 Task: Use Google Earth to find and explore Victoria Harbour in Hong Kong and the Port of Shenzhen.
Action: Mouse moved to (278, 9)
Screenshot: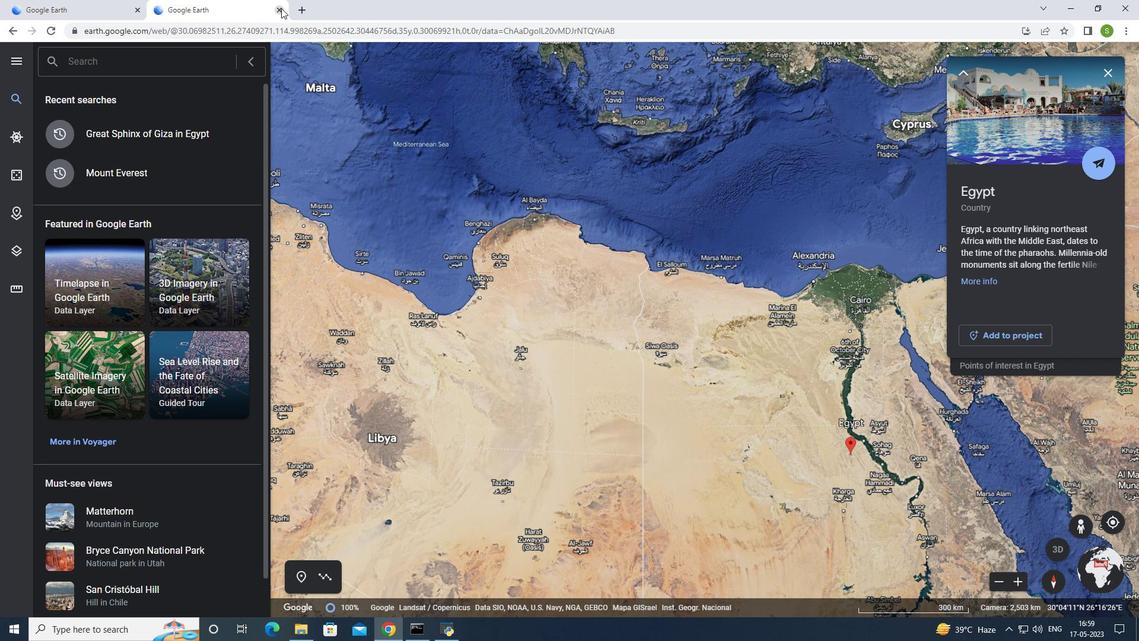 
Action: Mouse pressed left at (278, 9)
Screenshot: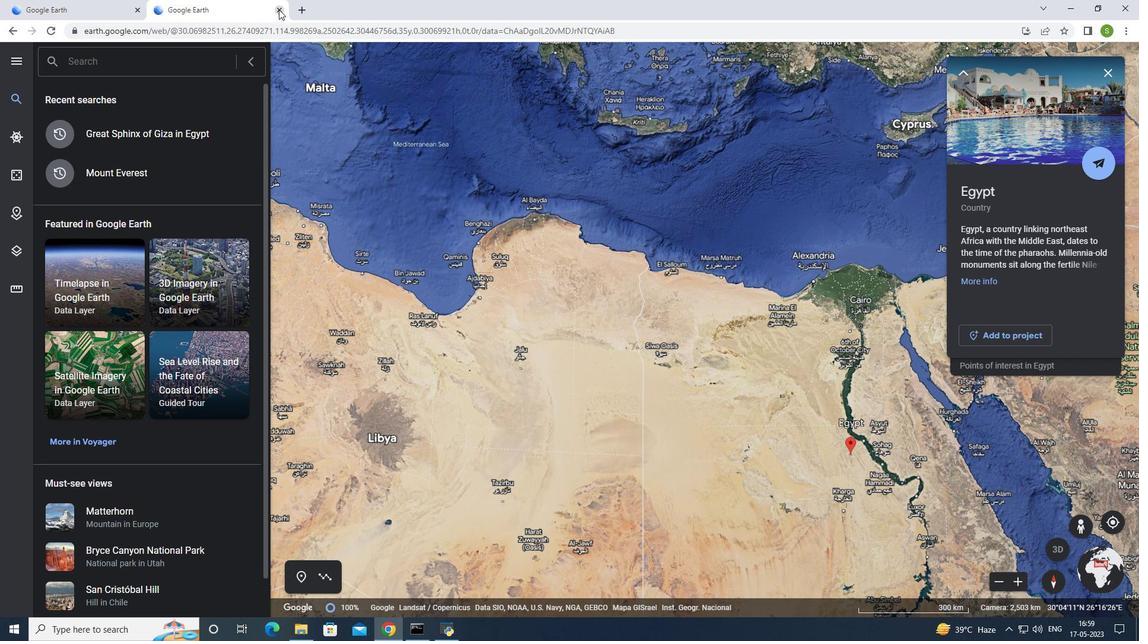 
Action: Mouse moved to (160, 11)
Screenshot: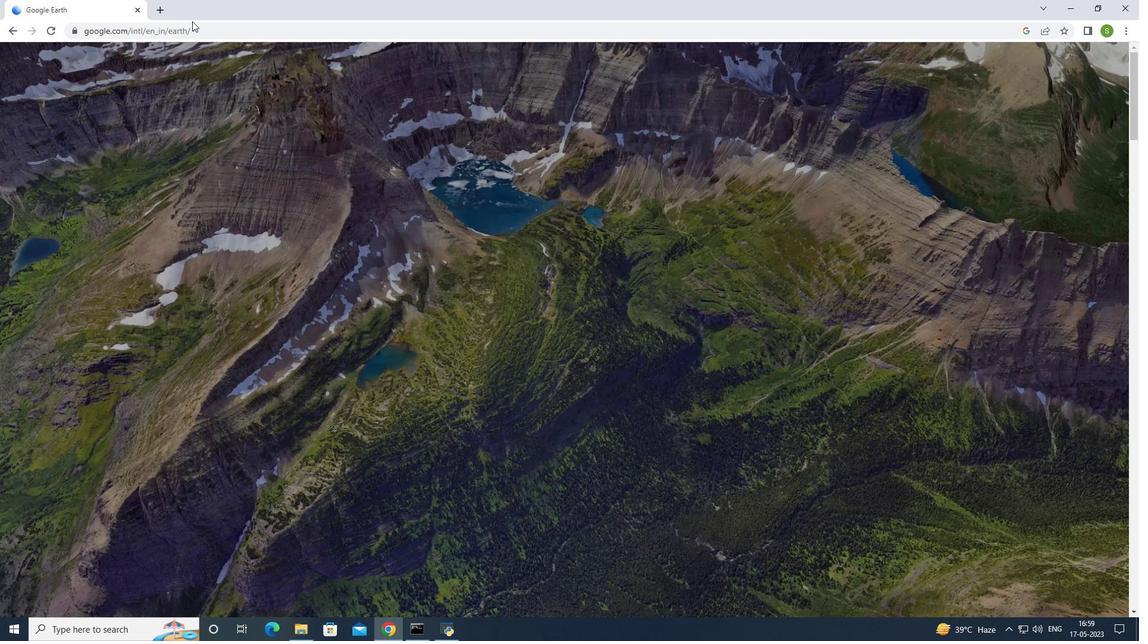 
Action: Mouse pressed left at (160, 11)
Screenshot: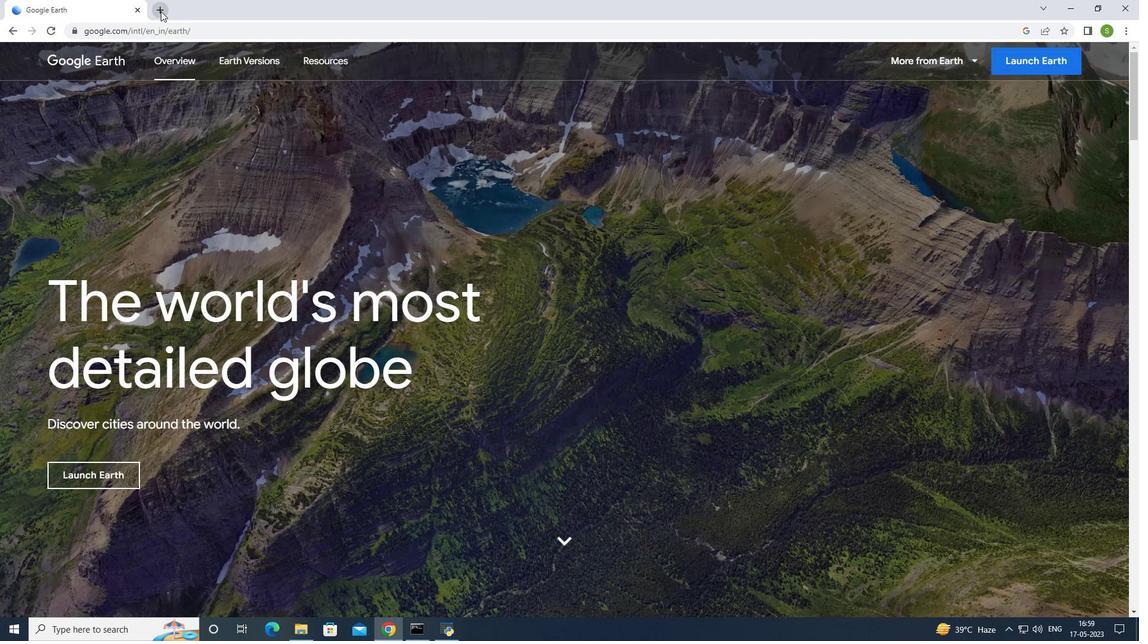 
Action: Mouse moved to (177, 34)
Screenshot: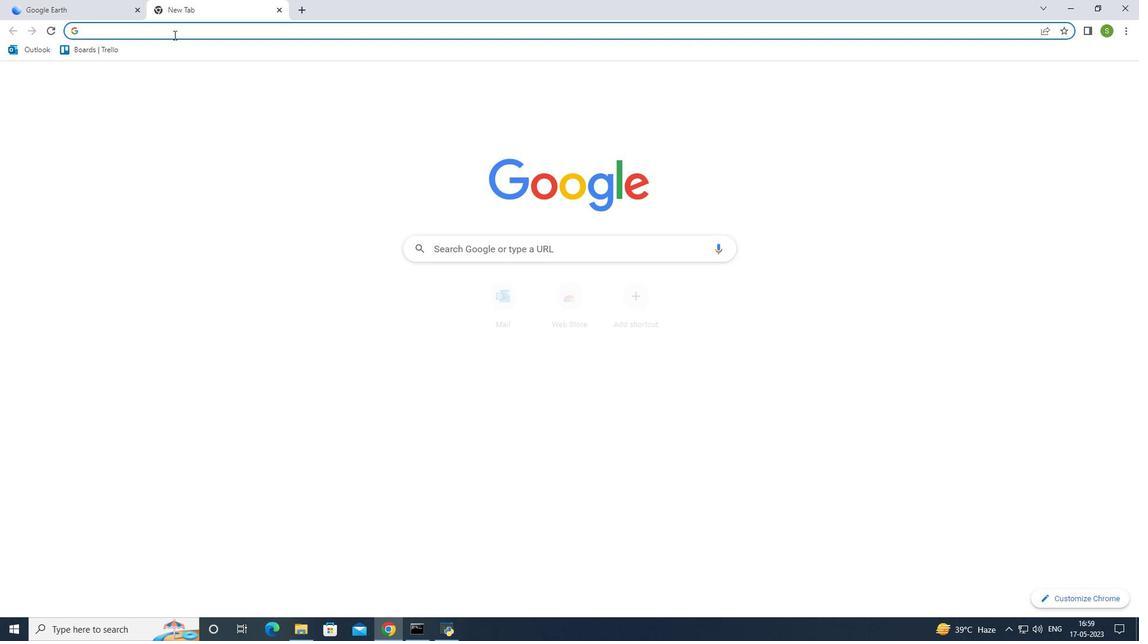 
Action: Mouse pressed left at (177, 34)
Screenshot: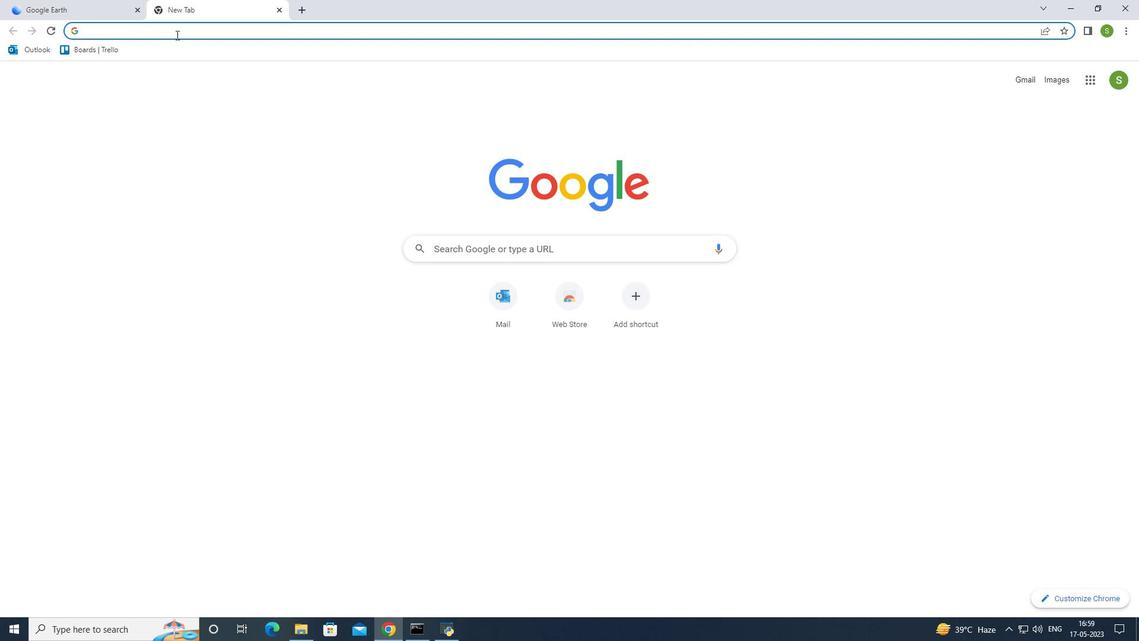 
Action: Mouse moved to (192, 77)
Screenshot: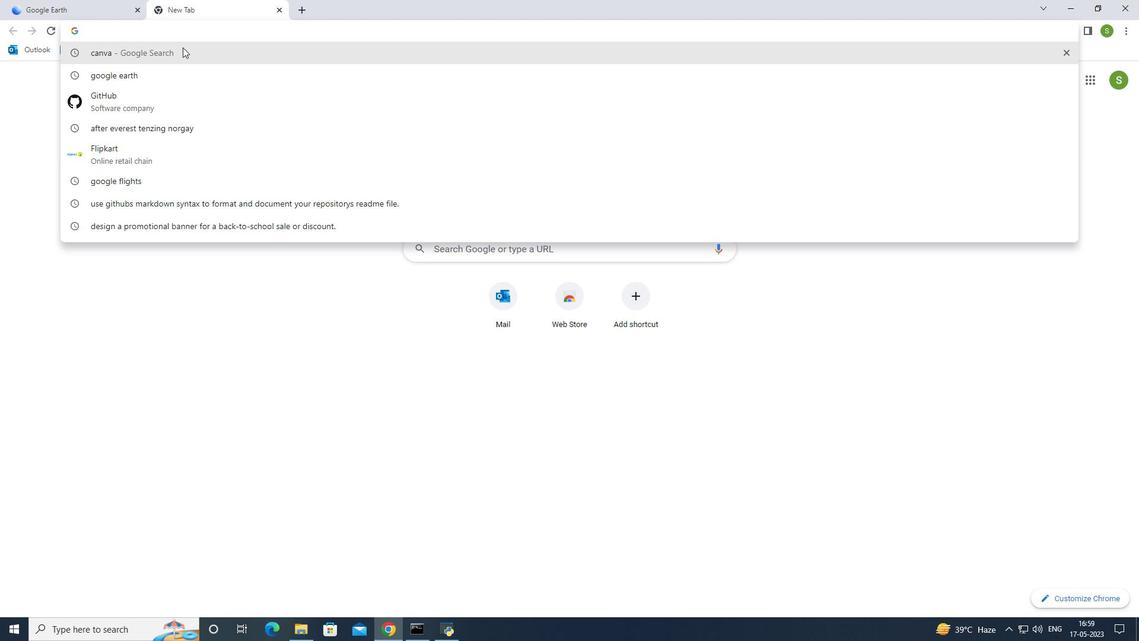 
Action: Mouse pressed left at (192, 77)
Screenshot: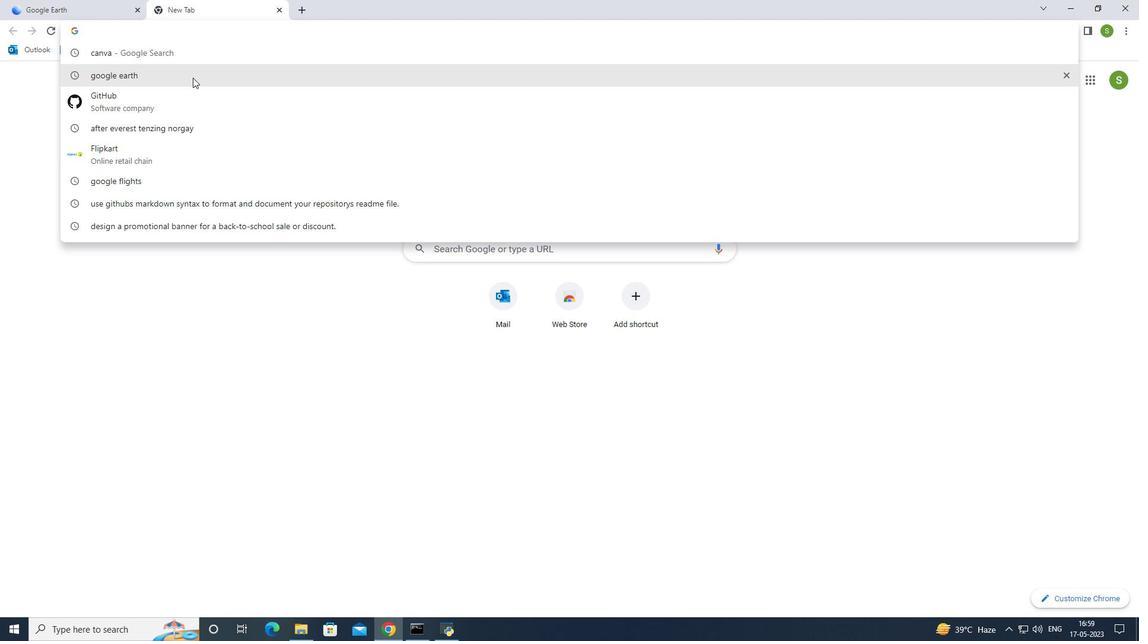 
Action: Mouse moved to (180, 433)
Screenshot: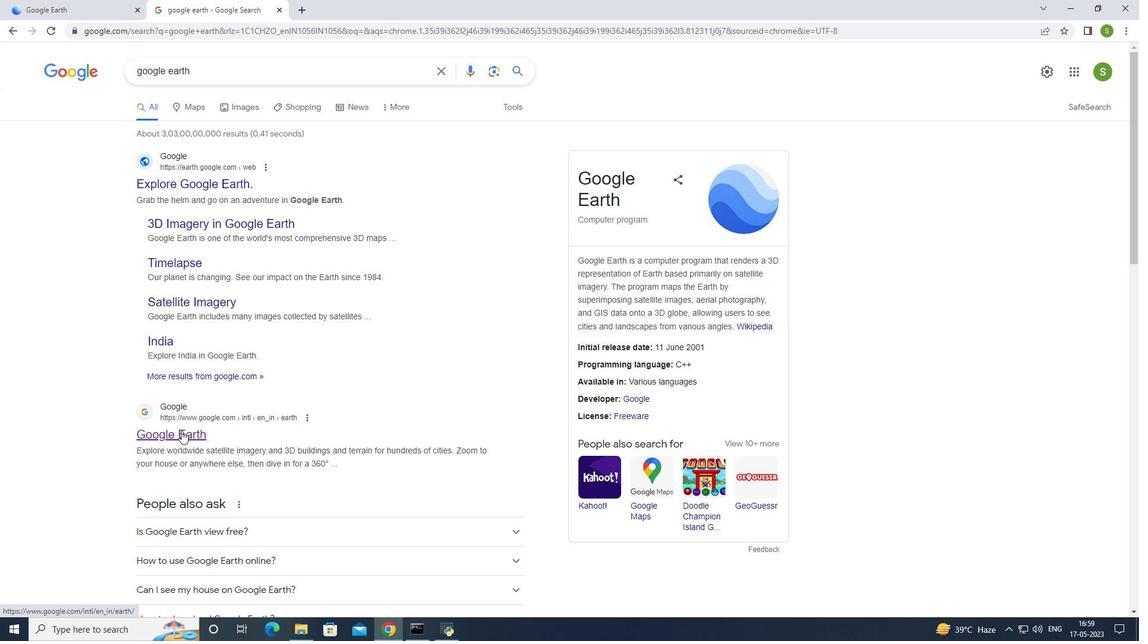 
Action: Mouse pressed left at (180, 433)
Screenshot: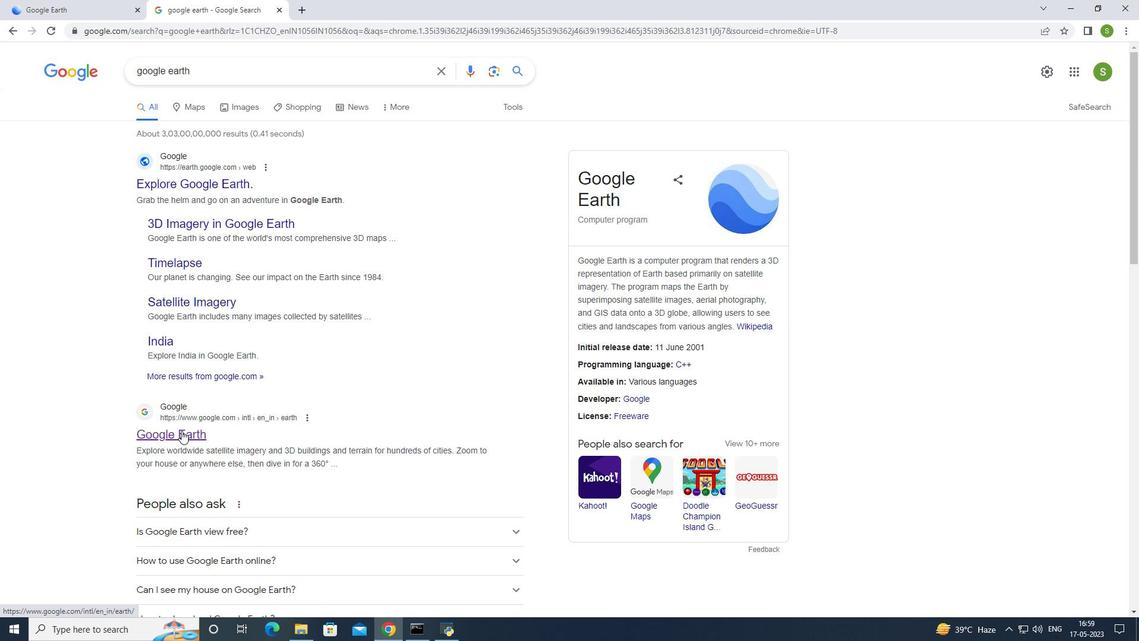 
Action: Mouse moved to (1042, 57)
Screenshot: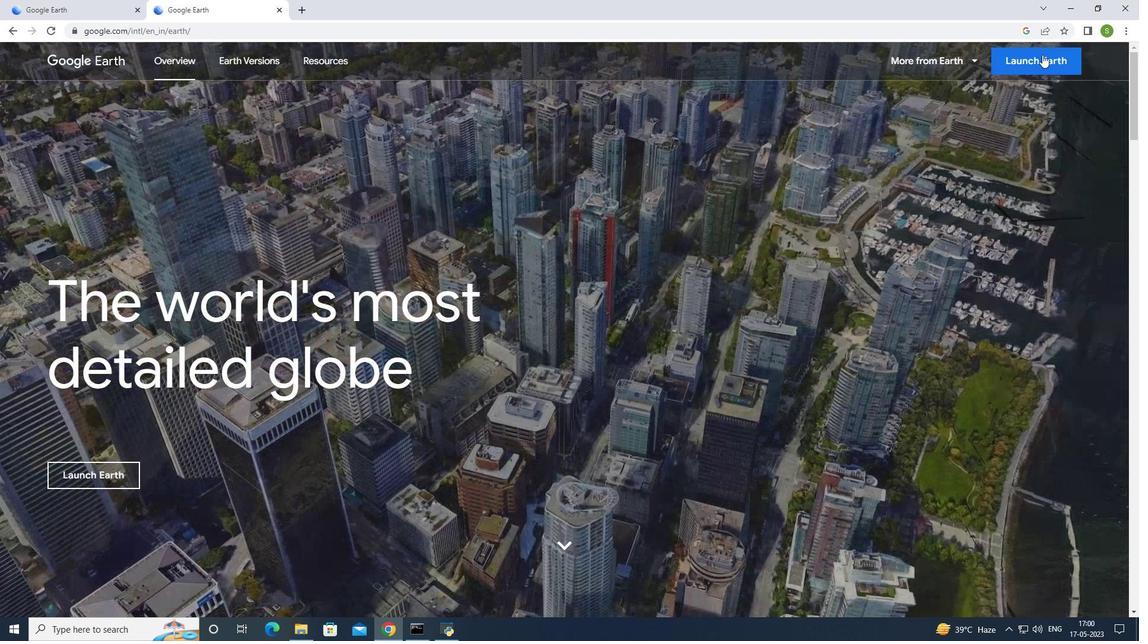 
Action: Mouse pressed left at (1042, 56)
Screenshot: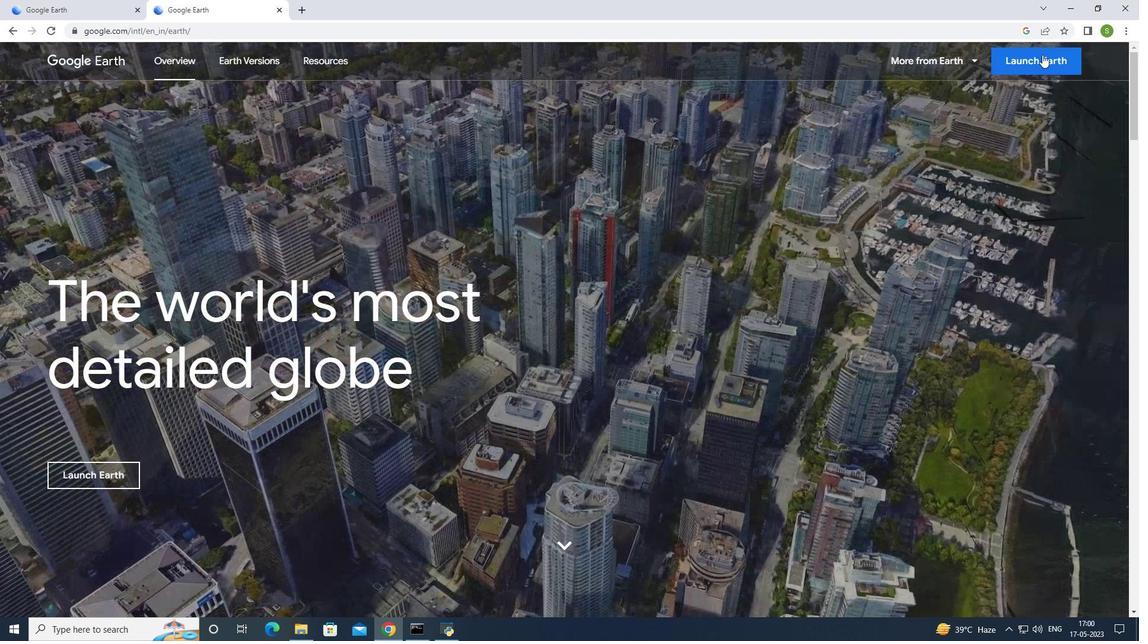 
Action: Mouse moved to (1020, 62)
Screenshot: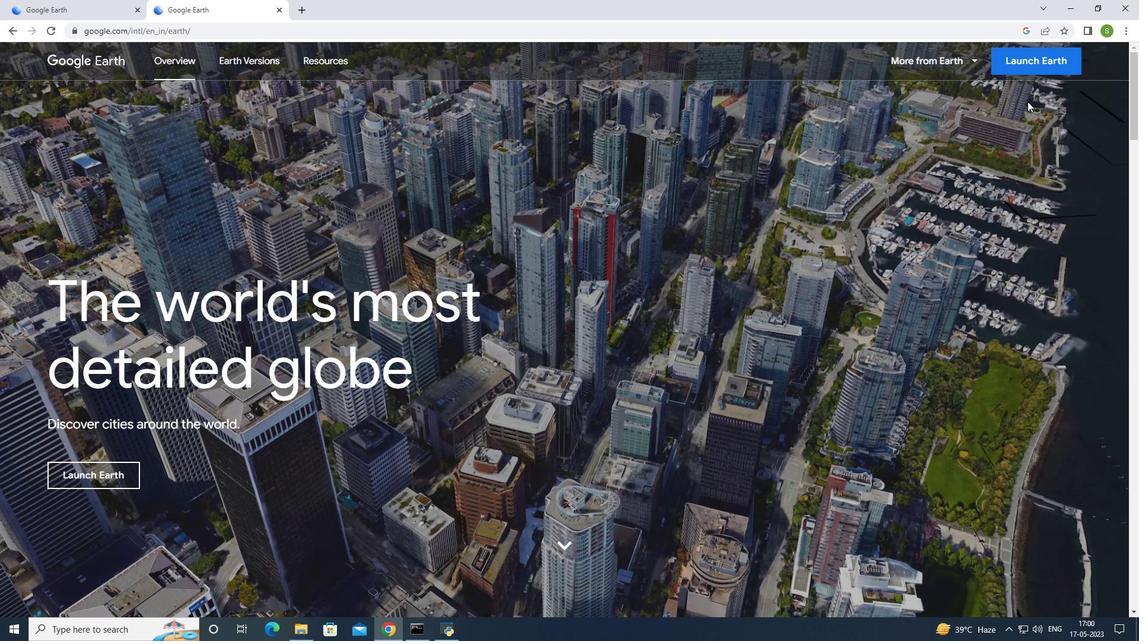 
Action: Mouse pressed left at (1020, 62)
Screenshot: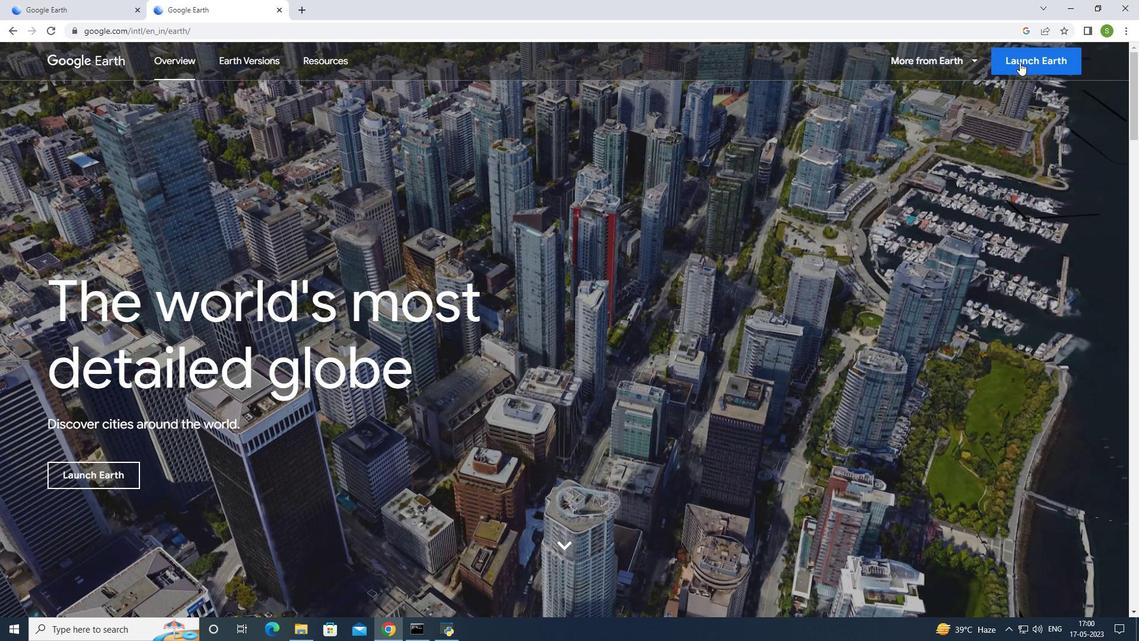 
Action: Mouse moved to (16, 98)
Screenshot: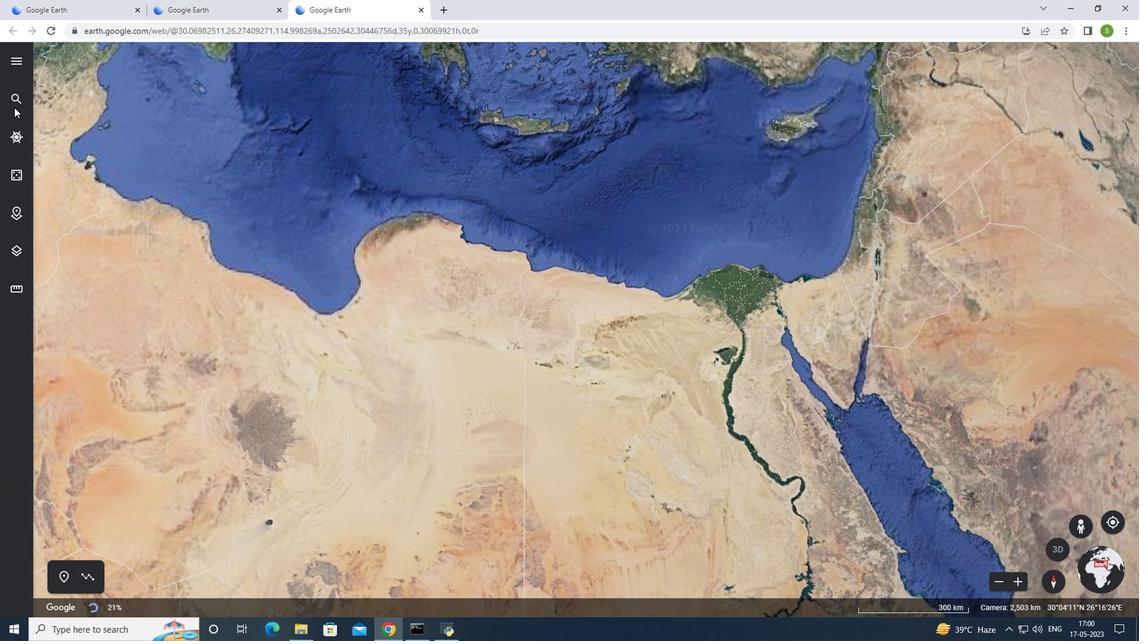 
Action: Mouse pressed left at (16, 98)
Screenshot: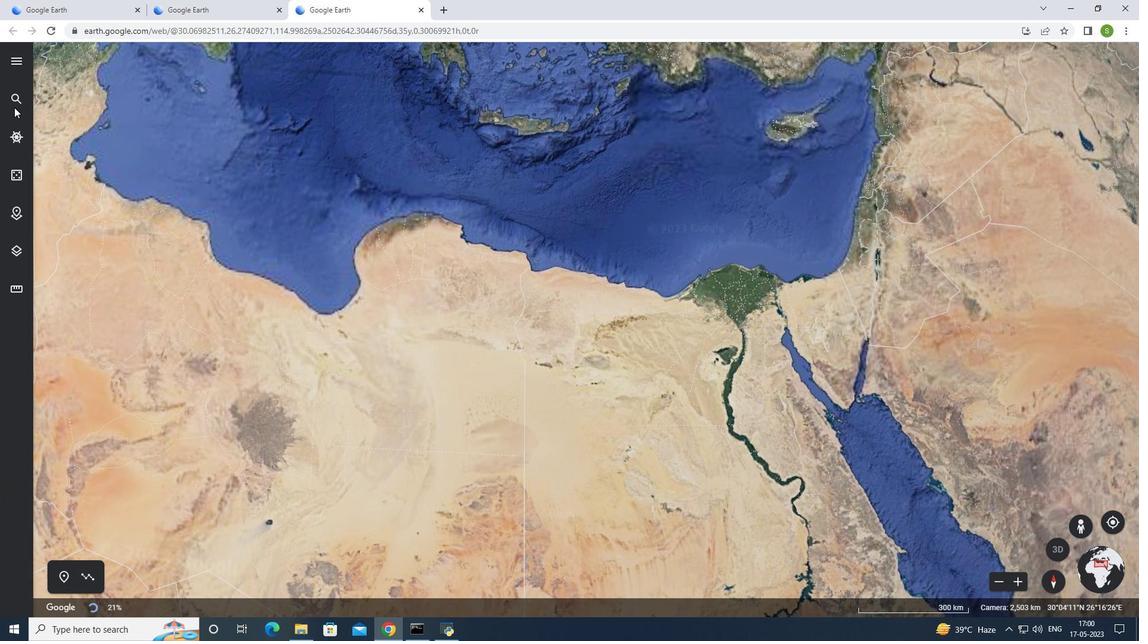 
Action: Mouse moved to (122, 84)
Screenshot: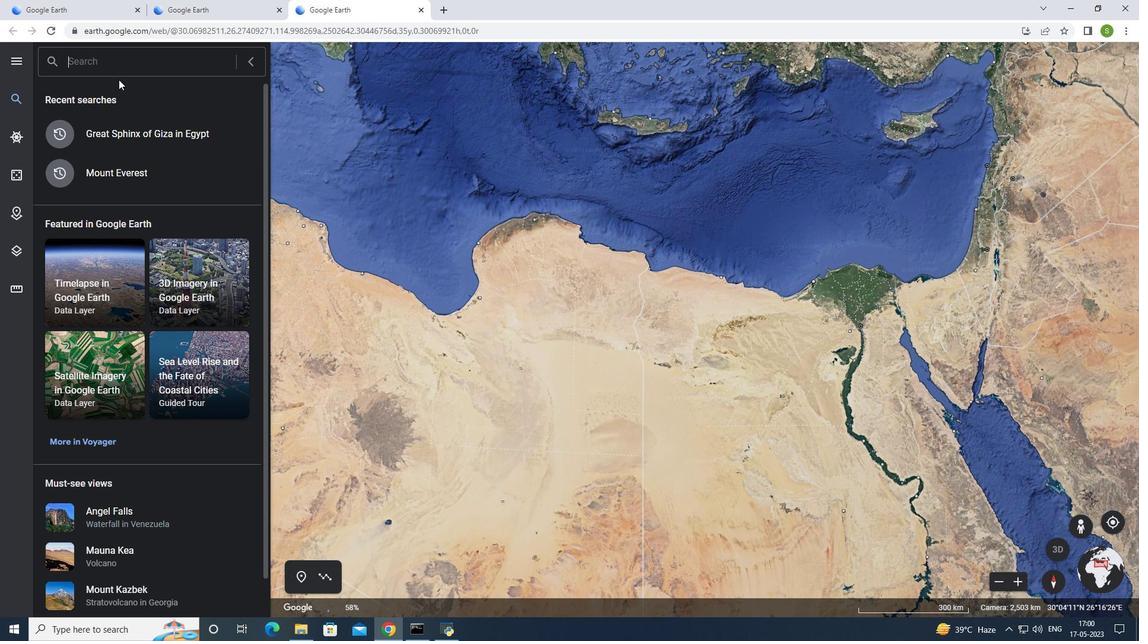 
Action: Key pressed ctrl+V
Screenshot: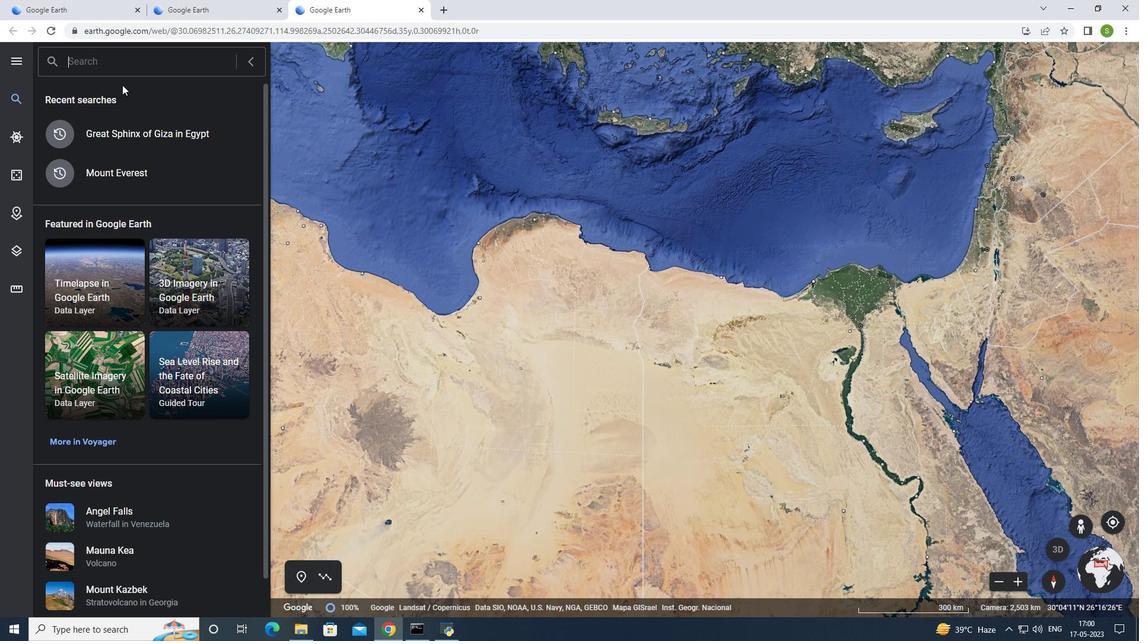 
Action: Mouse moved to (128, 98)
Screenshot: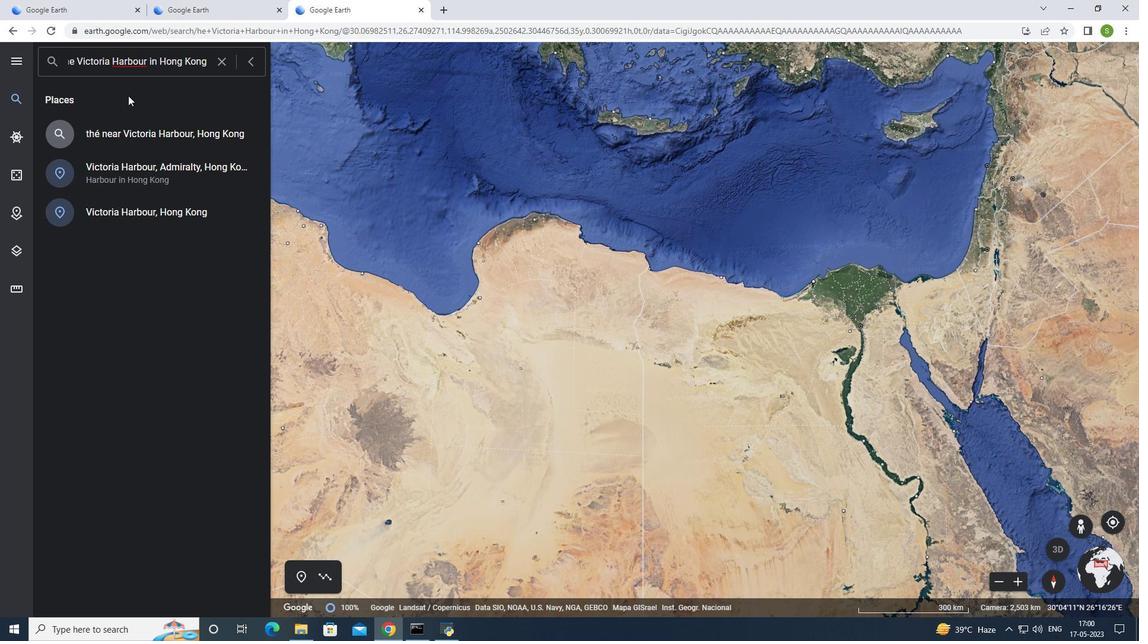 
Action: Key pressed <Key.enter>
Screenshot: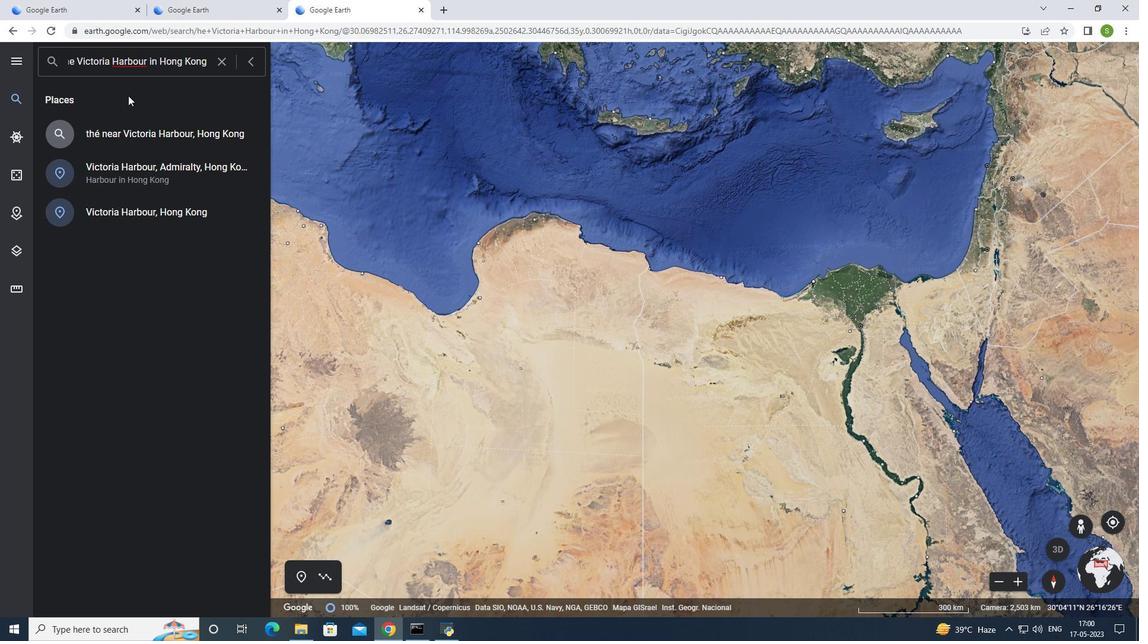 
Action: Mouse moved to (698, 392)
Screenshot: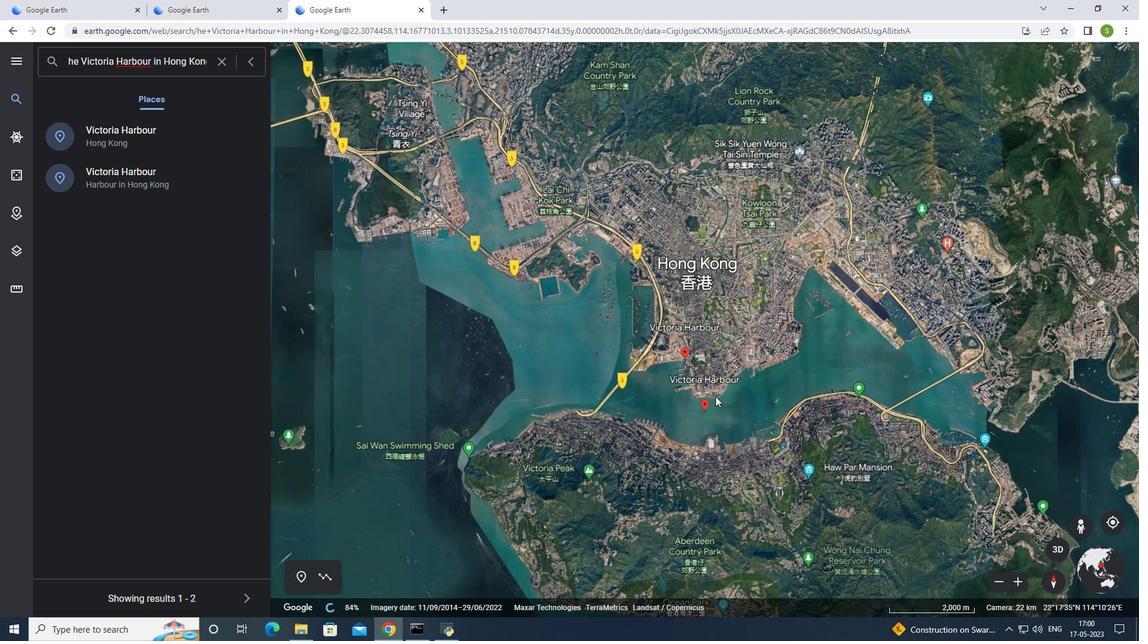 
Action: Mouse scrolled (698, 393) with delta (0, 0)
Screenshot: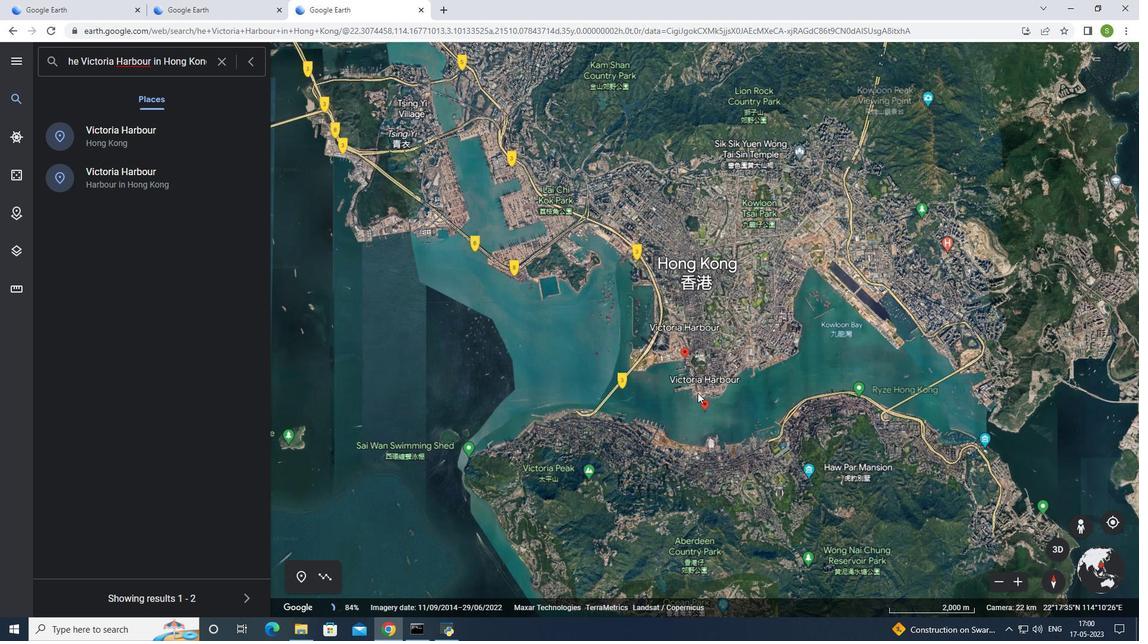 
Action: Mouse scrolled (698, 393) with delta (0, 0)
Screenshot: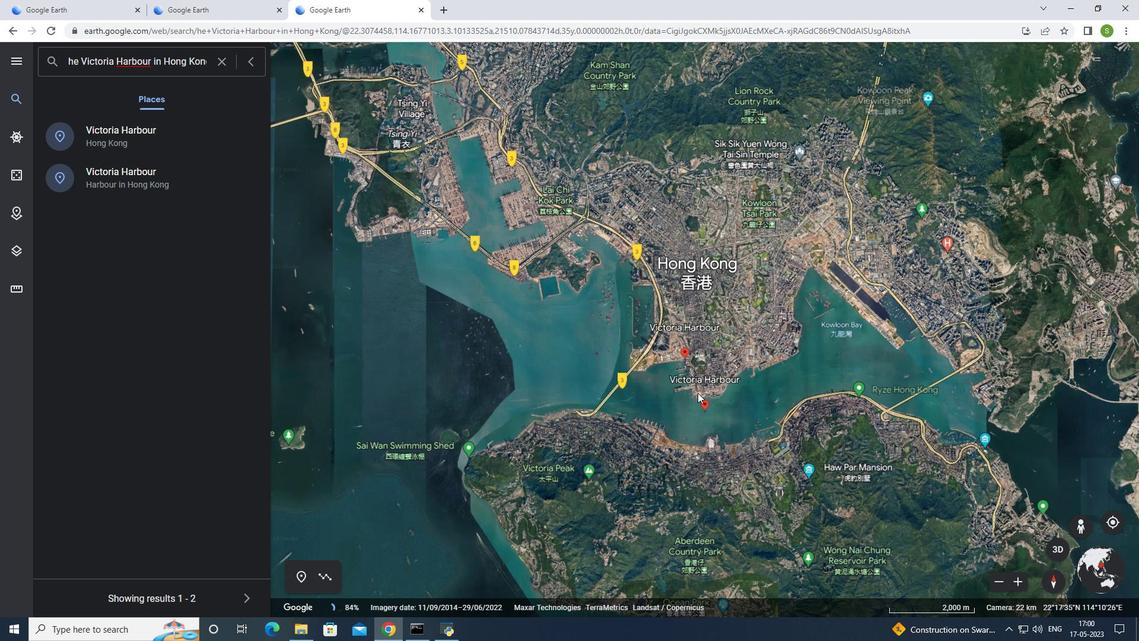 
Action: Mouse scrolled (698, 393) with delta (0, 0)
Screenshot: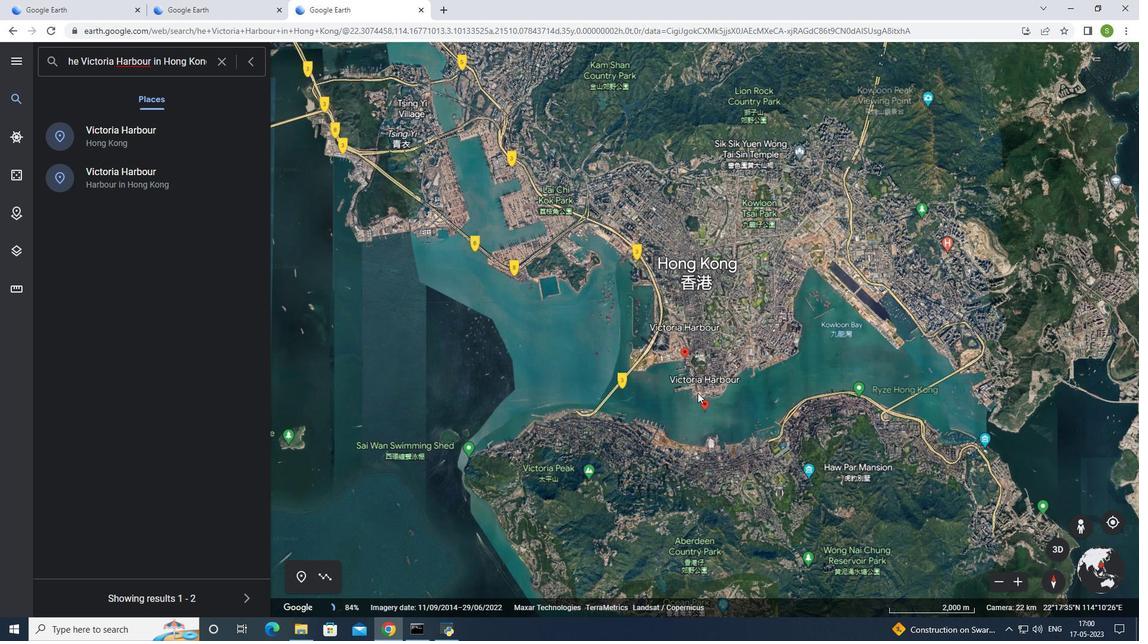 
Action: Mouse scrolled (698, 393) with delta (0, 0)
Screenshot: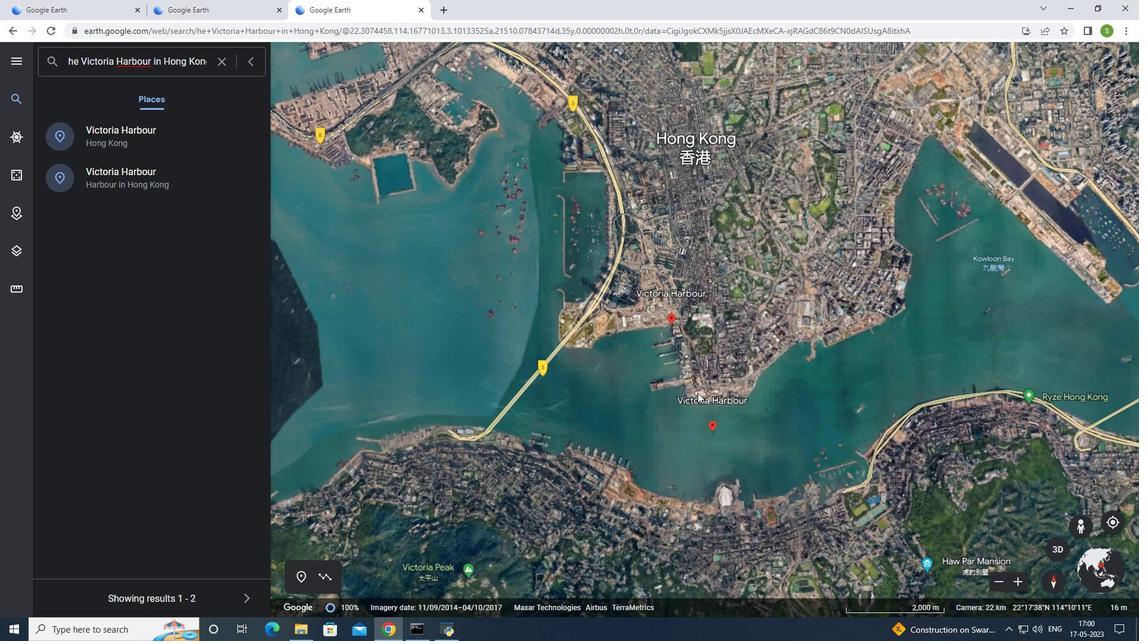 
Action: Mouse scrolled (698, 393) with delta (0, 0)
Screenshot: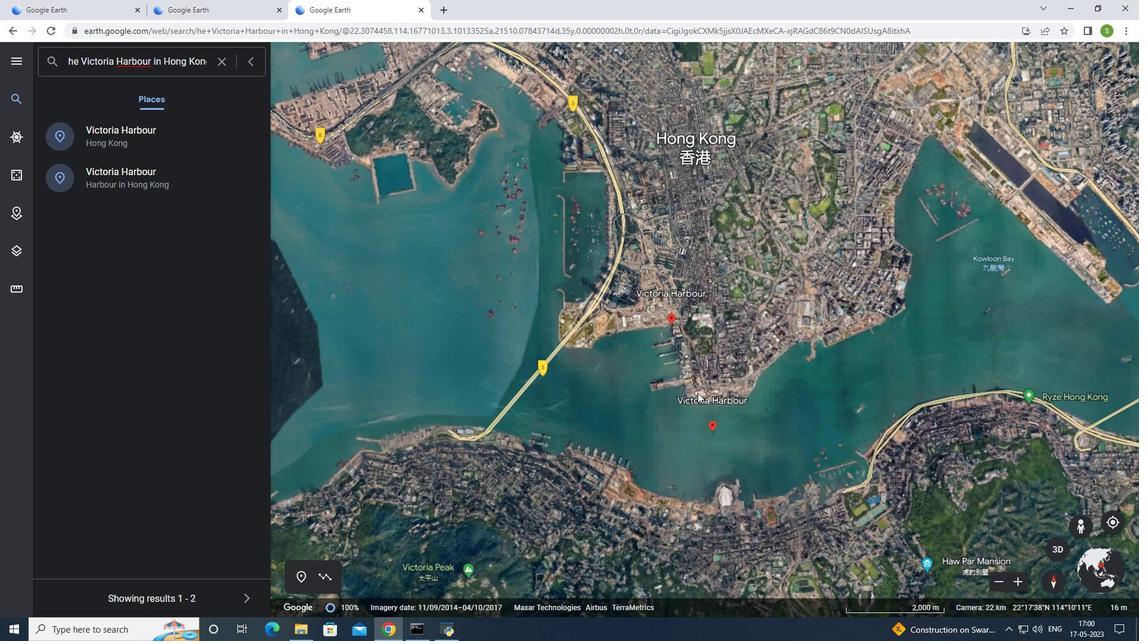 
Action: Mouse scrolled (698, 393) with delta (0, 0)
Screenshot: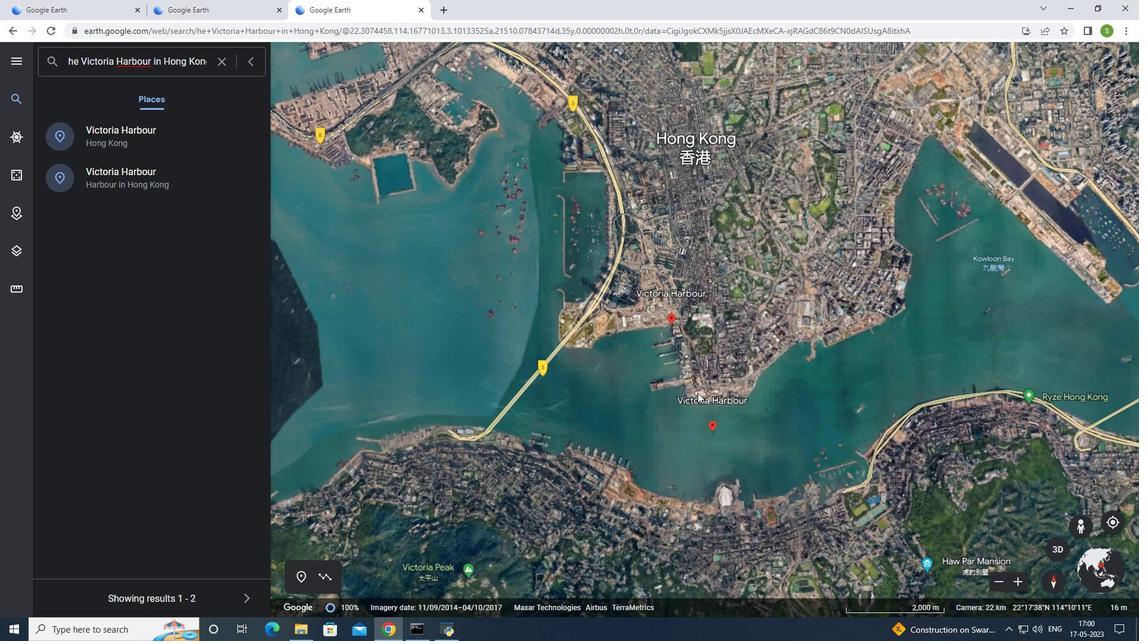 
Action: Mouse scrolled (698, 393) with delta (0, 0)
Screenshot: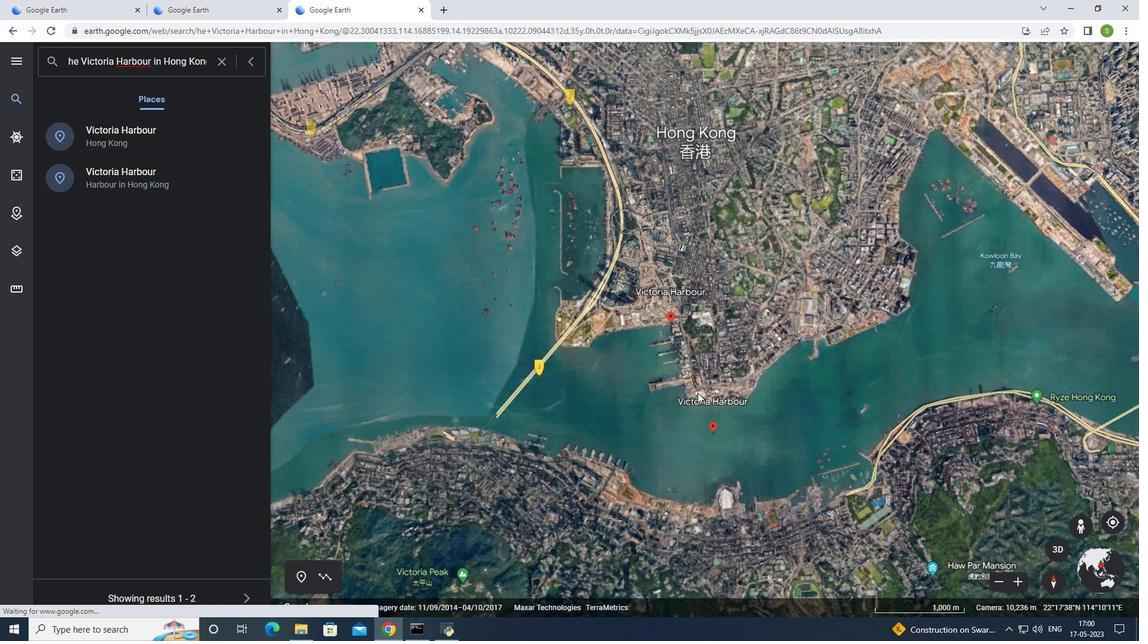 
Action: Mouse moved to (750, 490)
Screenshot: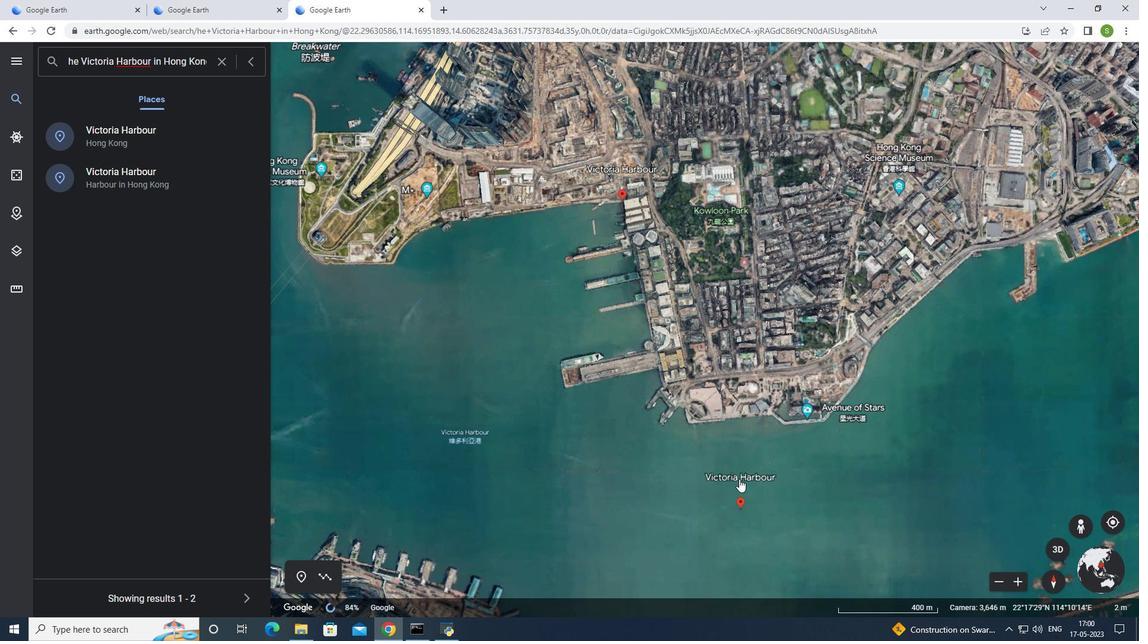 
Action: Mouse scrolled (750, 491) with delta (0, 0)
Screenshot: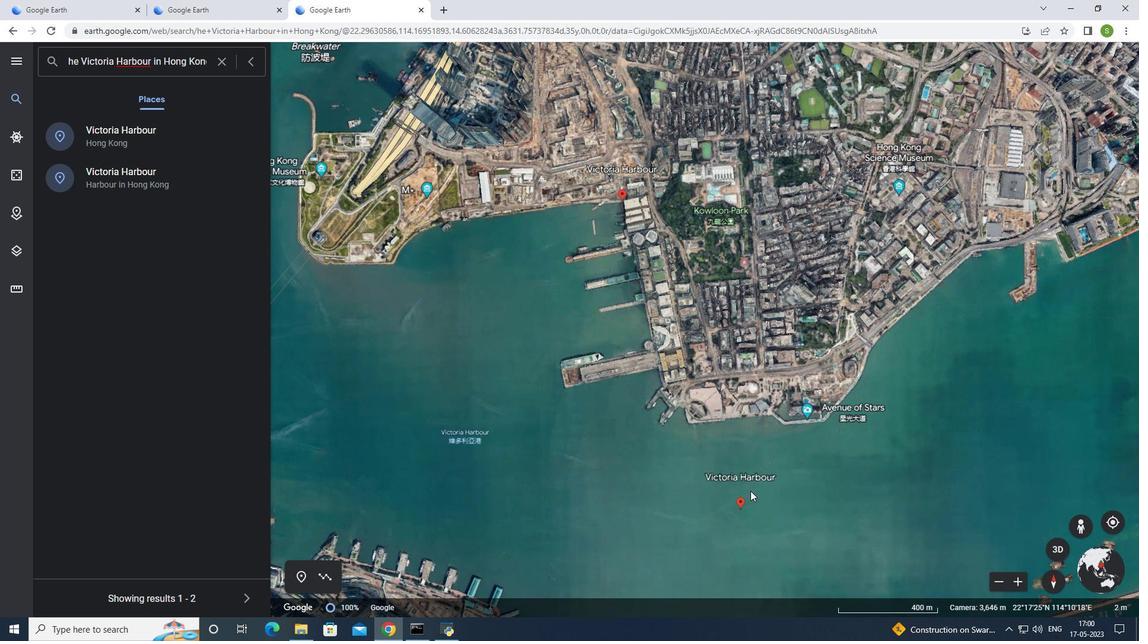 
Action: Mouse moved to (625, 369)
Screenshot: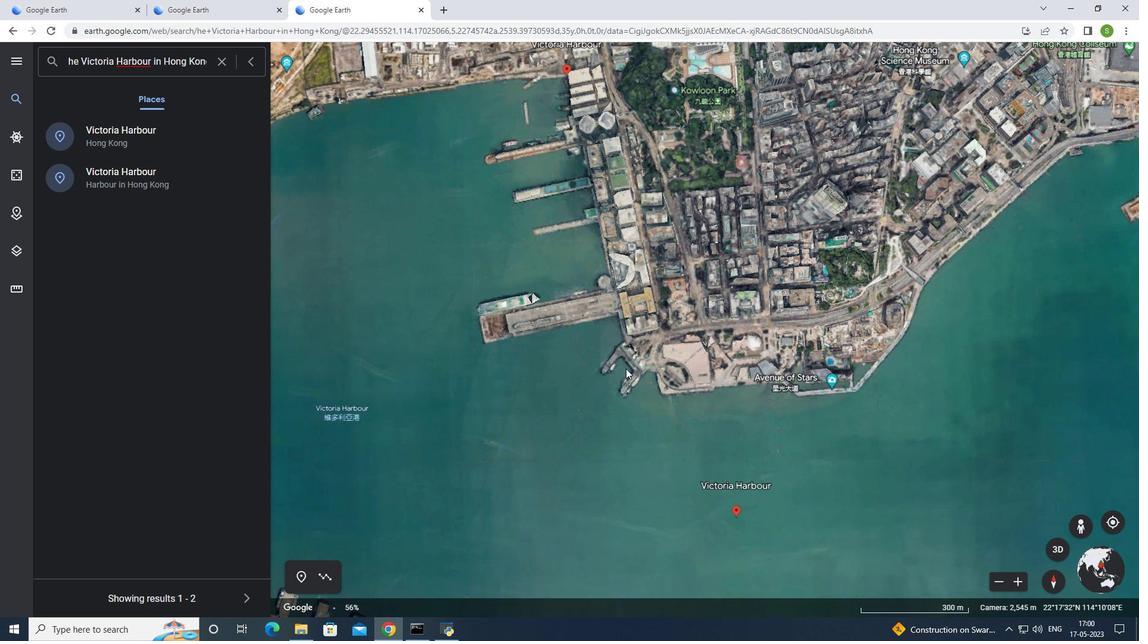 
Action: Mouse scrolled (625, 369) with delta (0, 0)
Screenshot: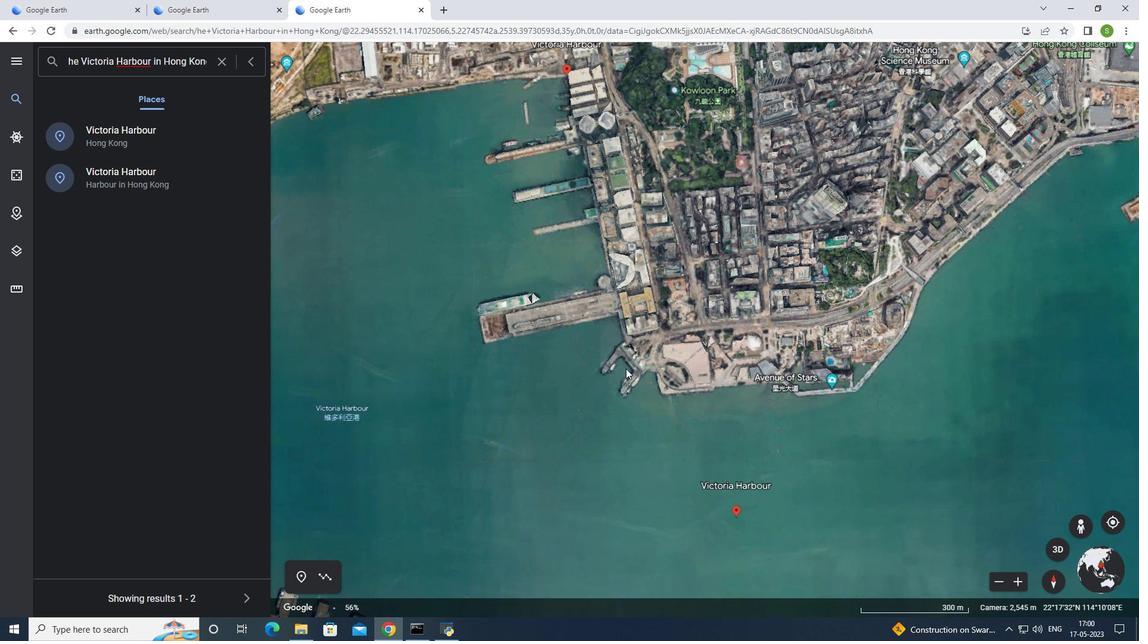
Action: Mouse moved to (623, 372)
Screenshot: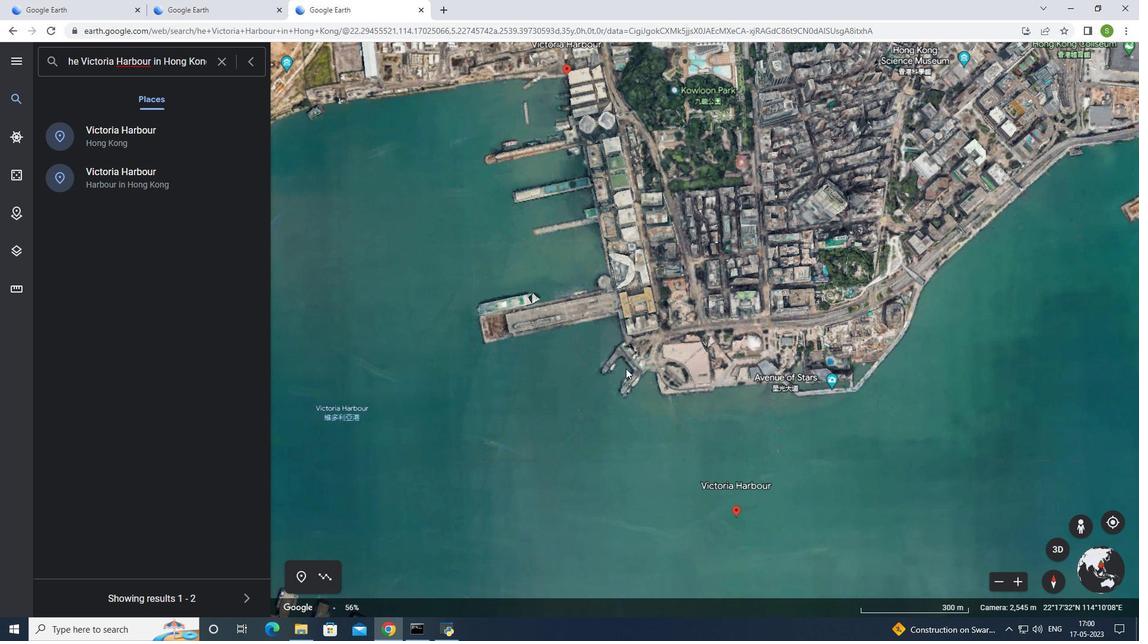 
Action: Mouse scrolled (623, 371) with delta (0, 0)
Screenshot: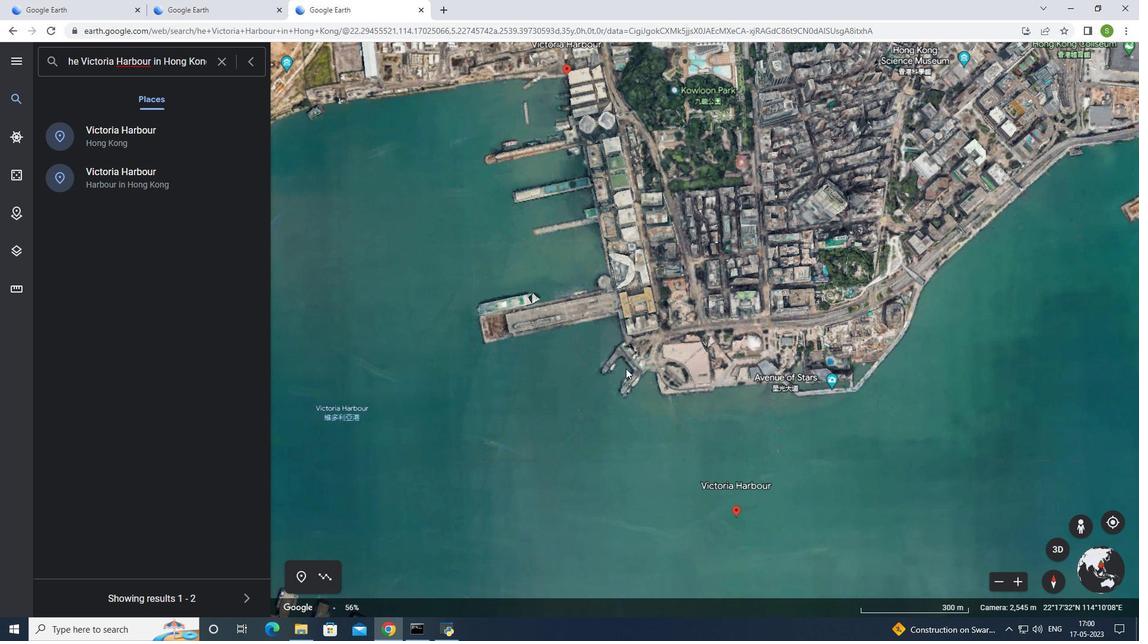 
Action: Mouse moved to (581, 223)
Screenshot: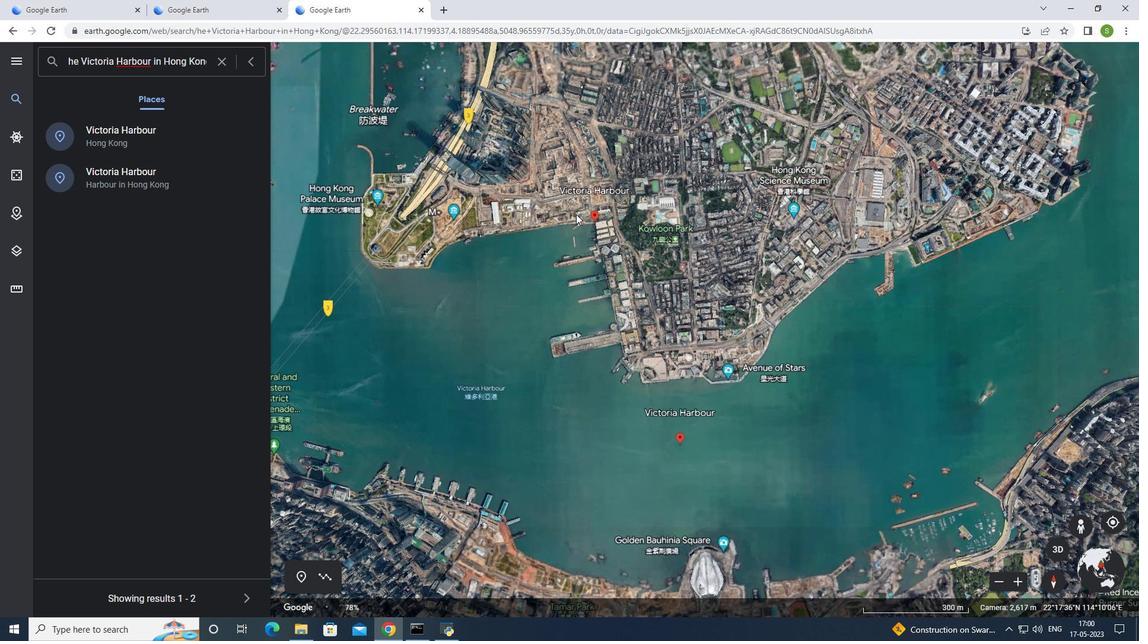 
Action: Mouse scrolled (581, 223) with delta (0, 0)
Screenshot: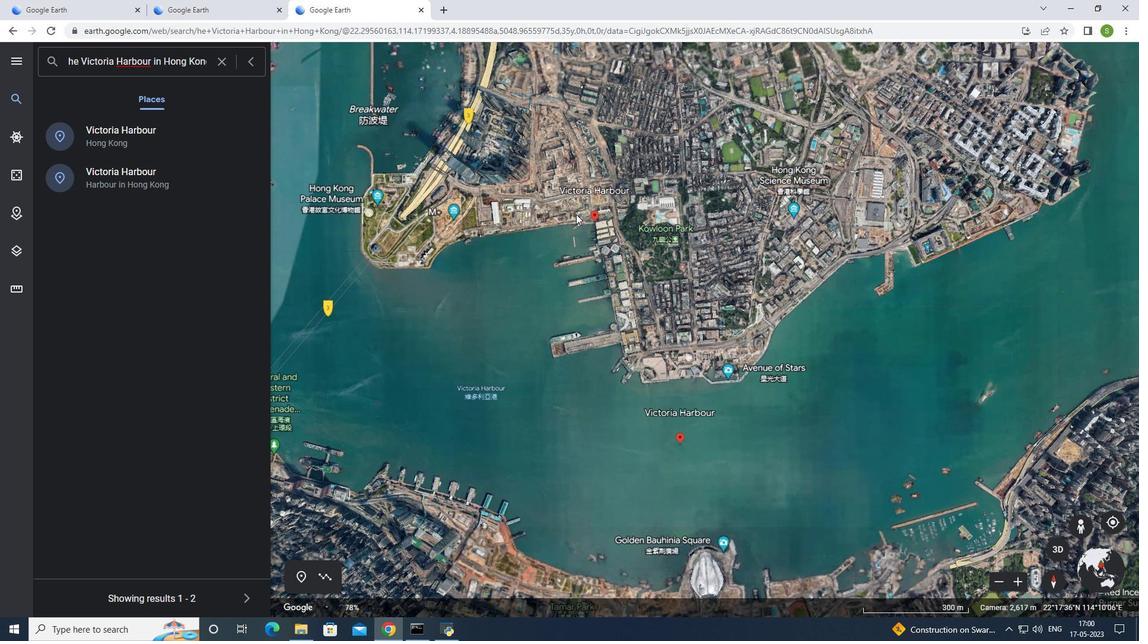 
Action: Mouse scrolled (581, 223) with delta (0, 0)
Screenshot: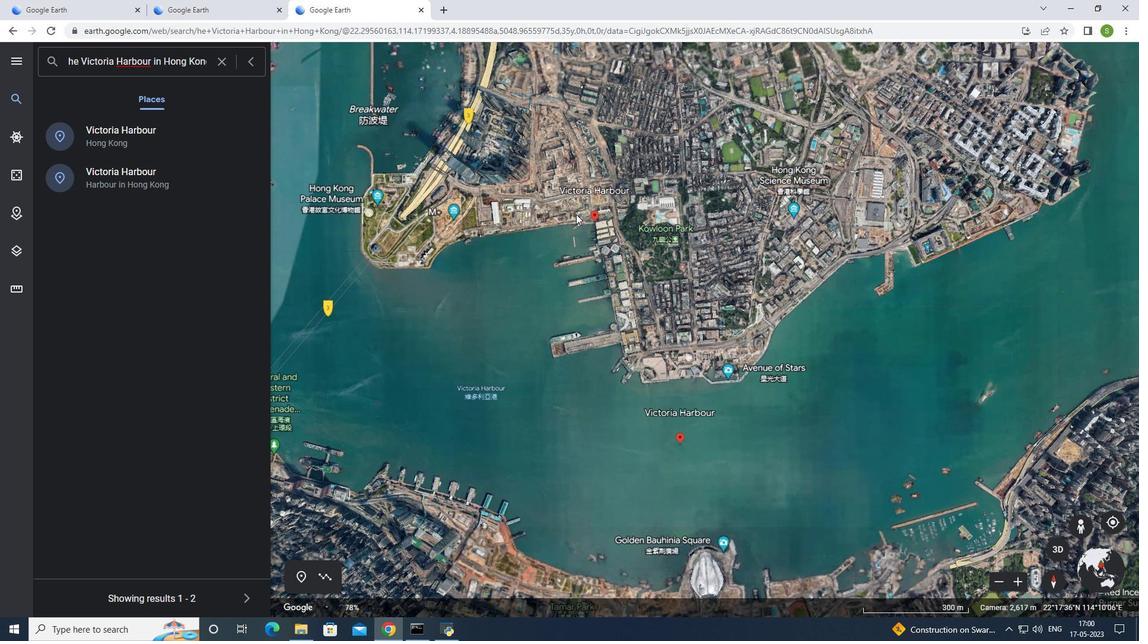 
Action: Mouse moved to (581, 223)
Screenshot: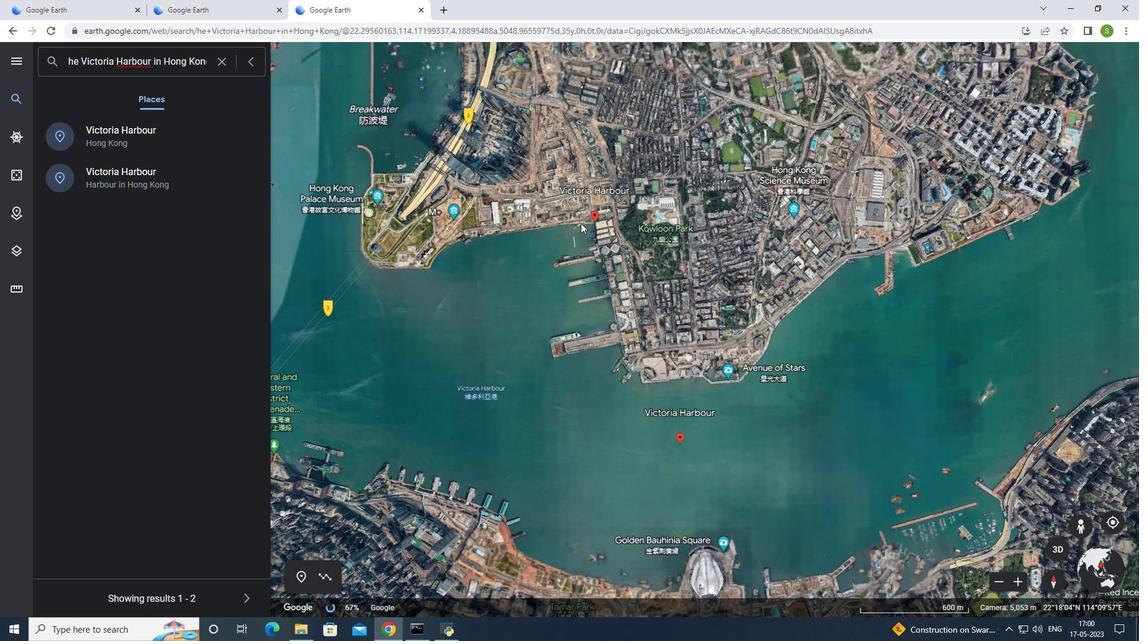 
Action: Mouse scrolled (581, 223) with delta (0, 0)
Screenshot: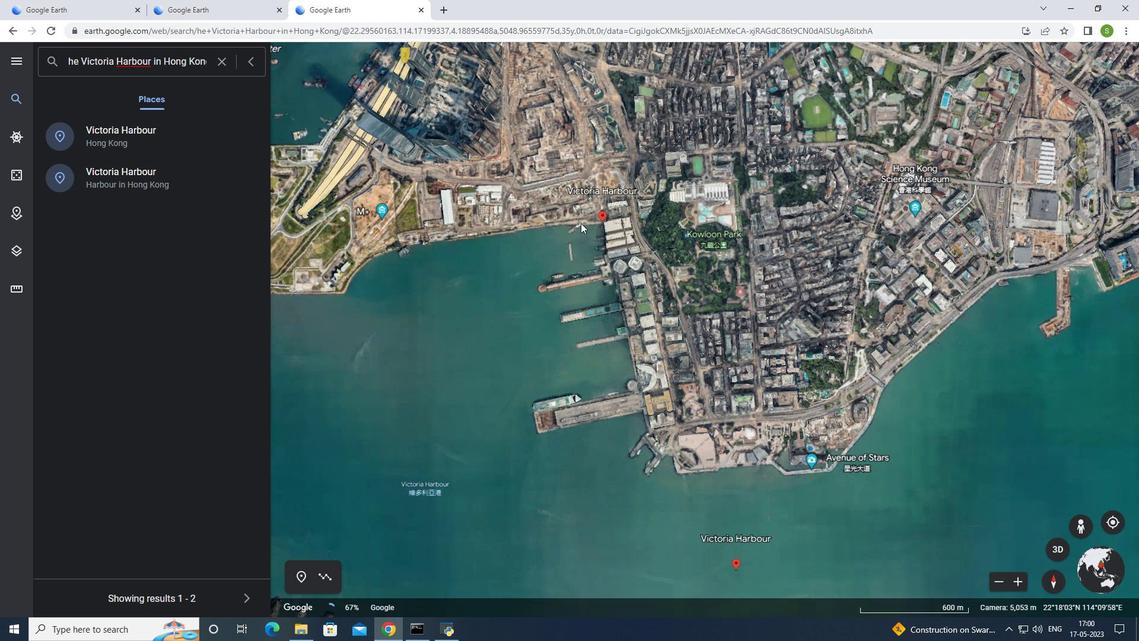 
Action: Mouse scrolled (581, 223) with delta (0, 0)
Screenshot: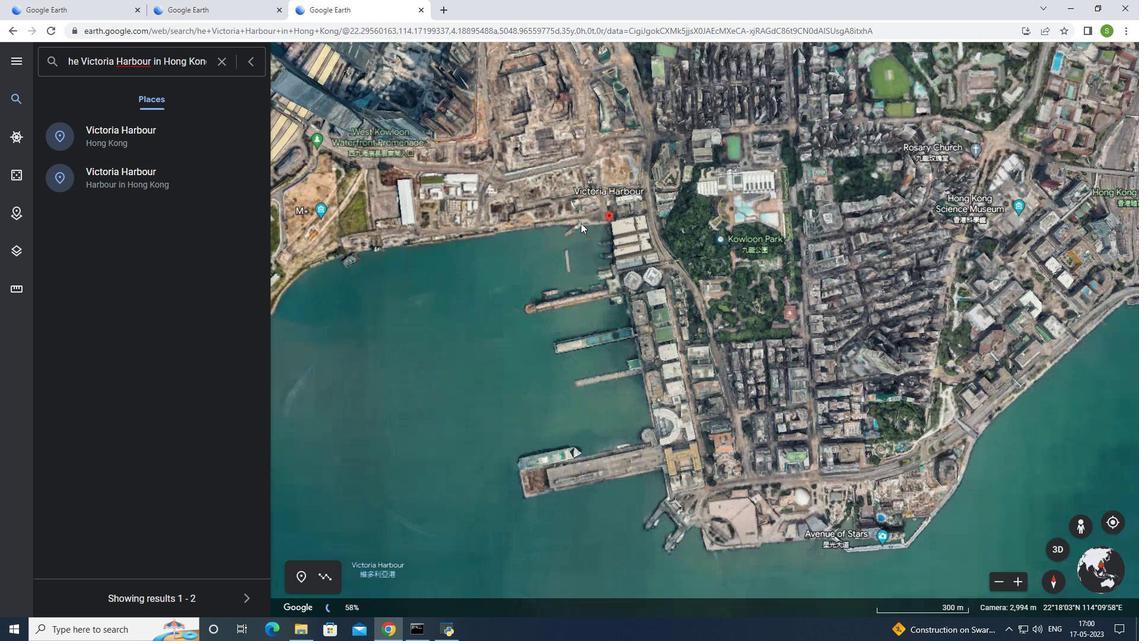 
Action: Mouse scrolled (581, 223) with delta (0, 0)
Screenshot: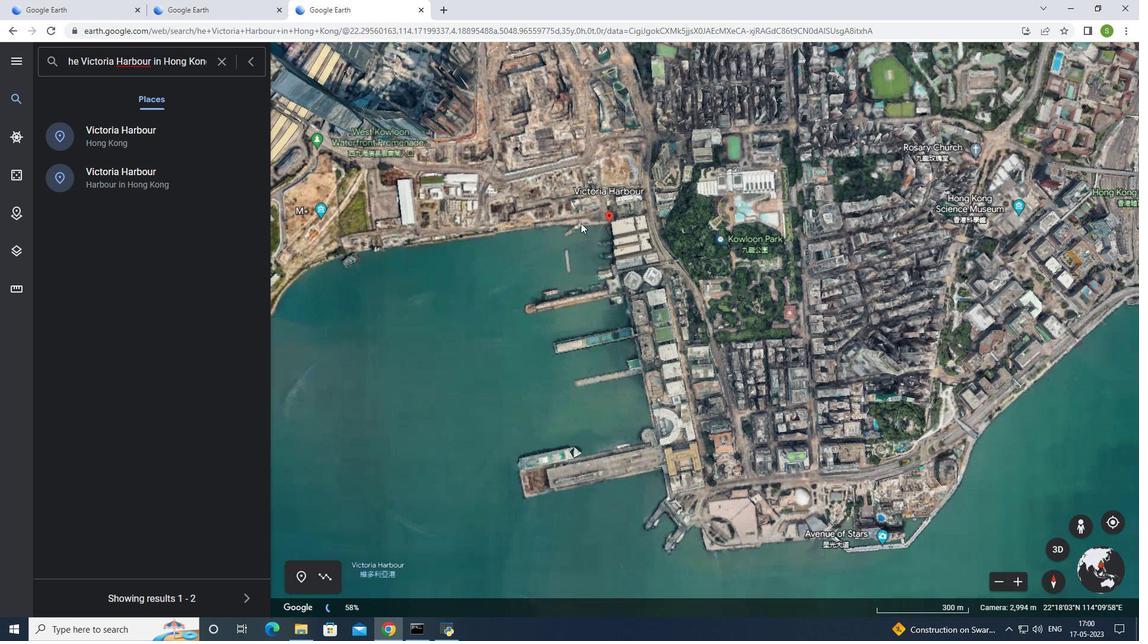 
Action: Mouse scrolled (581, 223) with delta (0, 0)
Screenshot: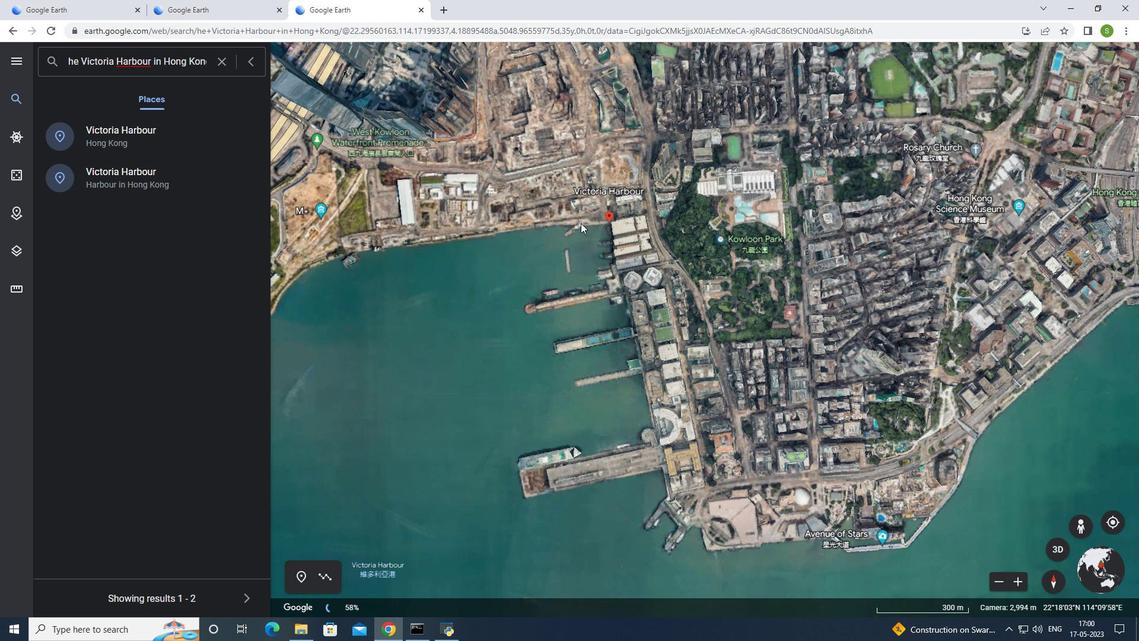 
Action: Mouse moved to (583, 233)
Screenshot: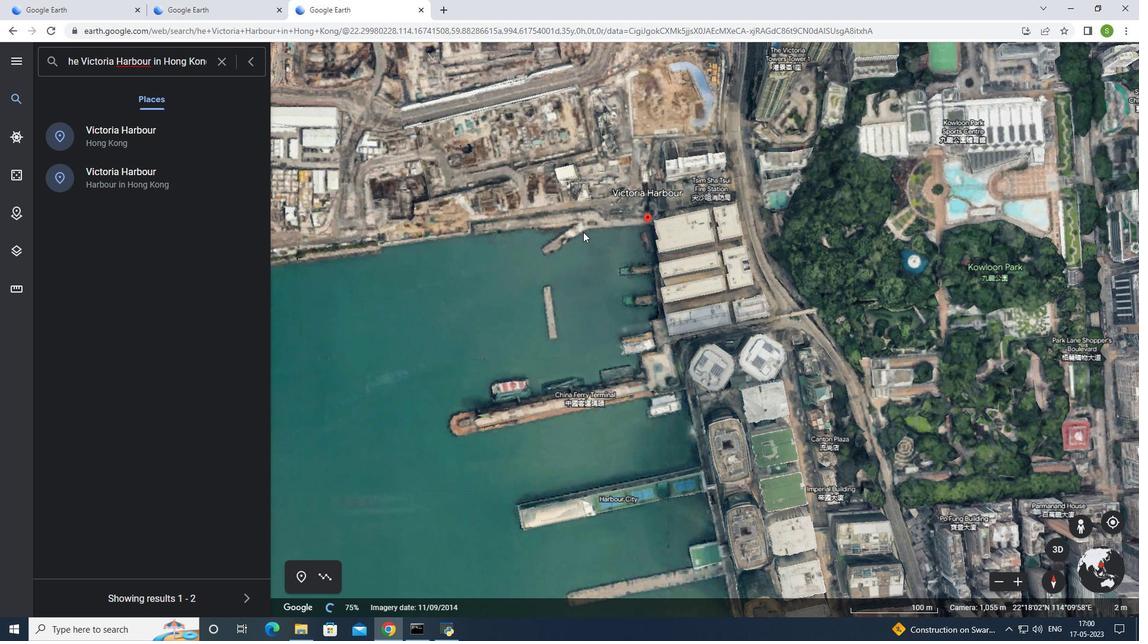 
Action: Mouse scrolled (583, 232) with delta (0, 0)
Screenshot: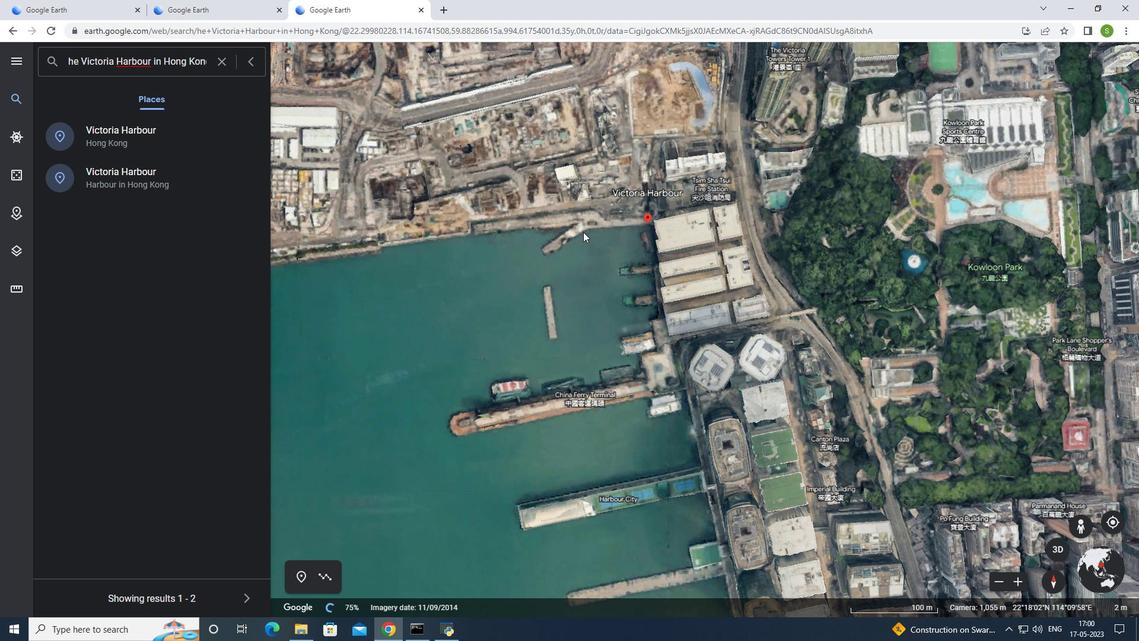 
Action: Mouse moved to (583, 234)
Screenshot: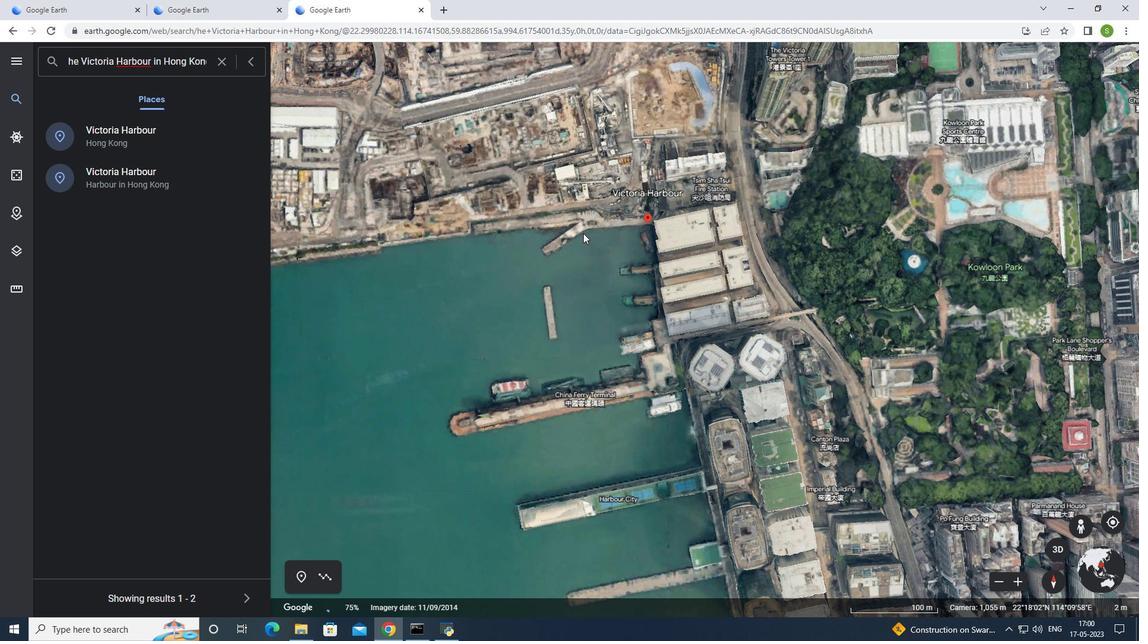 
Action: Mouse scrolled (583, 233) with delta (0, 0)
Screenshot: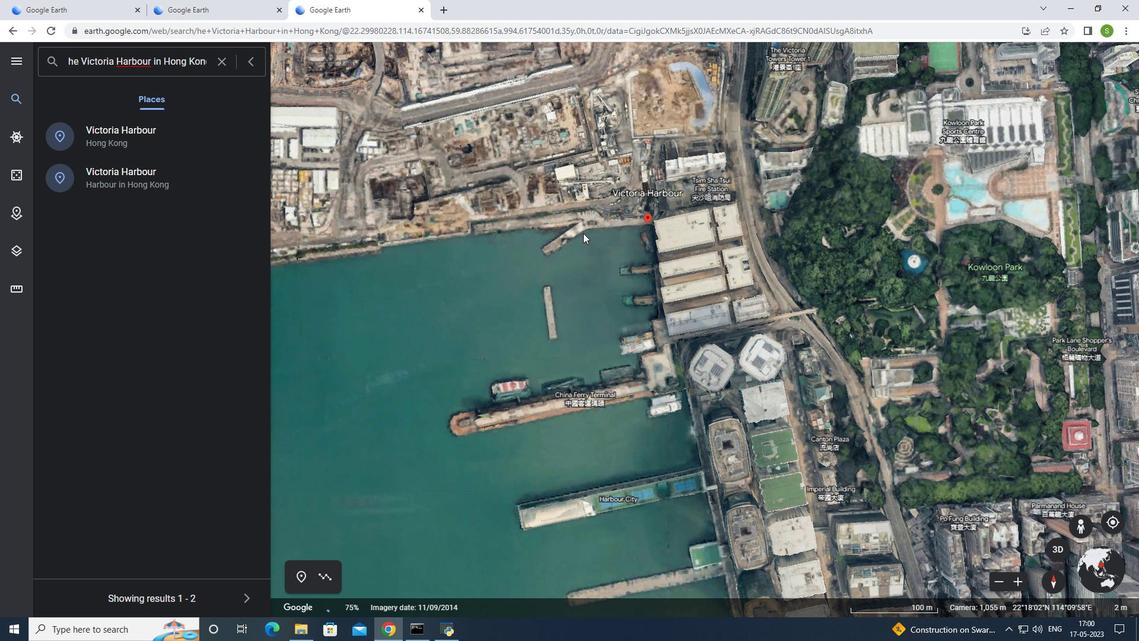 
Action: Mouse moved to (583, 235)
Screenshot: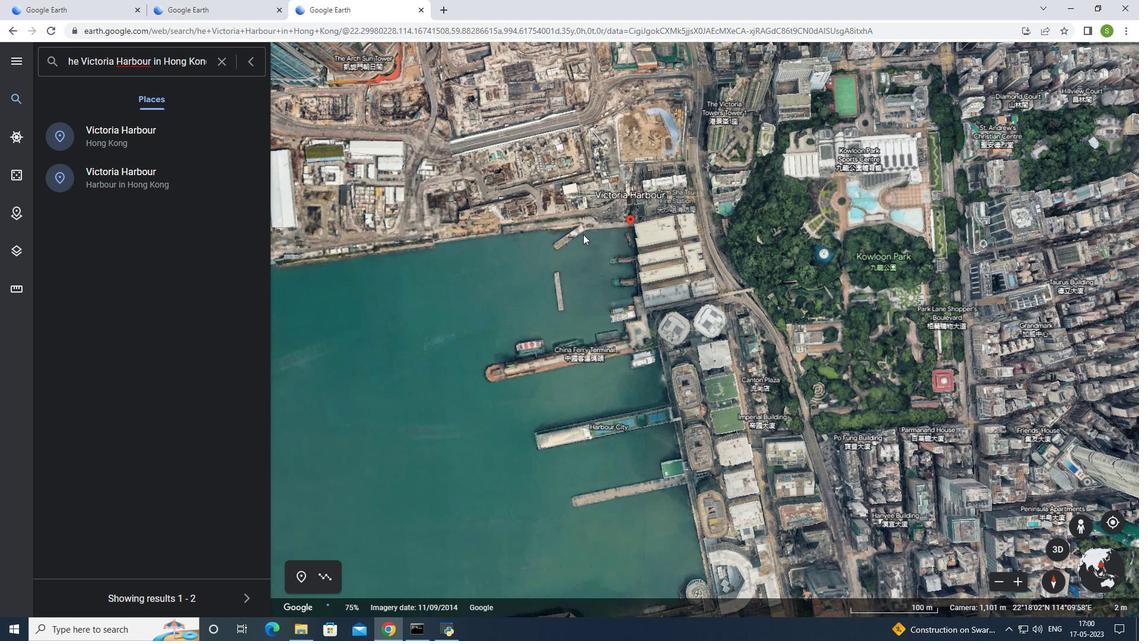 
Action: Mouse scrolled (583, 234) with delta (0, 0)
Screenshot: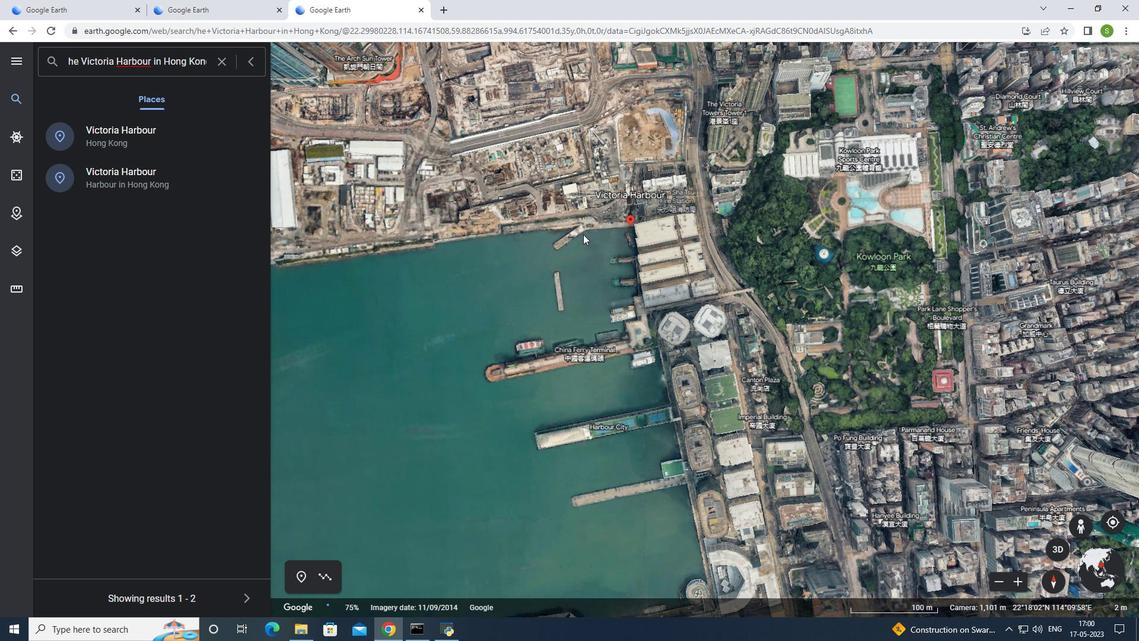 
Action: Mouse moved to (611, 220)
Screenshot: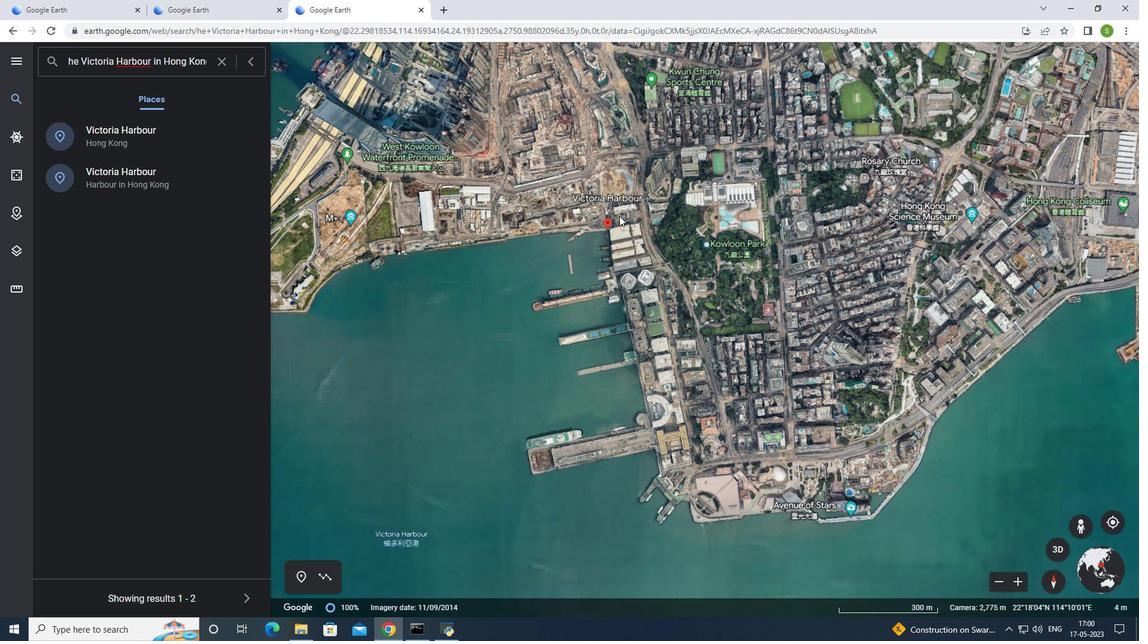 
Action: Mouse pressed left at (611, 220)
Screenshot: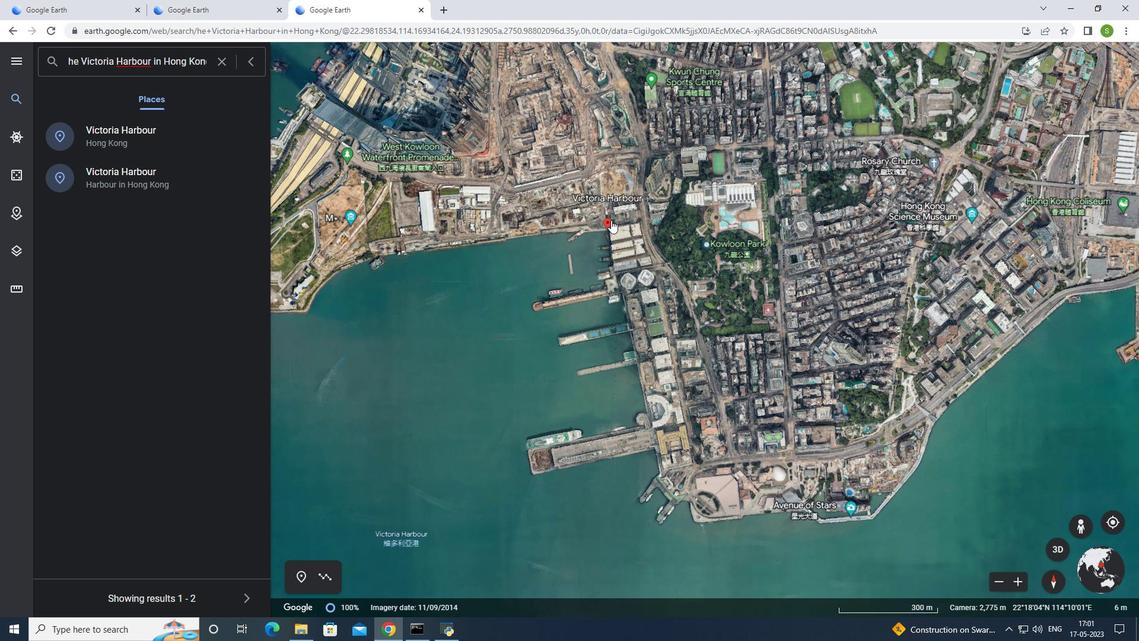 
Action: Mouse moved to (994, 240)
Screenshot: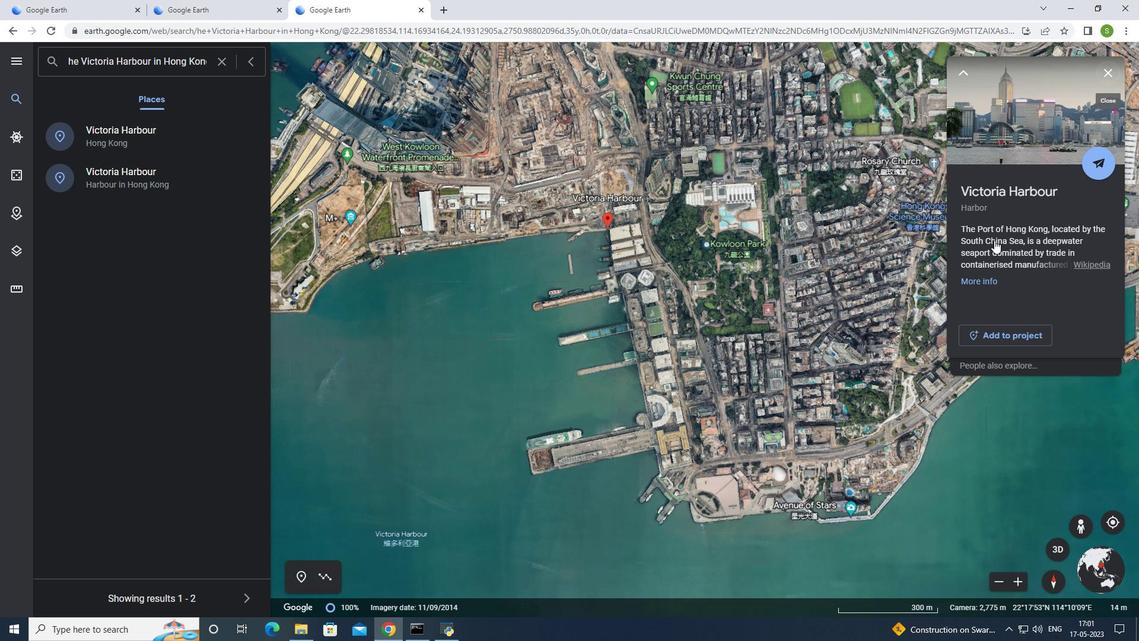 
Action: Mouse pressed left at (994, 240)
Screenshot: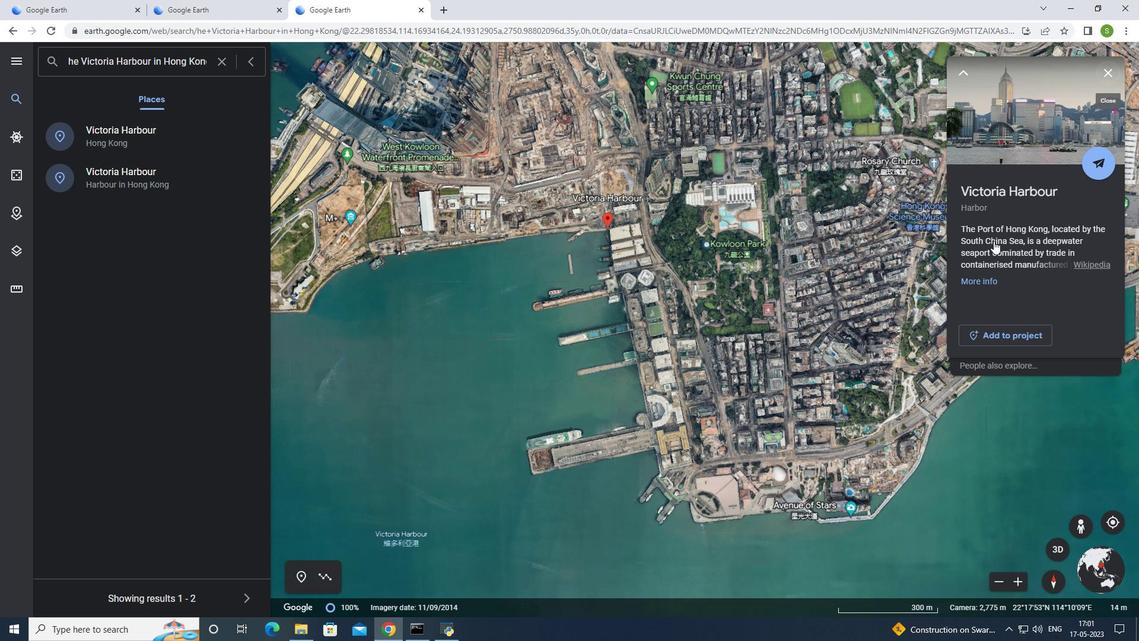 
Action: Mouse moved to (1062, 278)
Screenshot: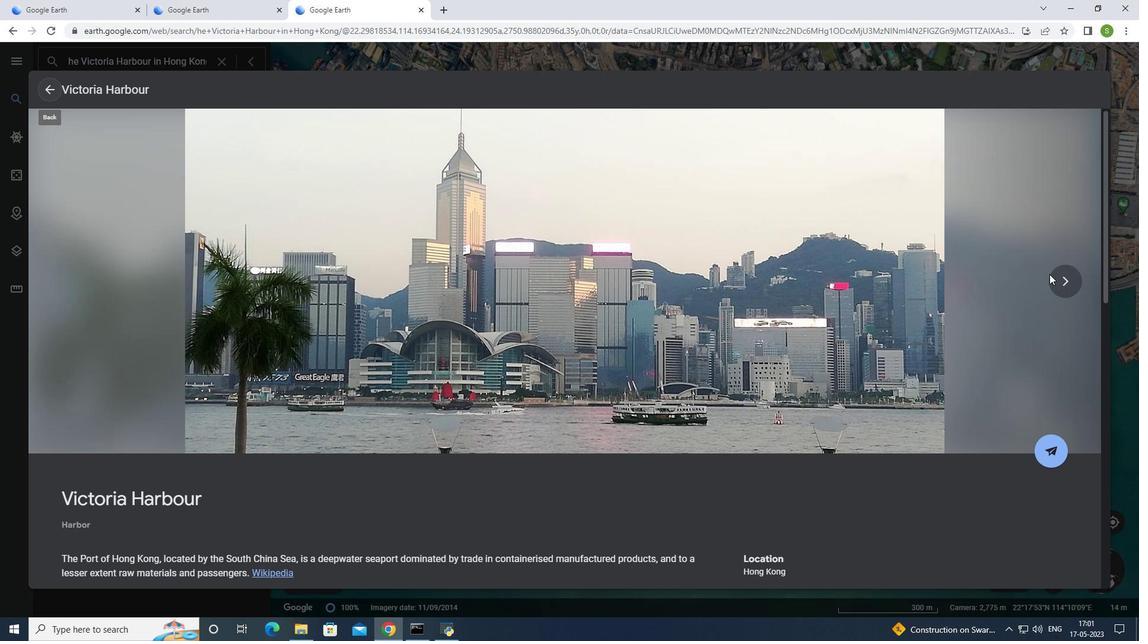 
Action: Mouse pressed left at (1062, 278)
Screenshot: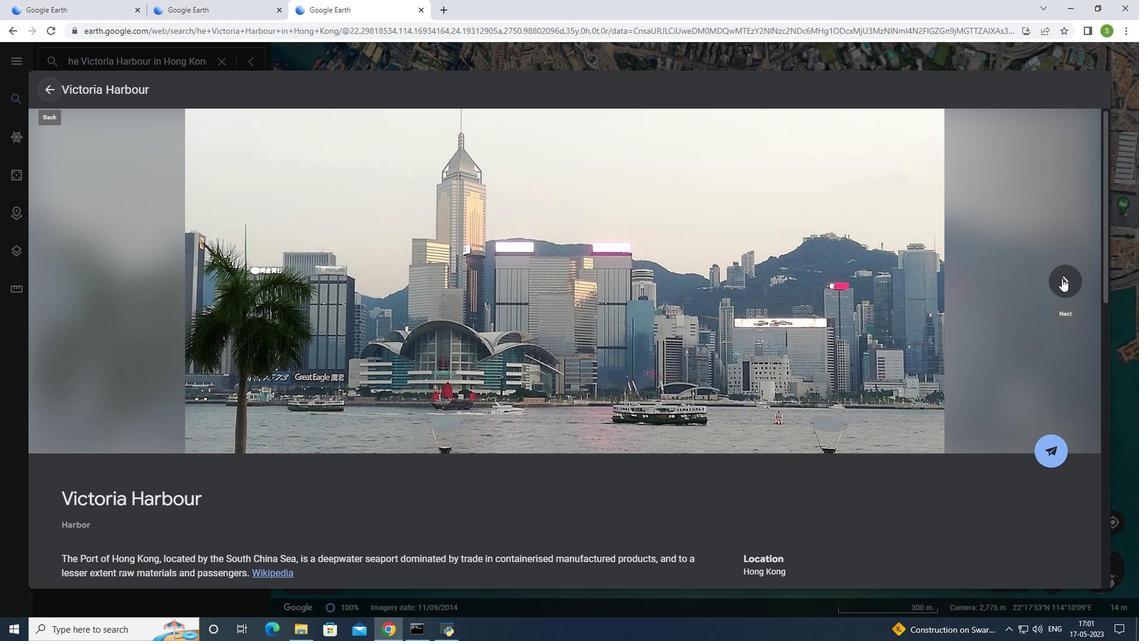 
Action: Mouse pressed left at (1062, 278)
Screenshot: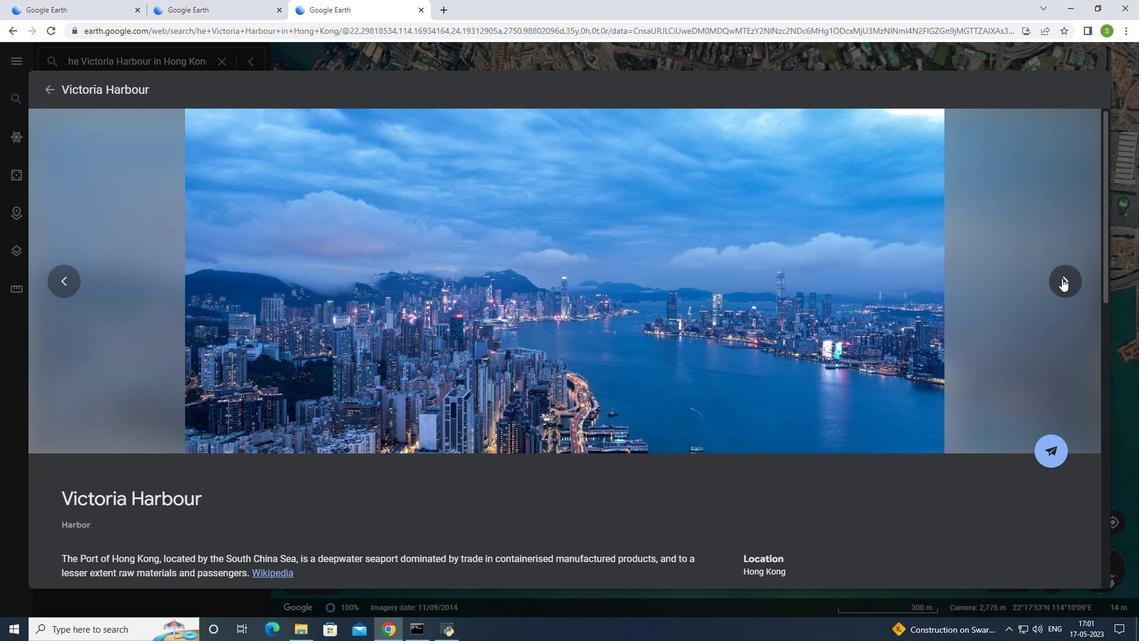 
Action: Mouse pressed left at (1062, 278)
Screenshot: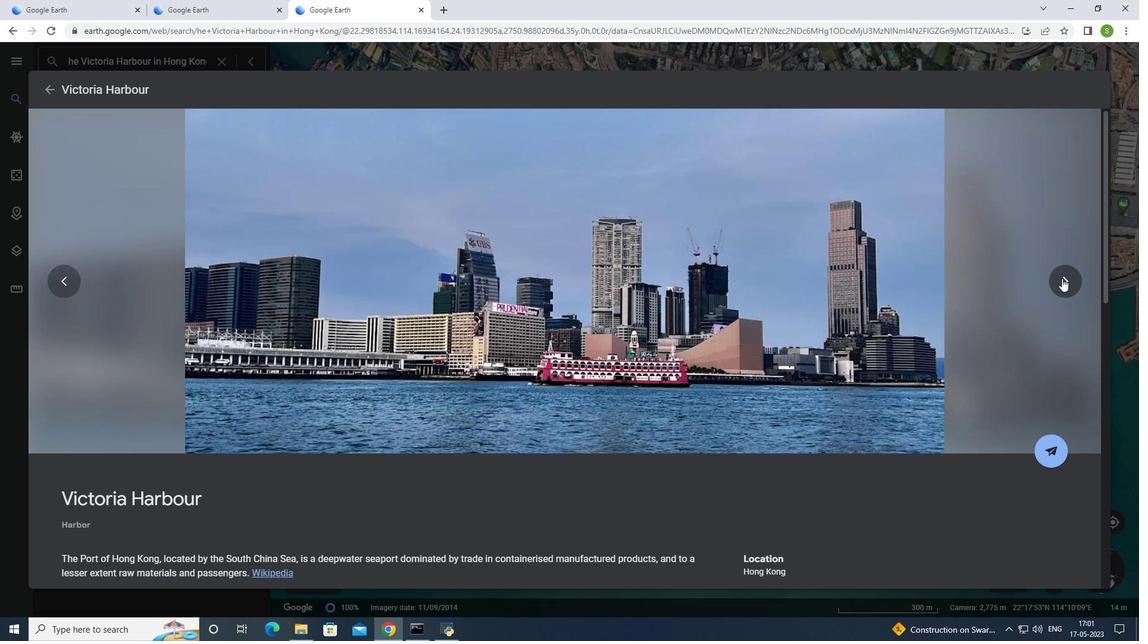 
Action: Mouse pressed left at (1062, 278)
Screenshot: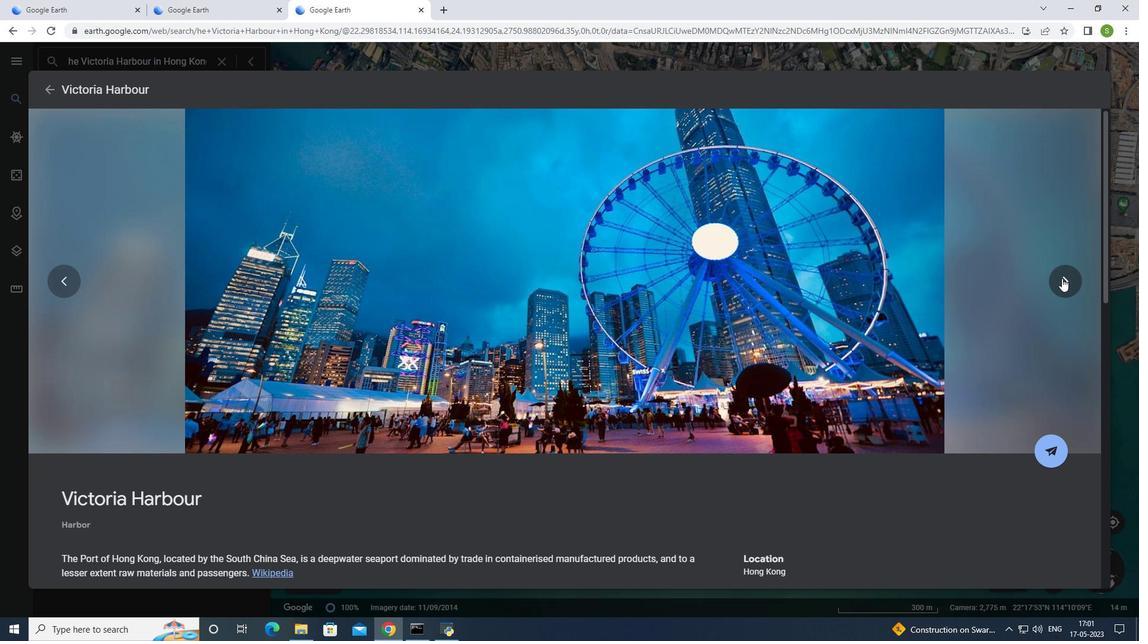 
Action: Mouse pressed left at (1062, 278)
Screenshot: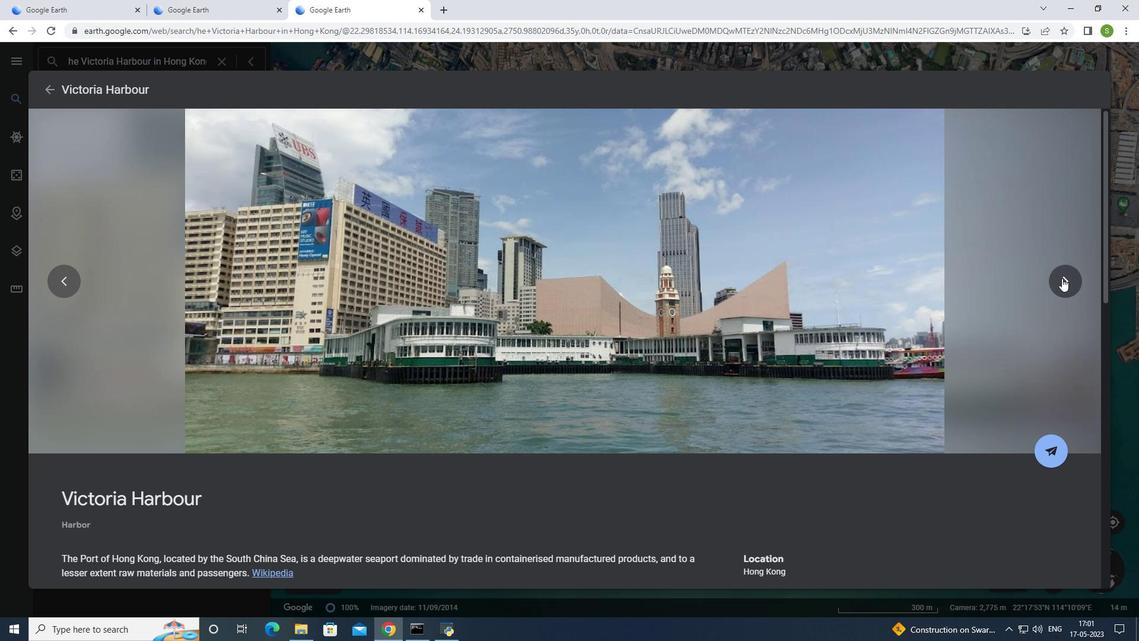 
Action: Mouse pressed left at (1062, 278)
Screenshot: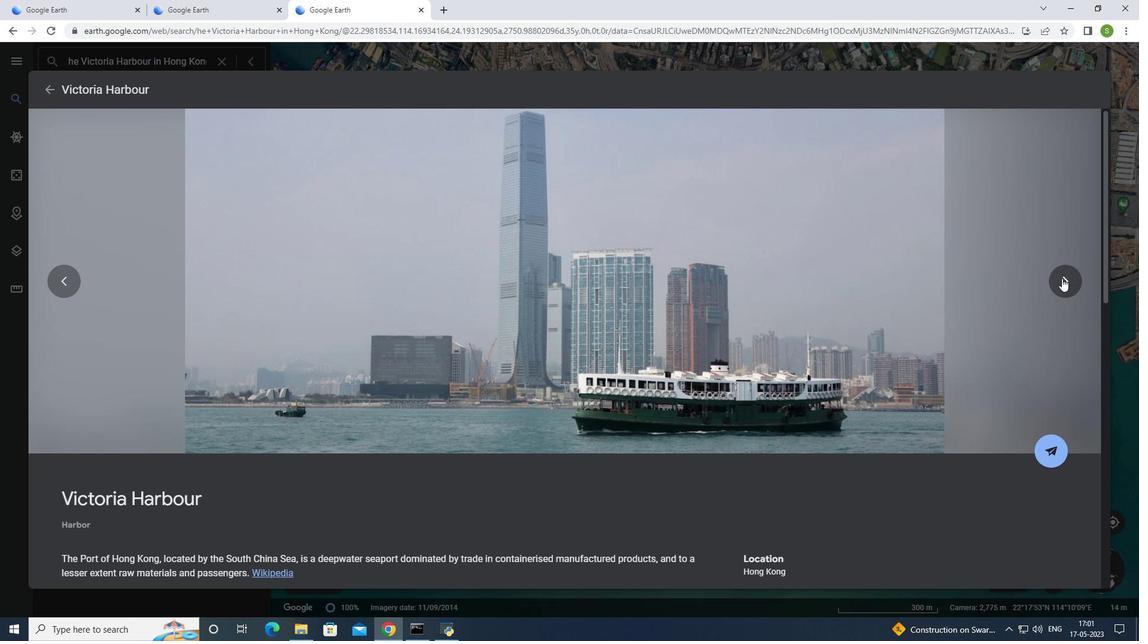 
Action: Mouse pressed left at (1062, 278)
Screenshot: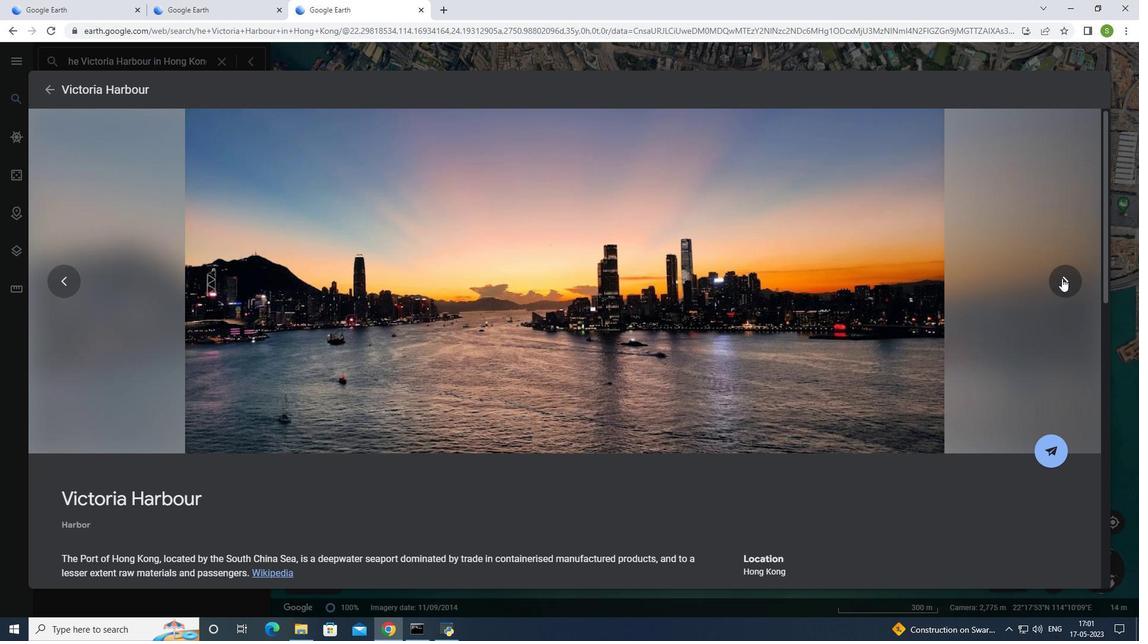 
Action: Mouse pressed left at (1062, 278)
Screenshot: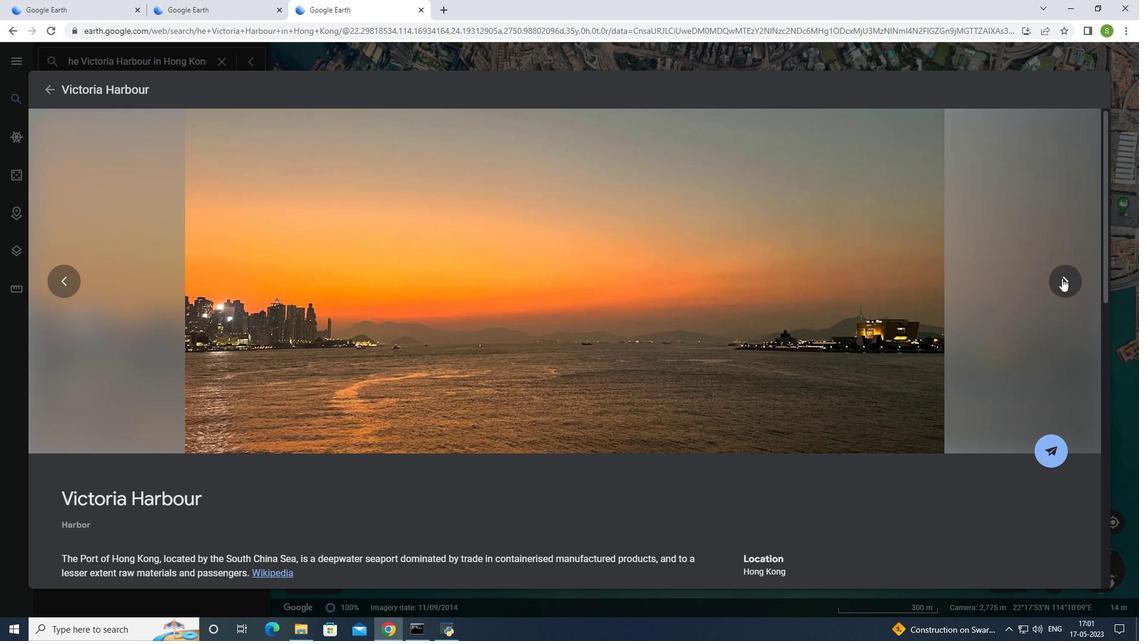 
Action: Mouse pressed left at (1062, 278)
Screenshot: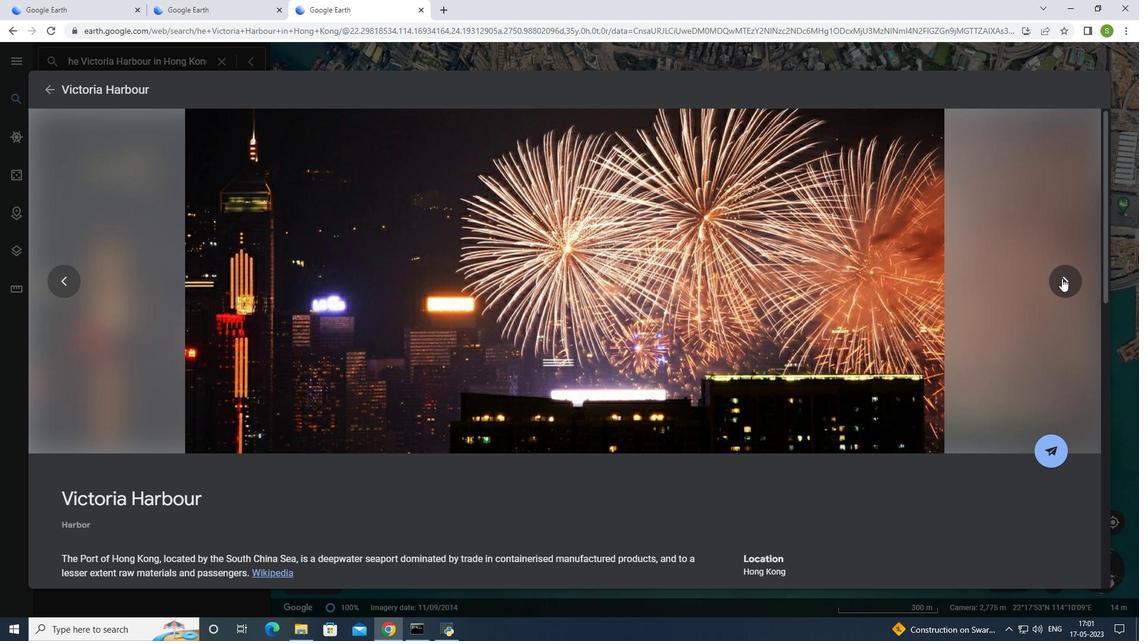 
Action: Mouse pressed left at (1062, 278)
Screenshot: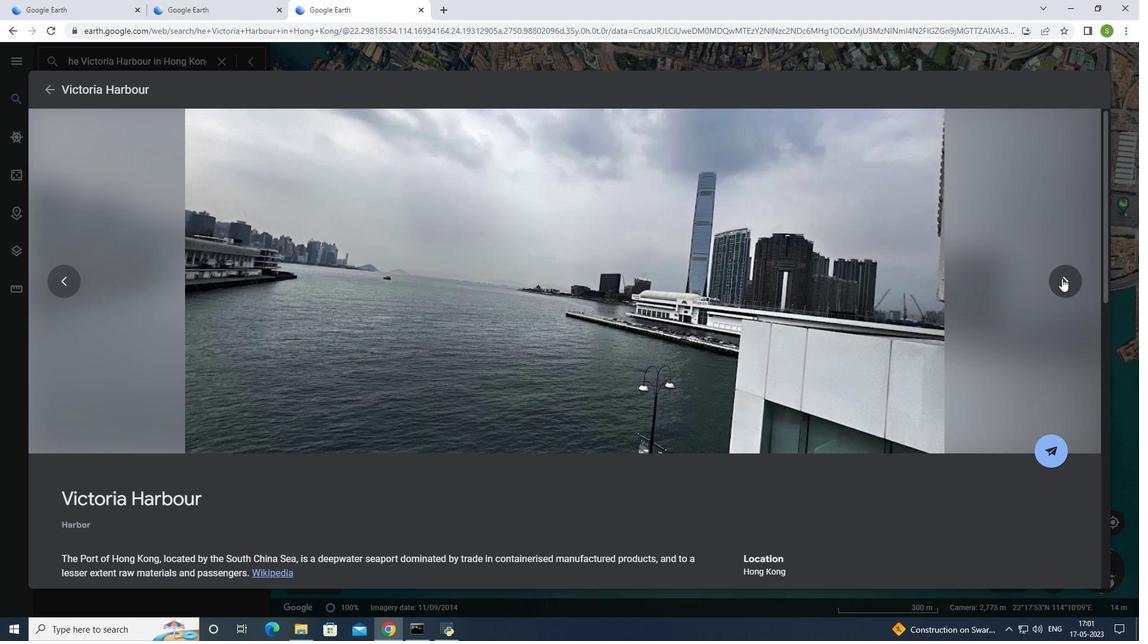 
Action: Mouse pressed left at (1062, 278)
Screenshot: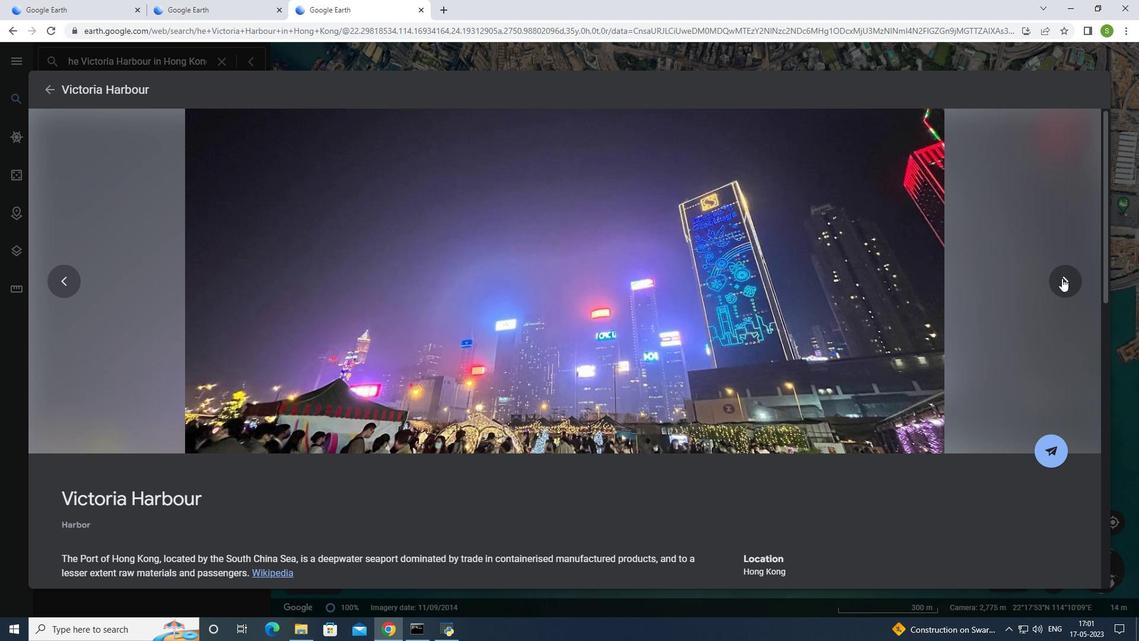 
Action: Mouse pressed left at (1062, 278)
Screenshot: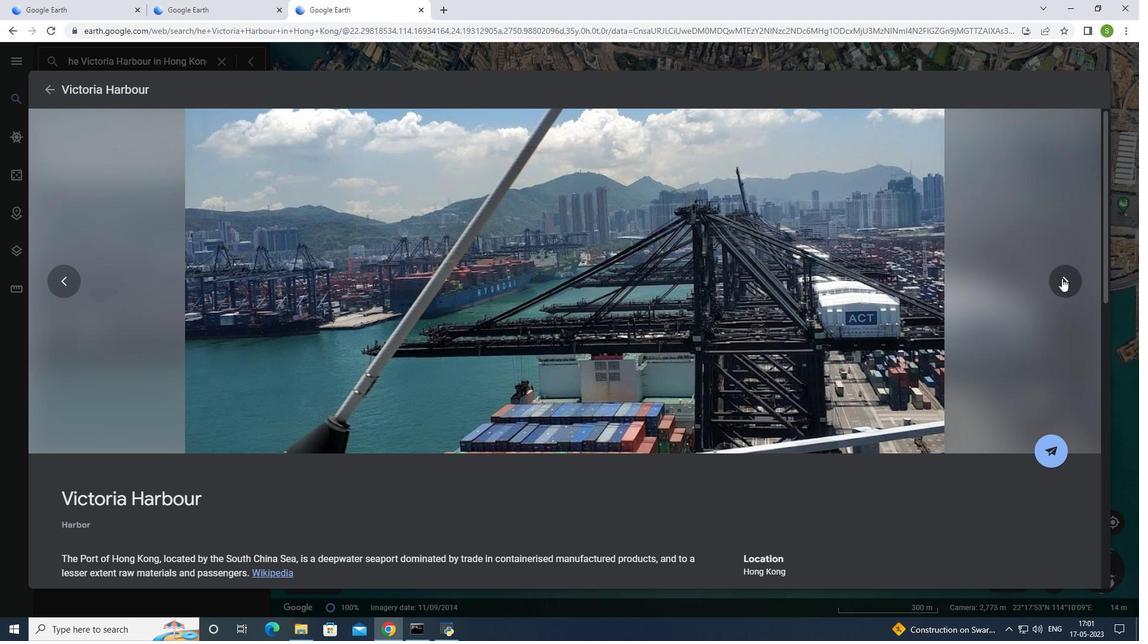 
Action: Mouse pressed left at (1062, 278)
Screenshot: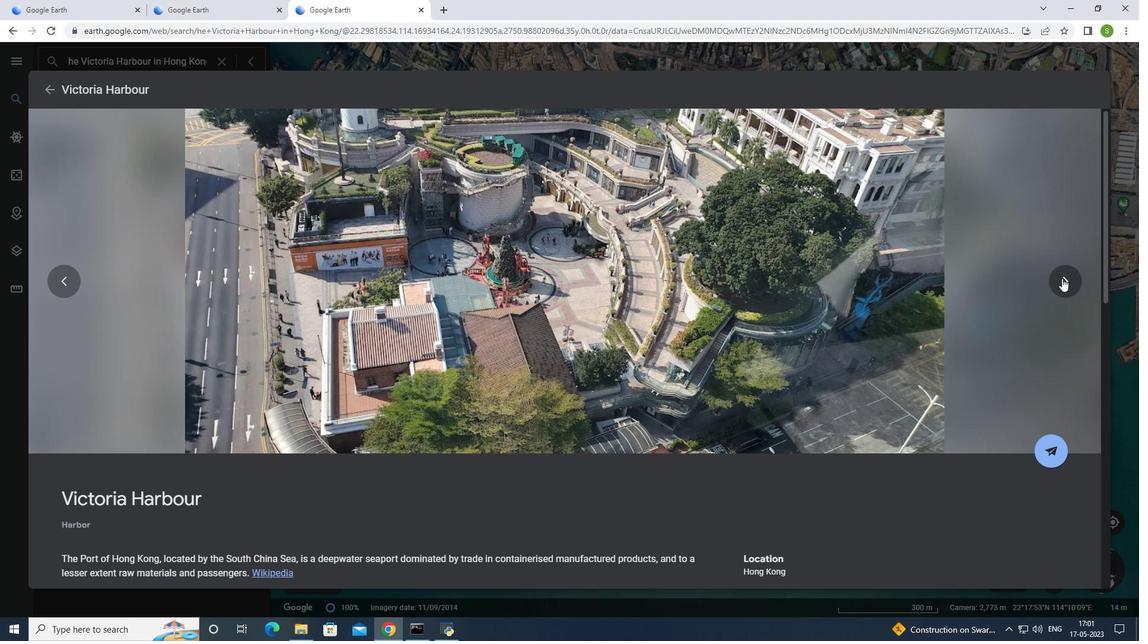 
Action: Mouse pressed left at (1062, 278)
Screenshot: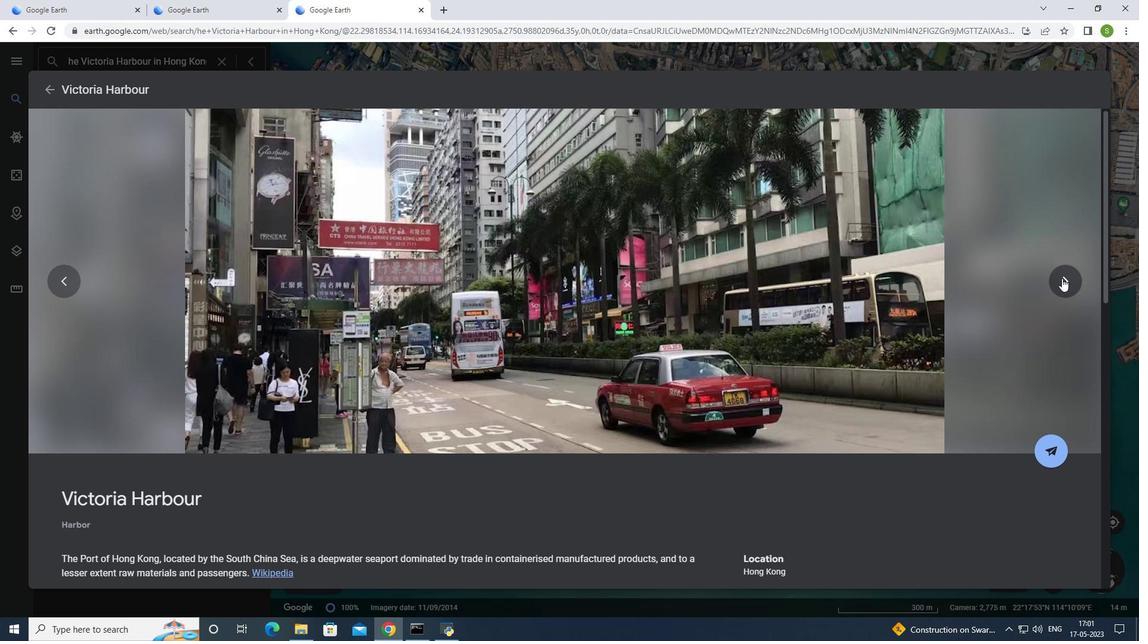 
Action: Mouse pressed left at (1062, 278)
Screenshot: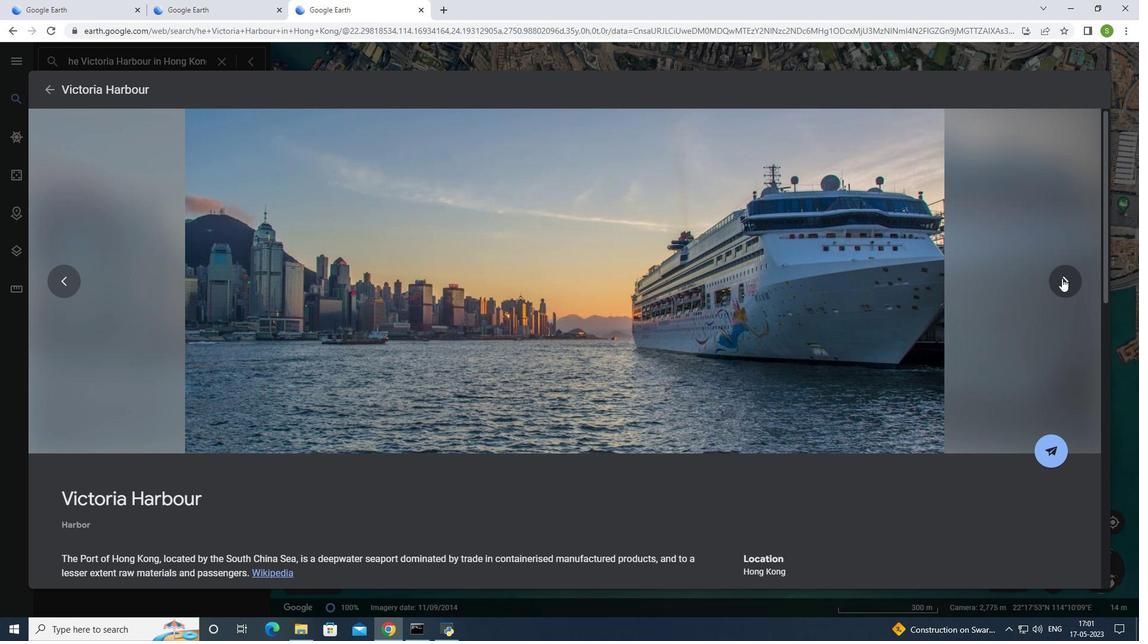 
Action: Mouse moved to (1063, 280)
Screenshot: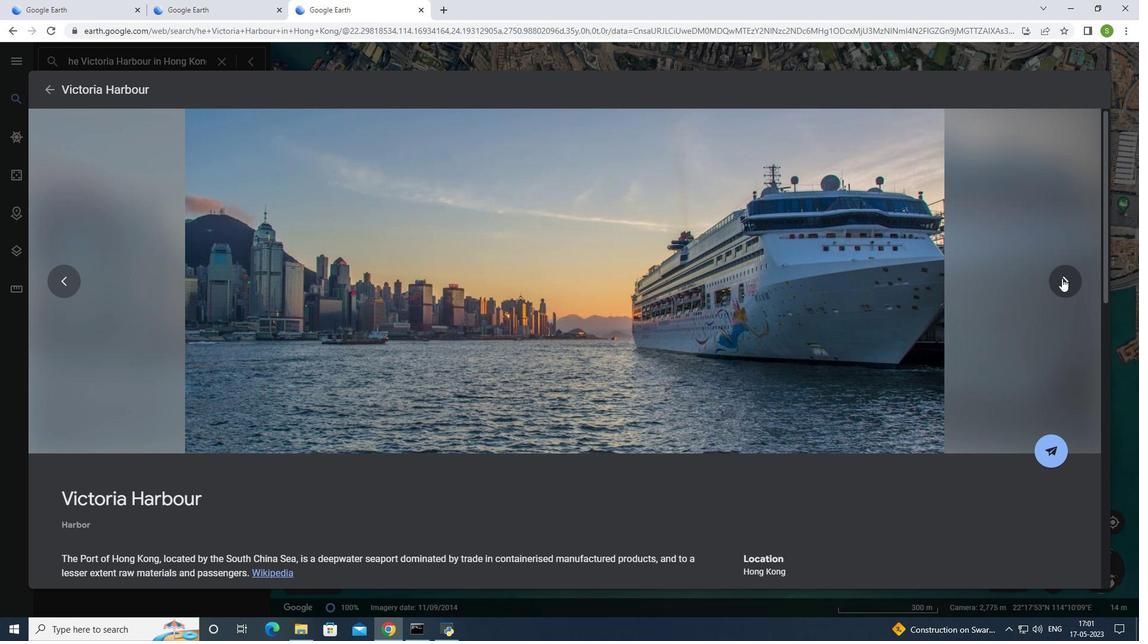 
Action: Mouse pressed left at (1063, 280)
Screenshot: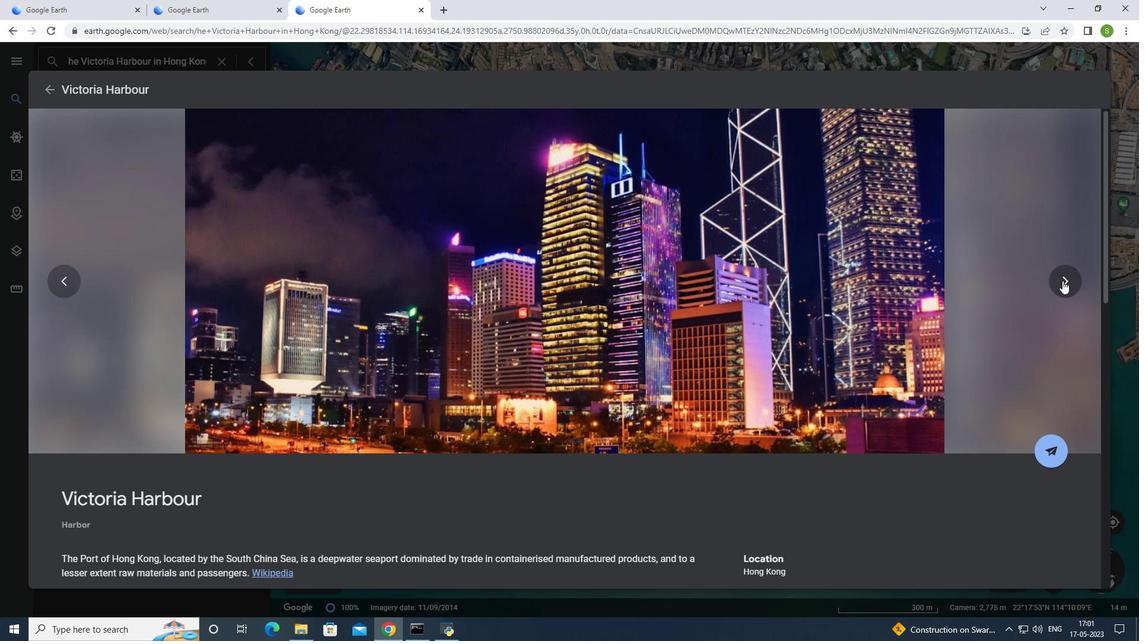 
Action: Mouse pressed left at (1063, 280)
Screenshot: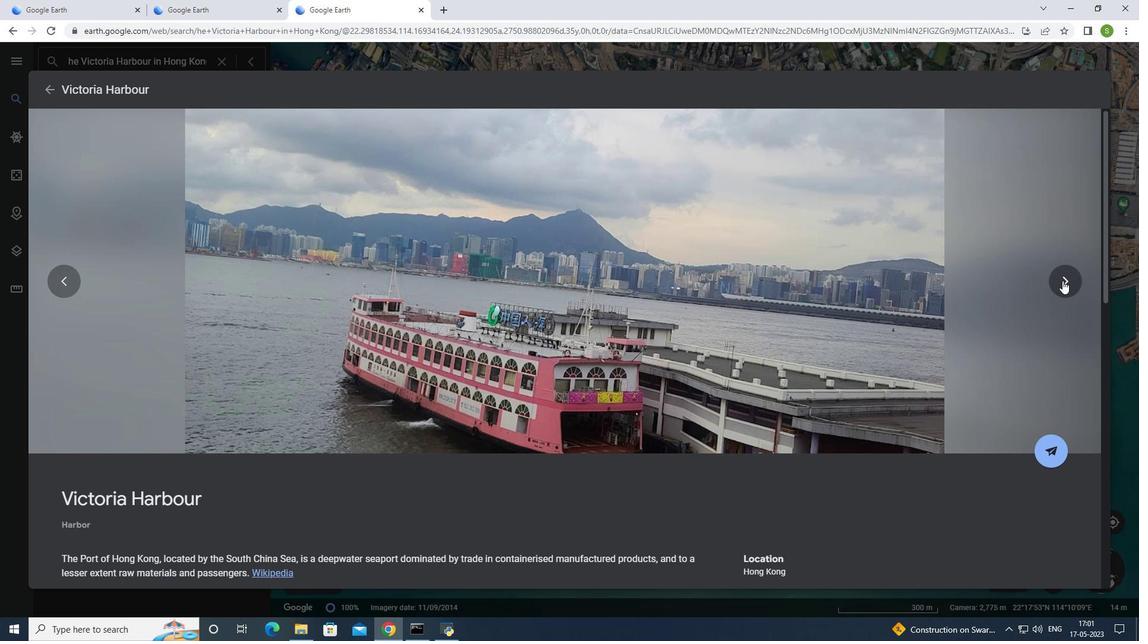 
Action: Mouse pressed left at (1063, 280)
Screenshot: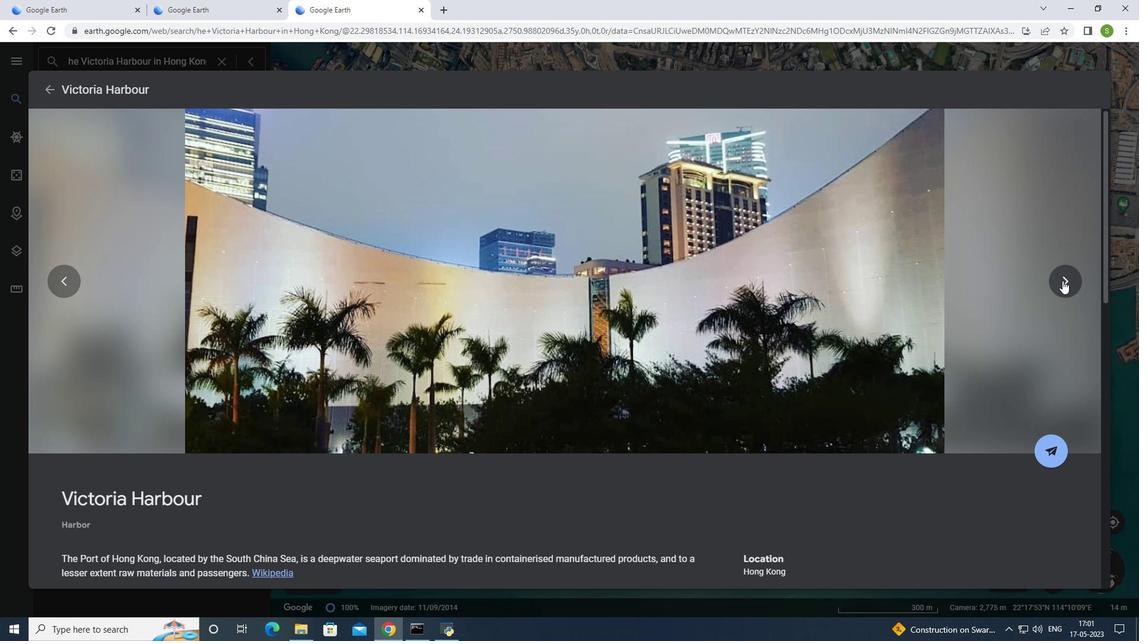 
Action: Mouse pressed left at (1063, 280)
Screenshot: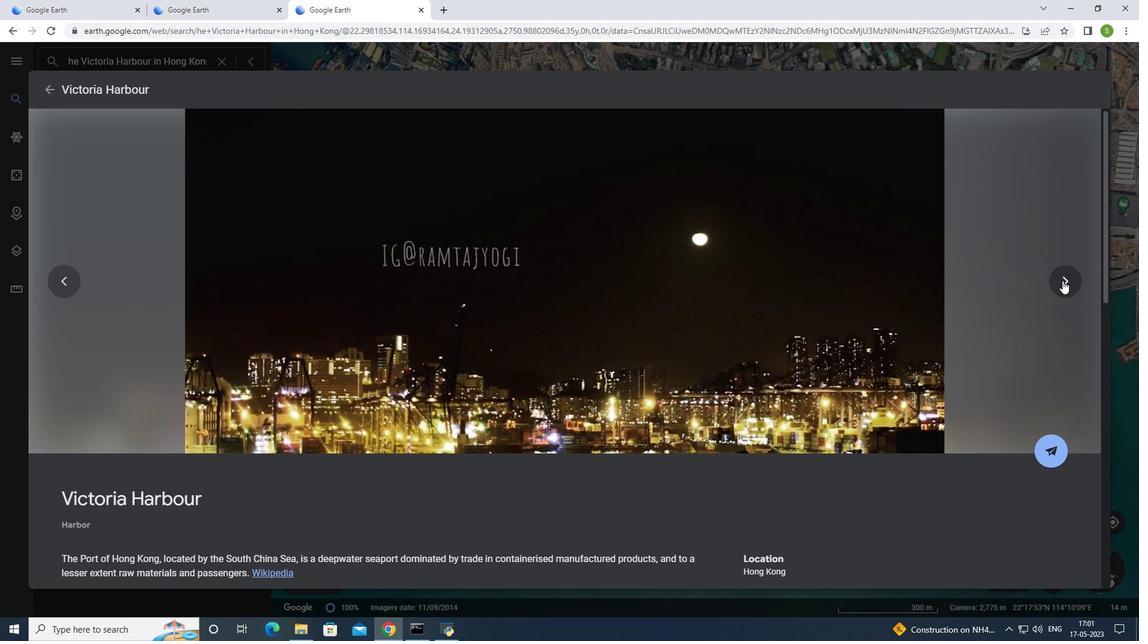 
Action: Mouse pressed left at (1063, 280)
Screenshot: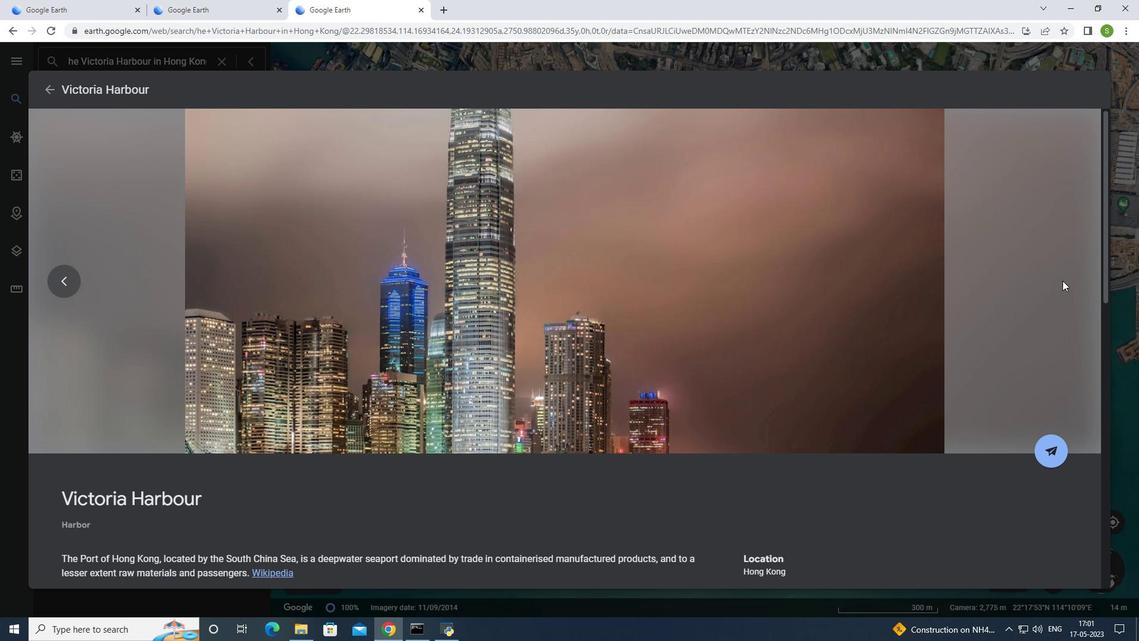 
Action: Mouse moved to (73, 284)
Screenshot: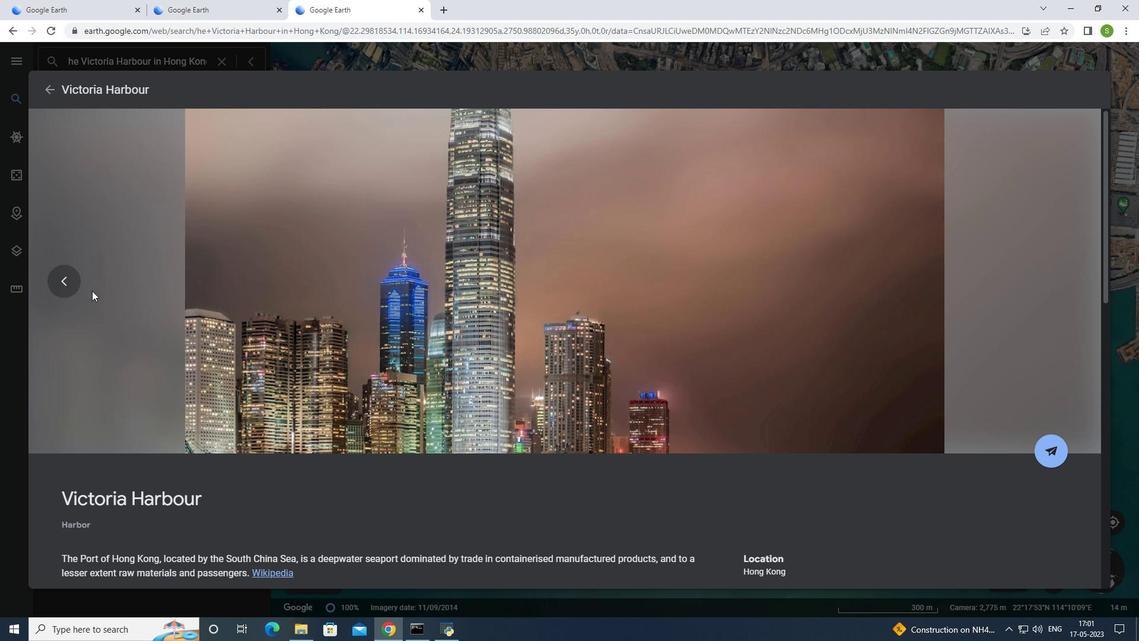 
Action: Mouse pressed left at (73, 284)
Screenshot: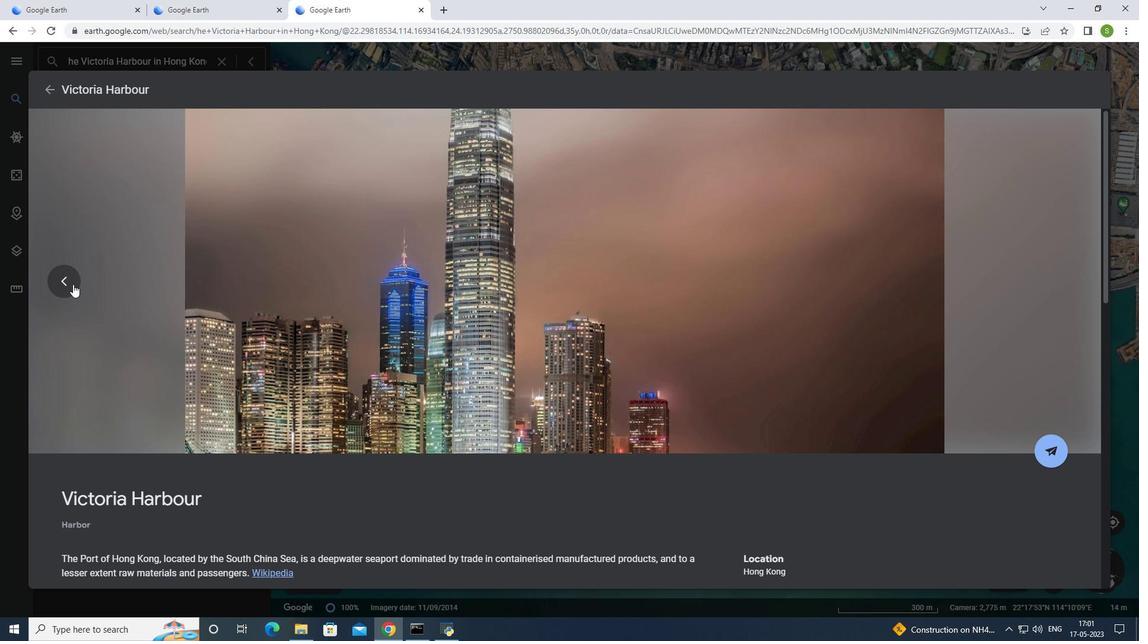 
Action: Mouse moved to (407, 324)
Screenshot: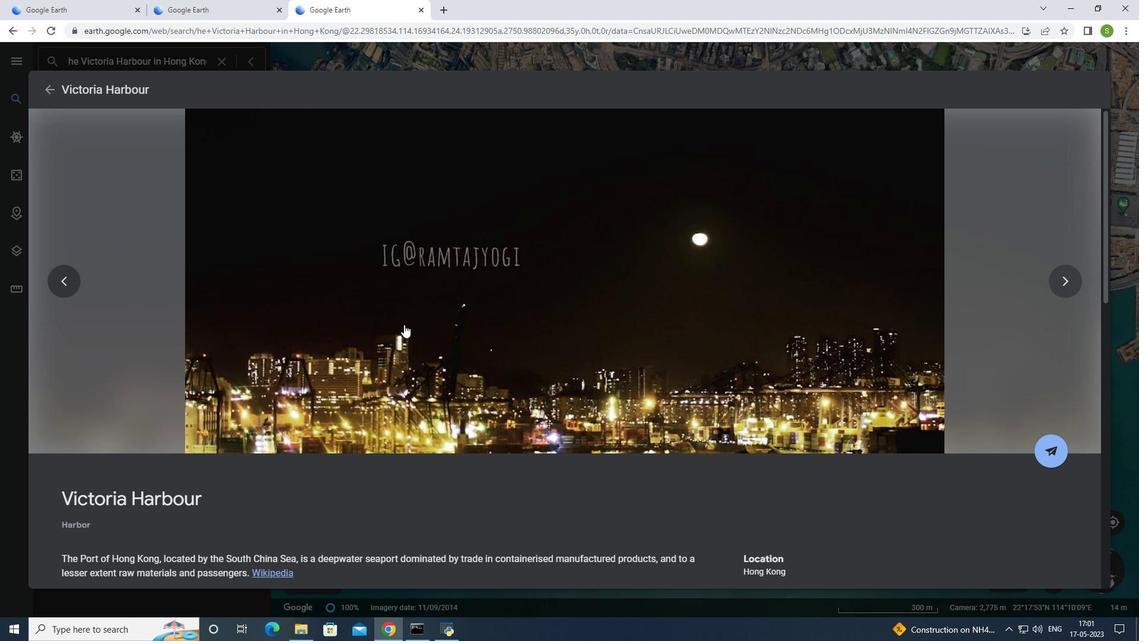 
Action: Mouse scrolled (407, 324) with delta (0, 0)
Screenshot: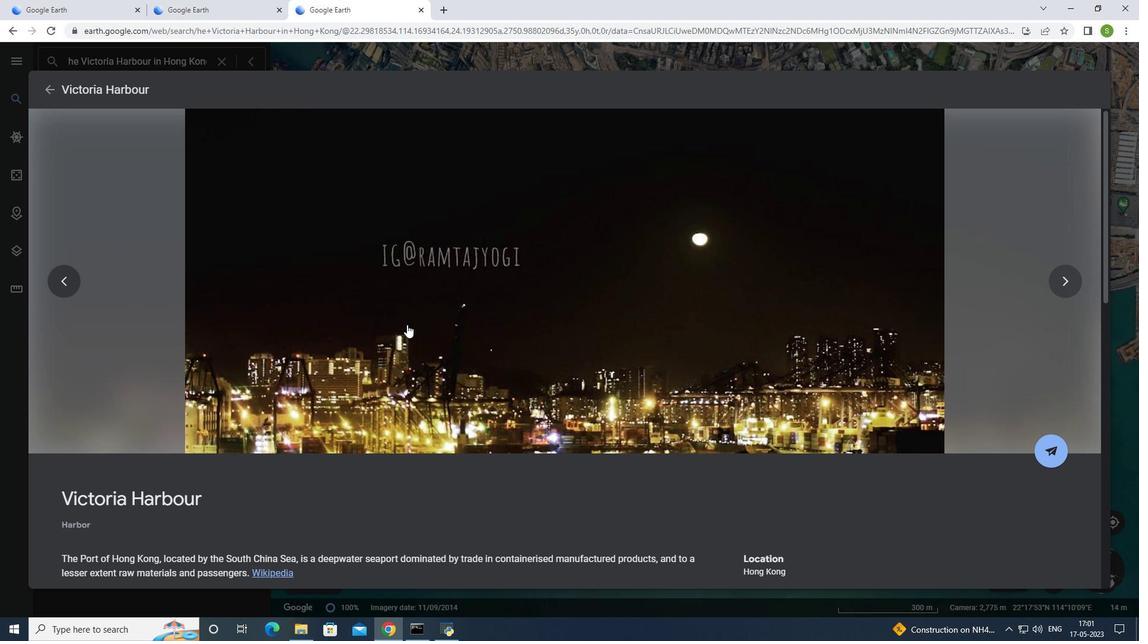 
Action: Mouse scrolled (407, 324) with delta (0, 0)
Screenshot: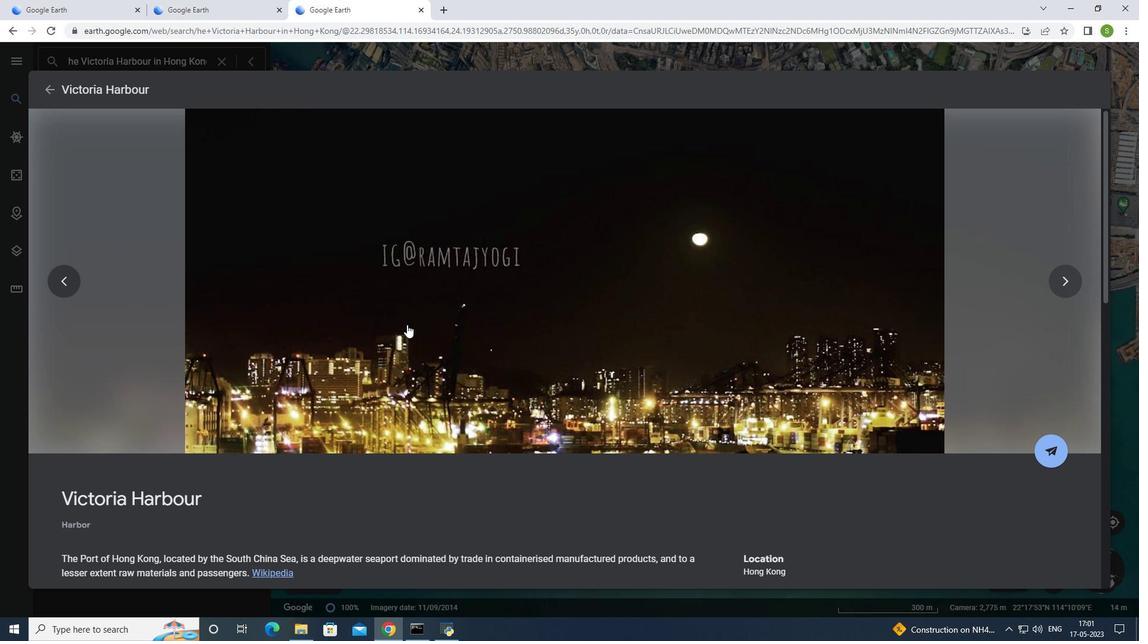 
Action: Mouse moved to (407, 324)
Screenshot: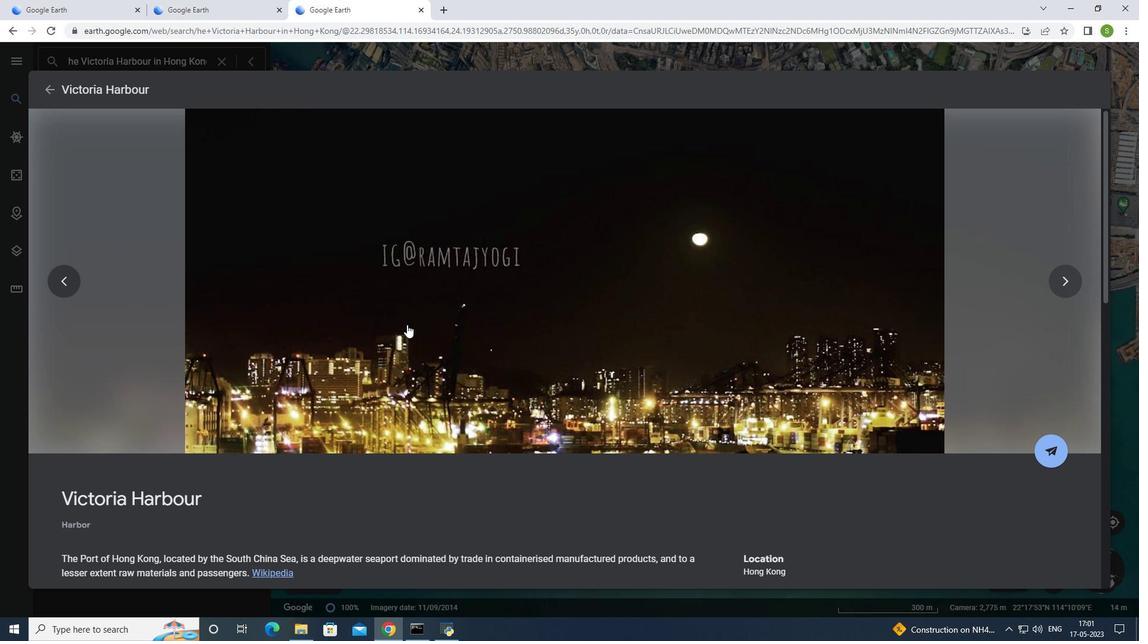 
Action: Mouse scrolled (407, 324) with delta (0, 0)
Screenshot: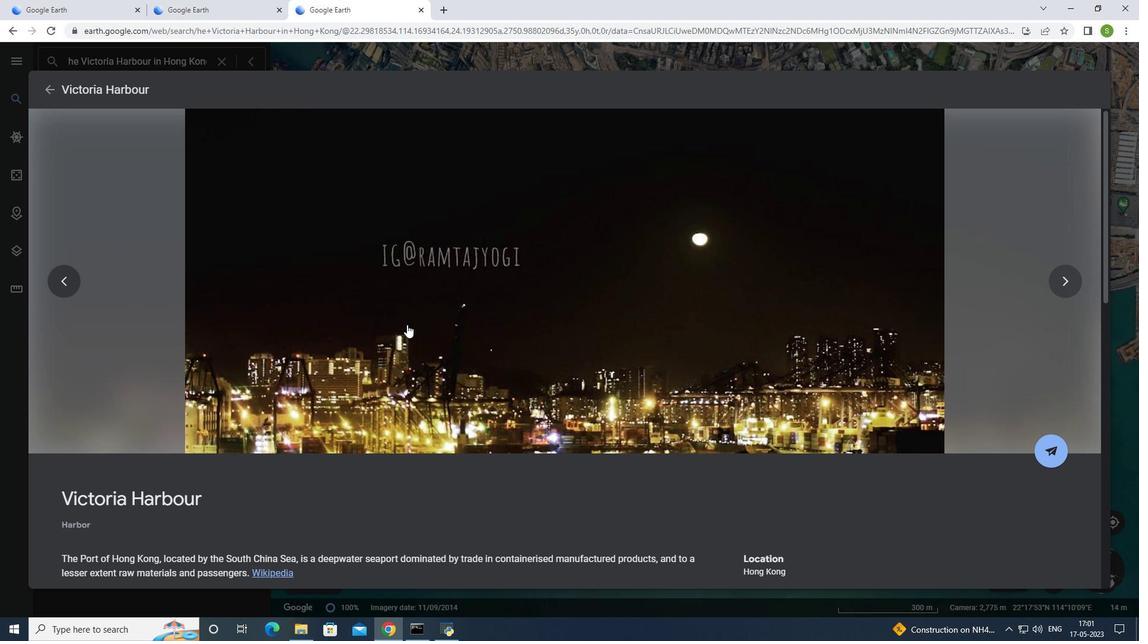 
Action: Mouse moved to (408, 324)
Screenshot: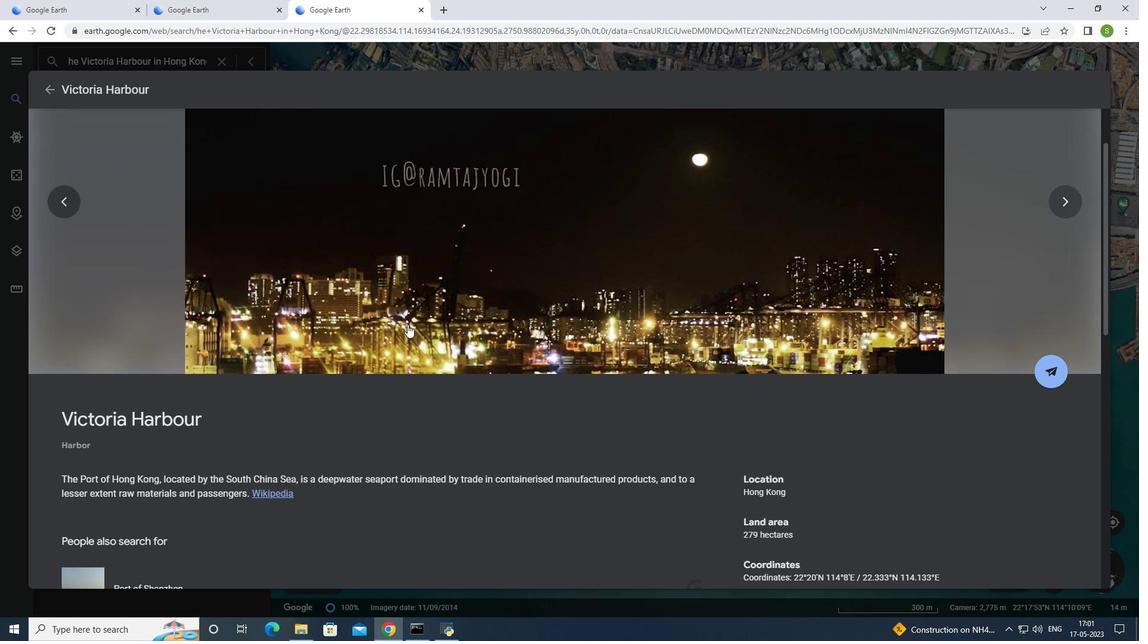 
Action: Mouse scrolled (408, 323) with delta (0, 0)
Screenshot: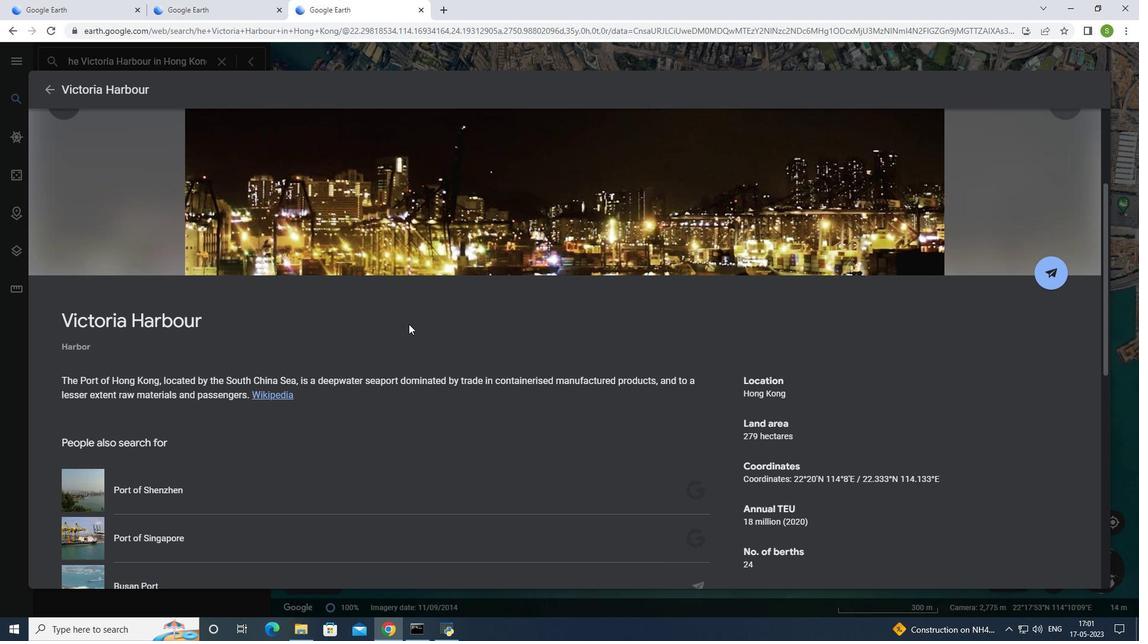 
Action: Mouse scrolled (408, 323) with delta (0, 0)
Screenshot: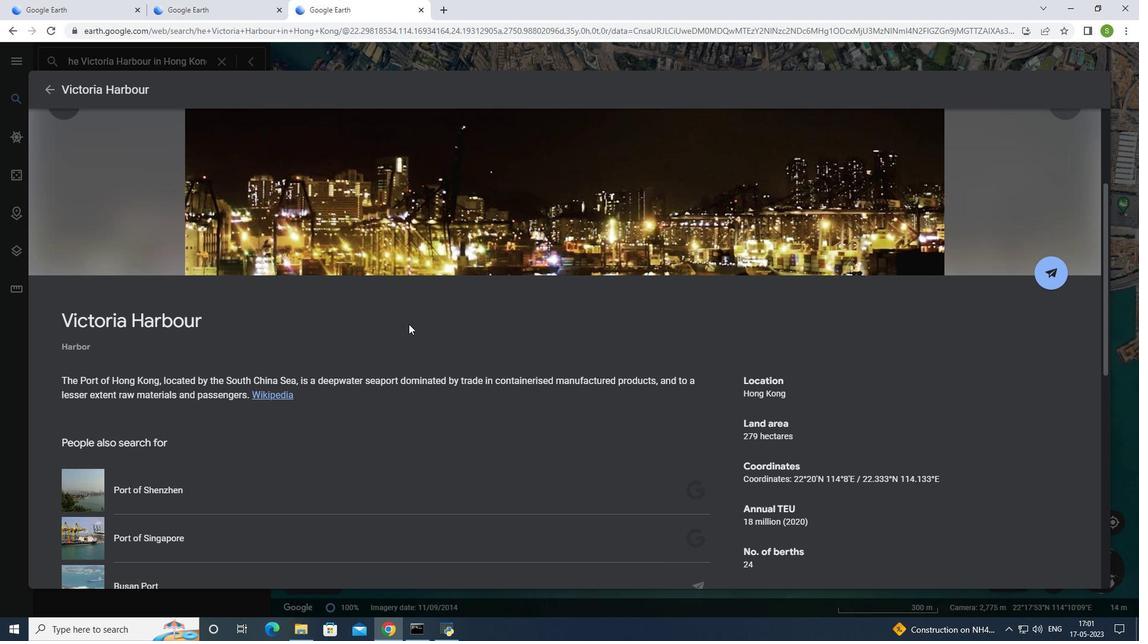 
Action: Mouse scrolled (408, 323) with delta (0, 0)
Screenshot: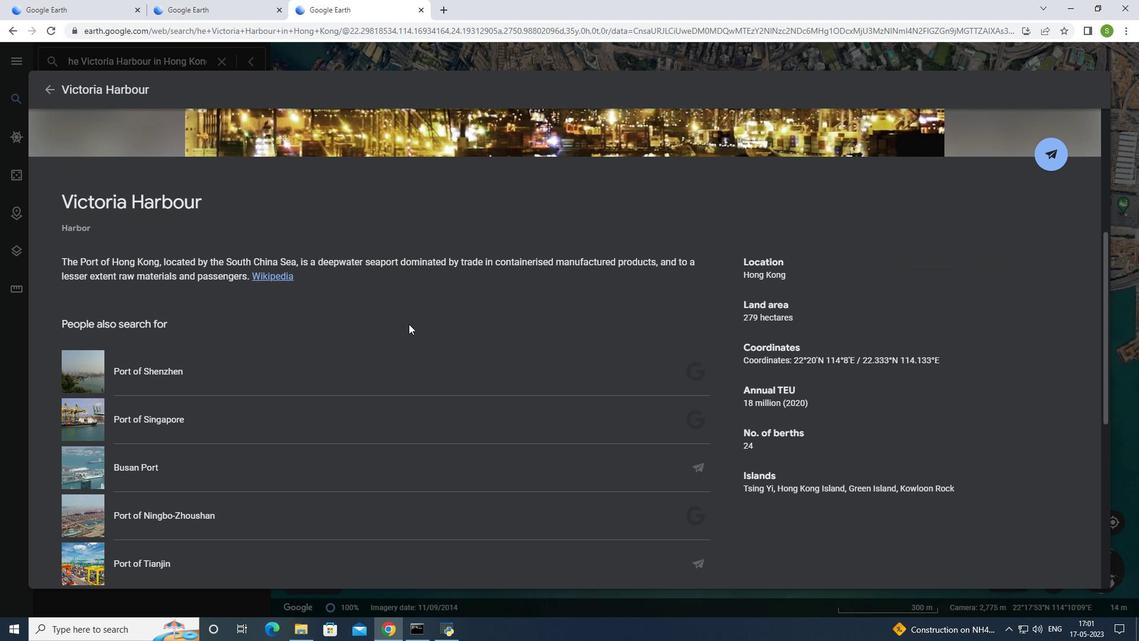 
Action: Mouse moved to (408, 324)
Screenshot: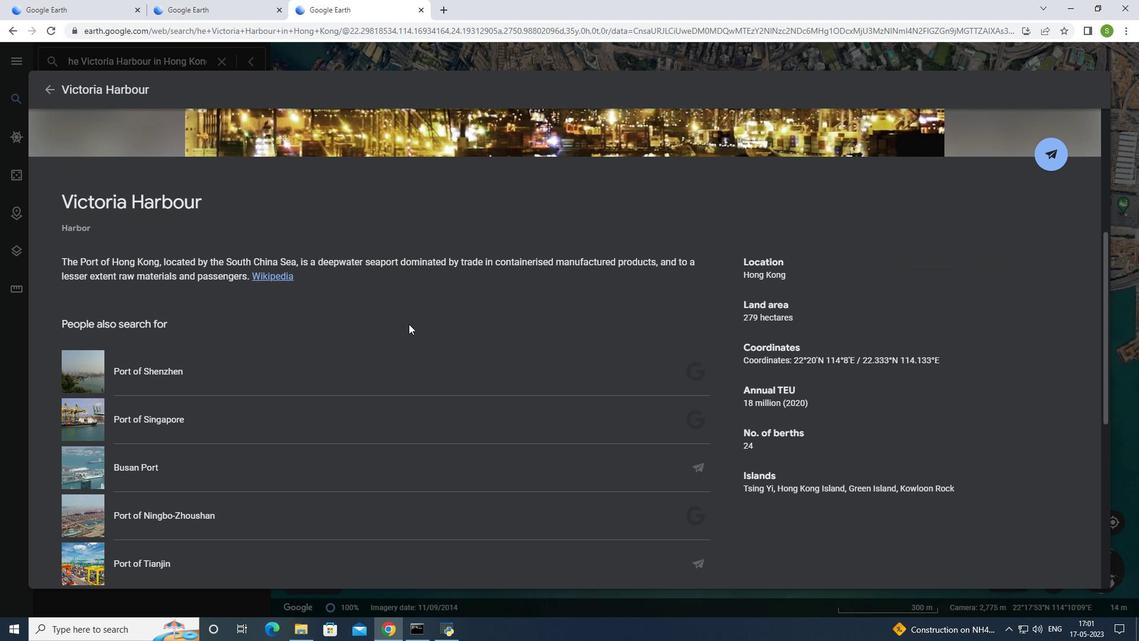 
Action: Mouse scrolled (408, 323) with delta (0, 0)
Screenshot: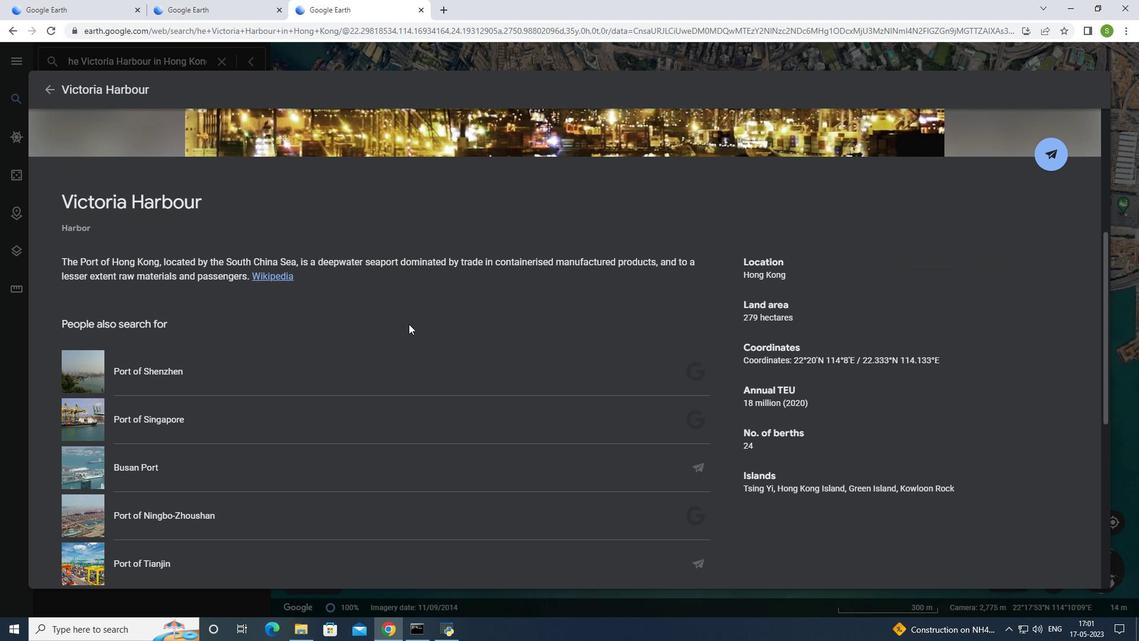 
Action: Mouse moved to (157, 259)
Screenshot: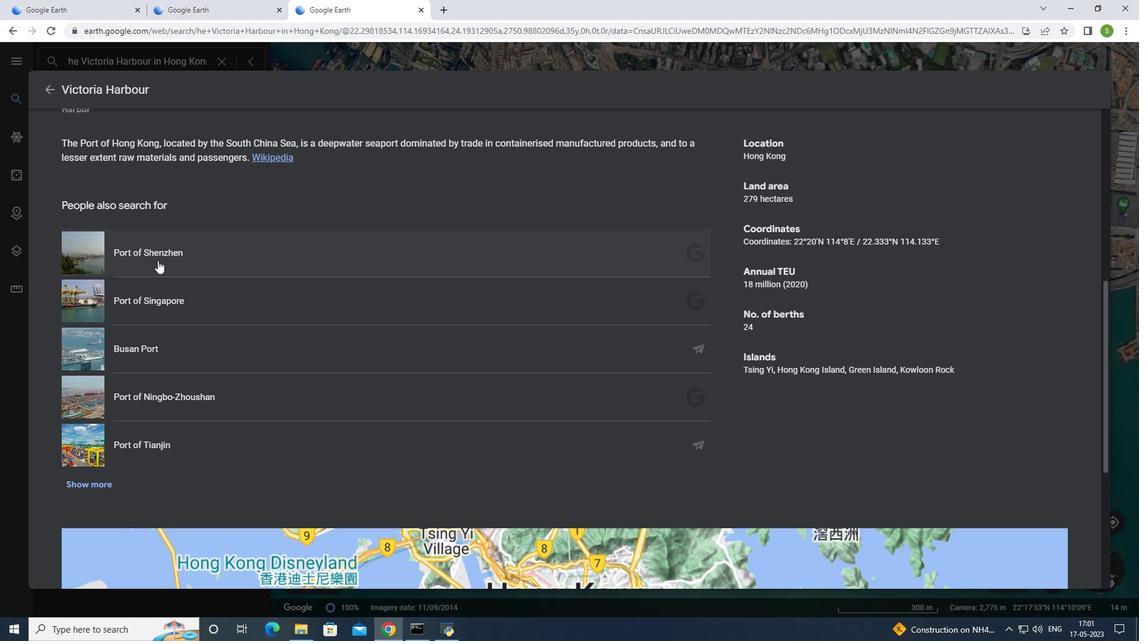 
Action: Mouse pressed left at (157, 259)
Screenshot: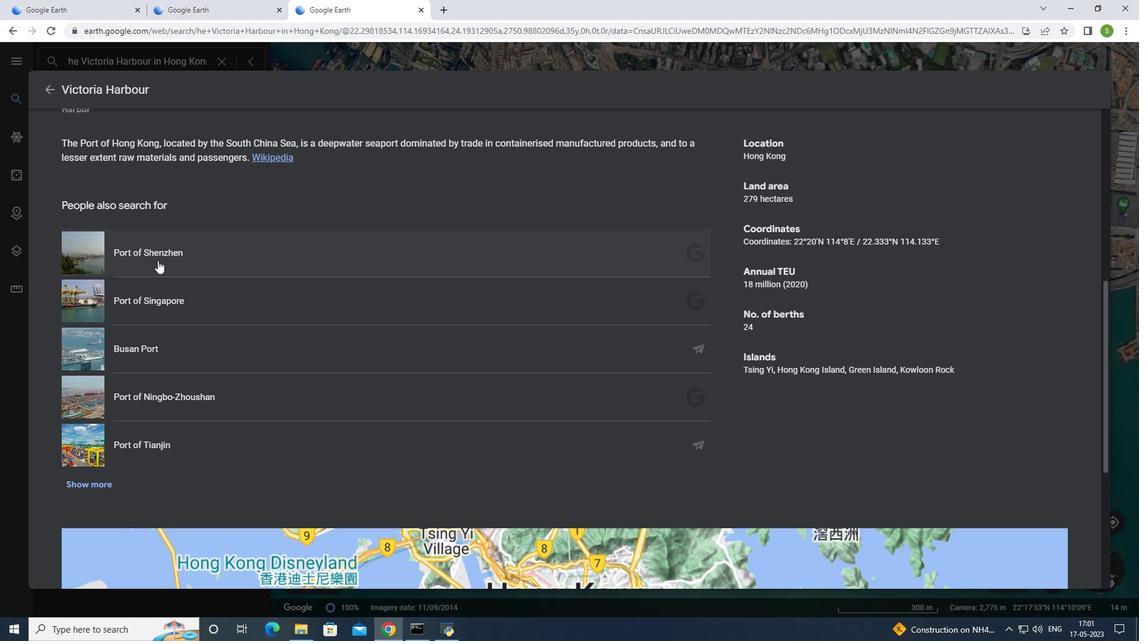 
Action: Mouse moved to (318, 8)
Screenshot: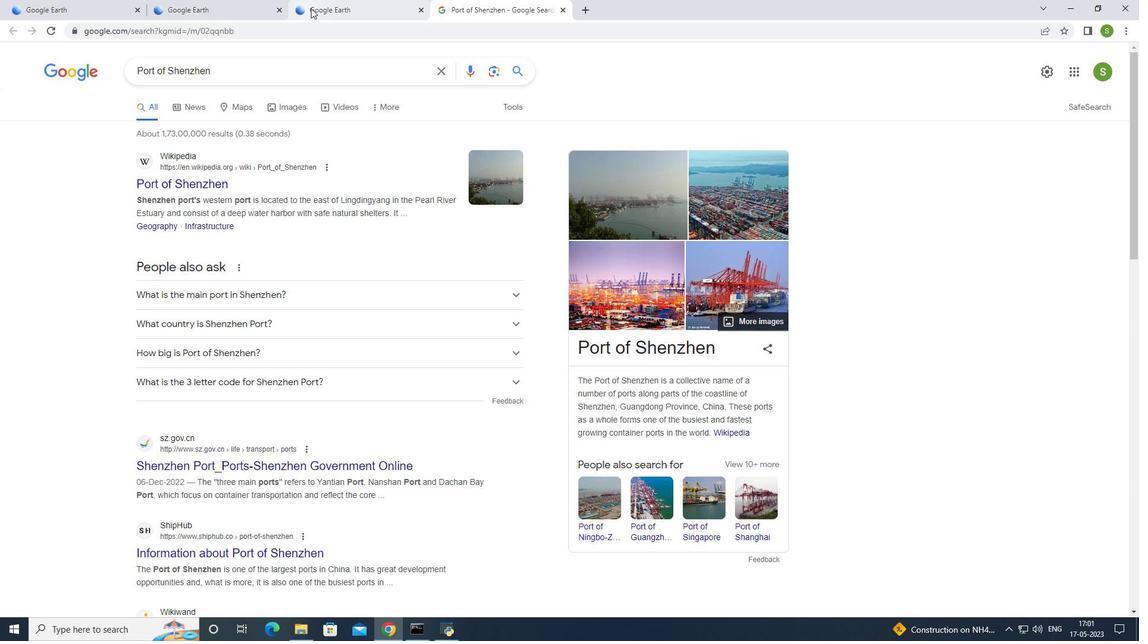 
Action: Mouse pressed left at (318, 8)
Screenshot: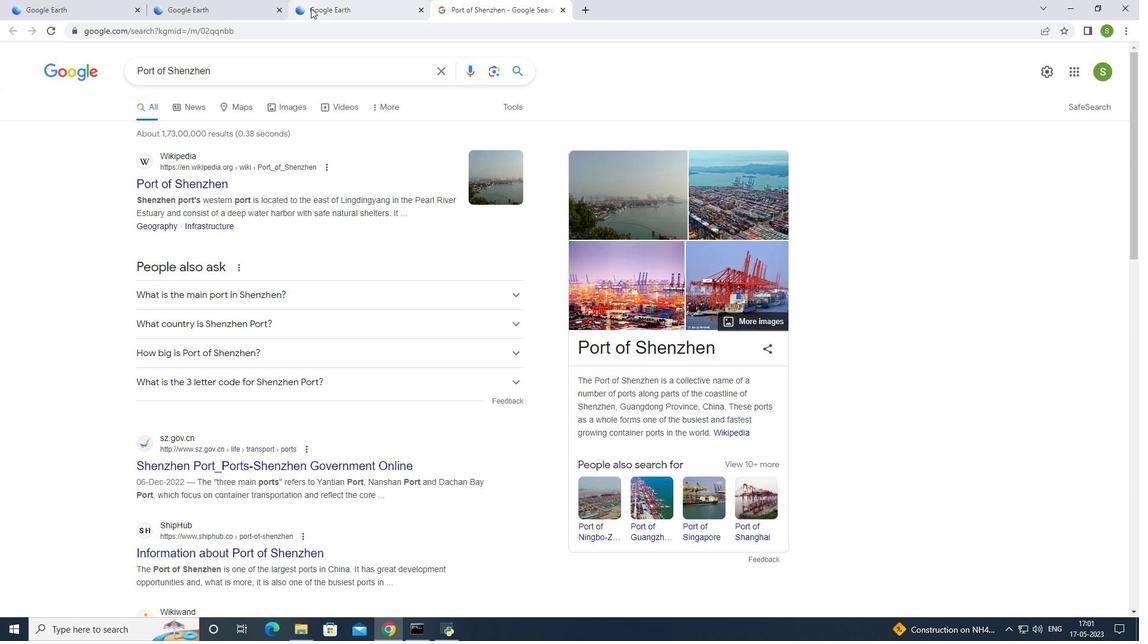 
Action: Mouse moved to (128, 345)
Screenshot: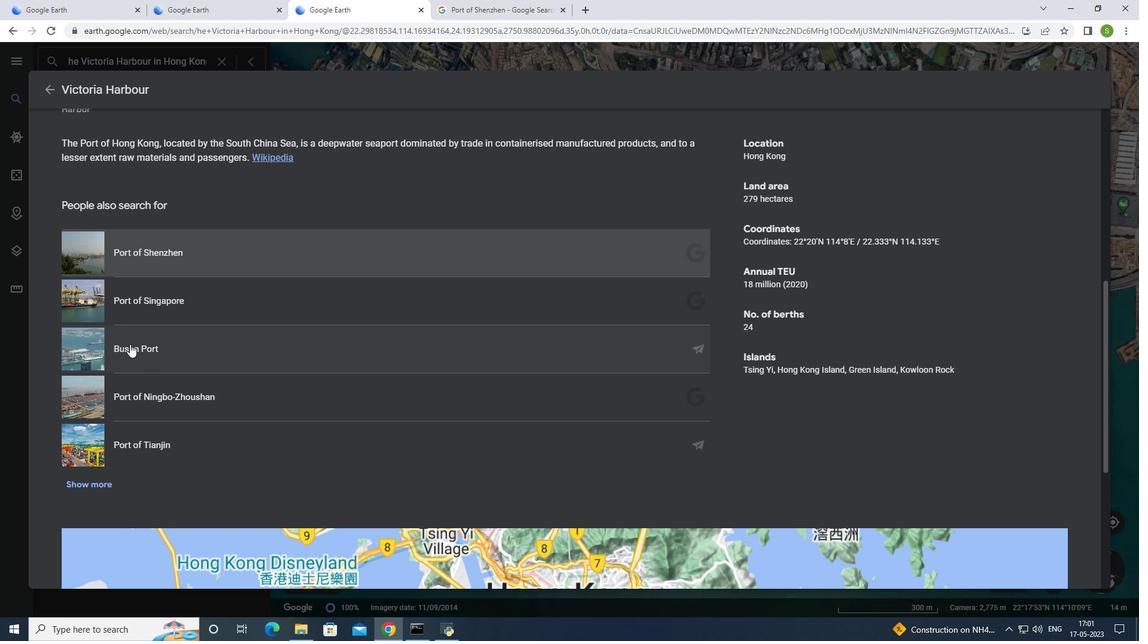 
Action: Mouse pressed left at (128, 345)
Screenshot: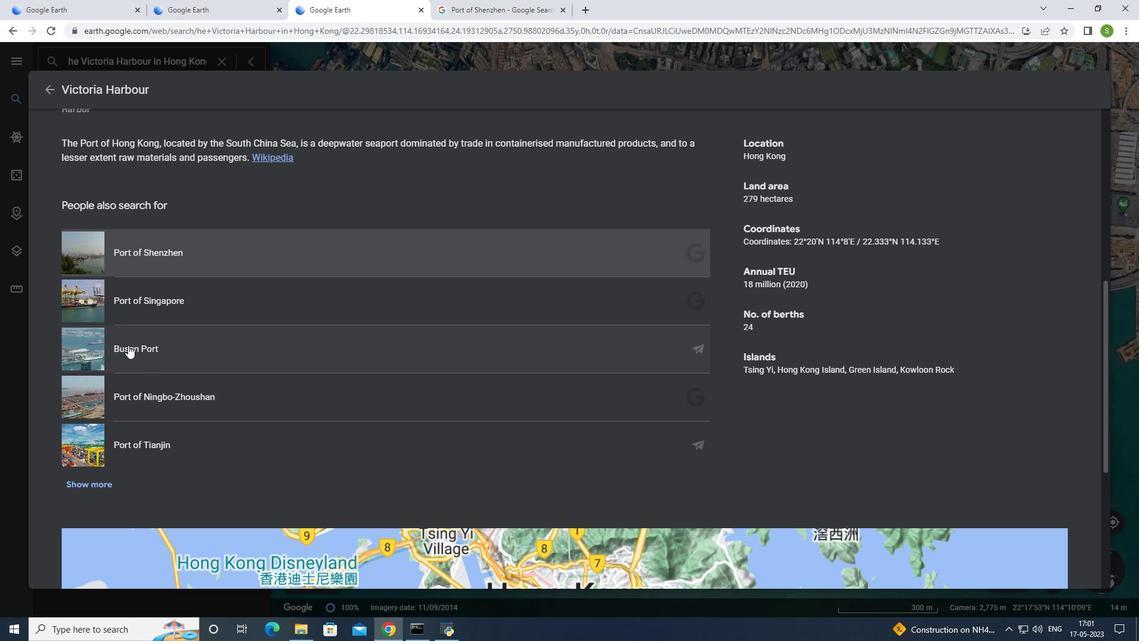 
Action: Mouse moved to (693, 326)
Screenshot: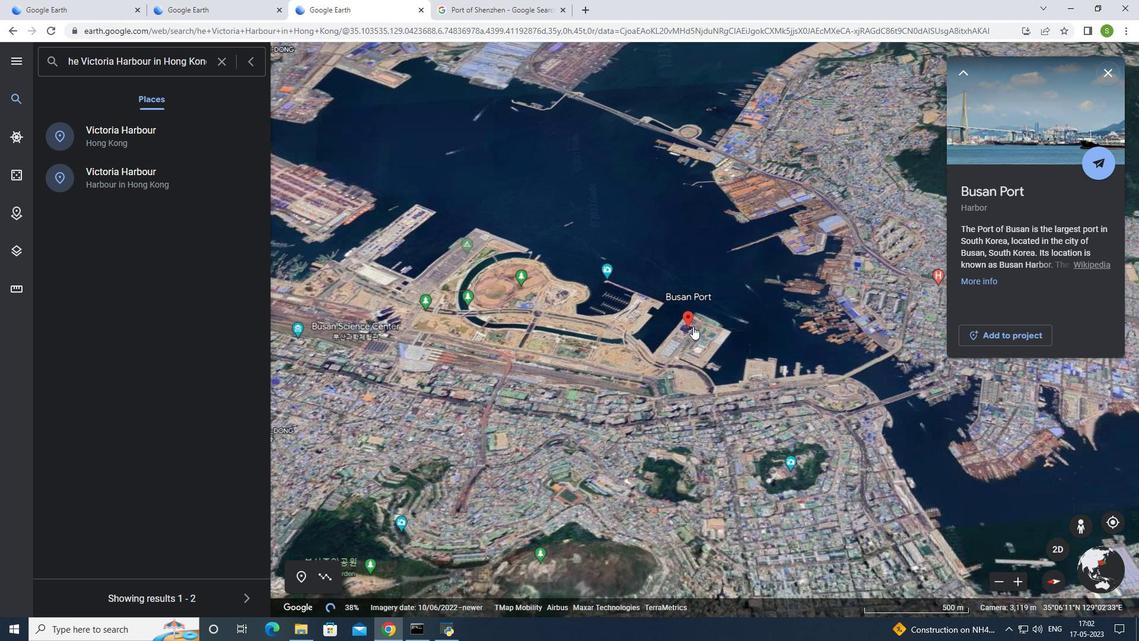 
Action: Mouse scrolled (693, 327) with delta (0, 0)
Screenshot: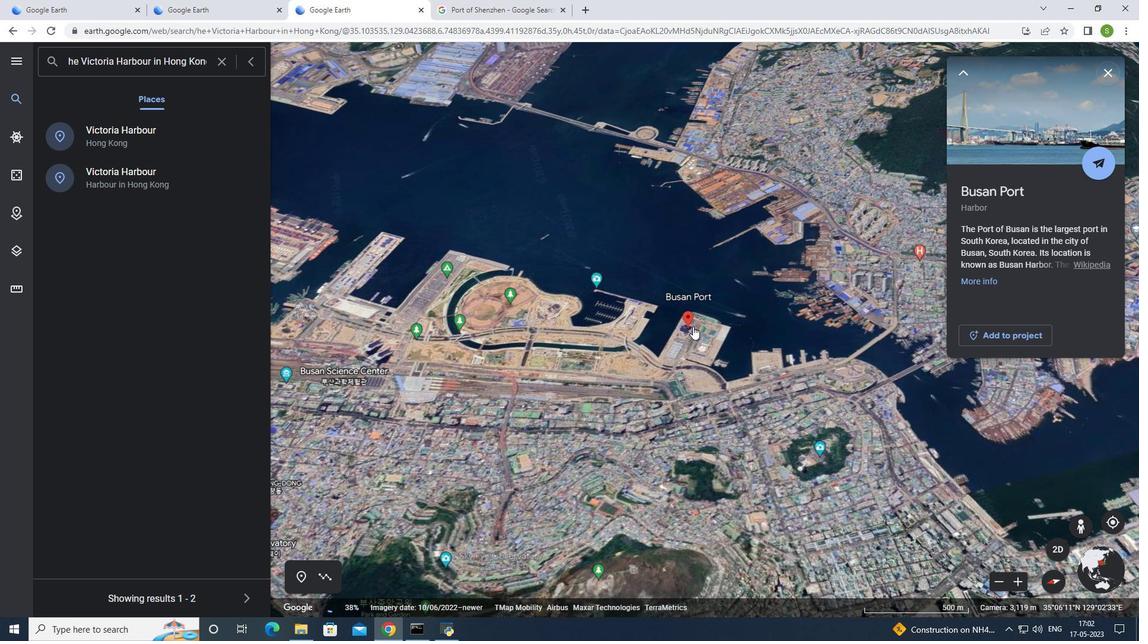 
Action: Mouse scrolled (693, 327) with delta (0, 0)
Screenshot: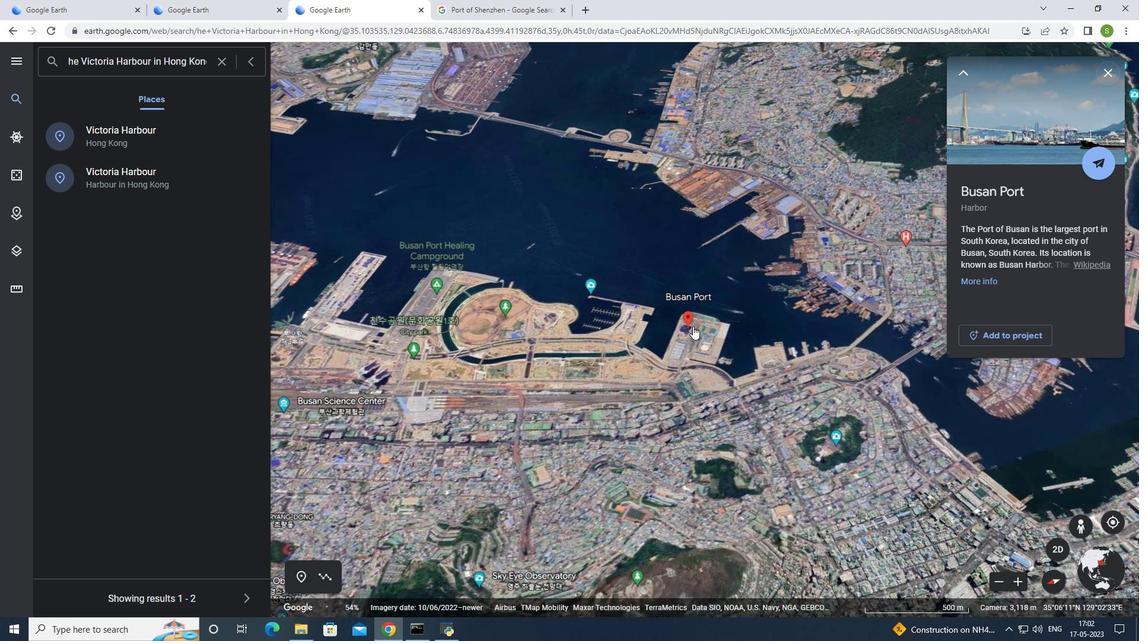 
Action: Mouse scrolled (693, 327) with delta (0, 0)
Screenshot: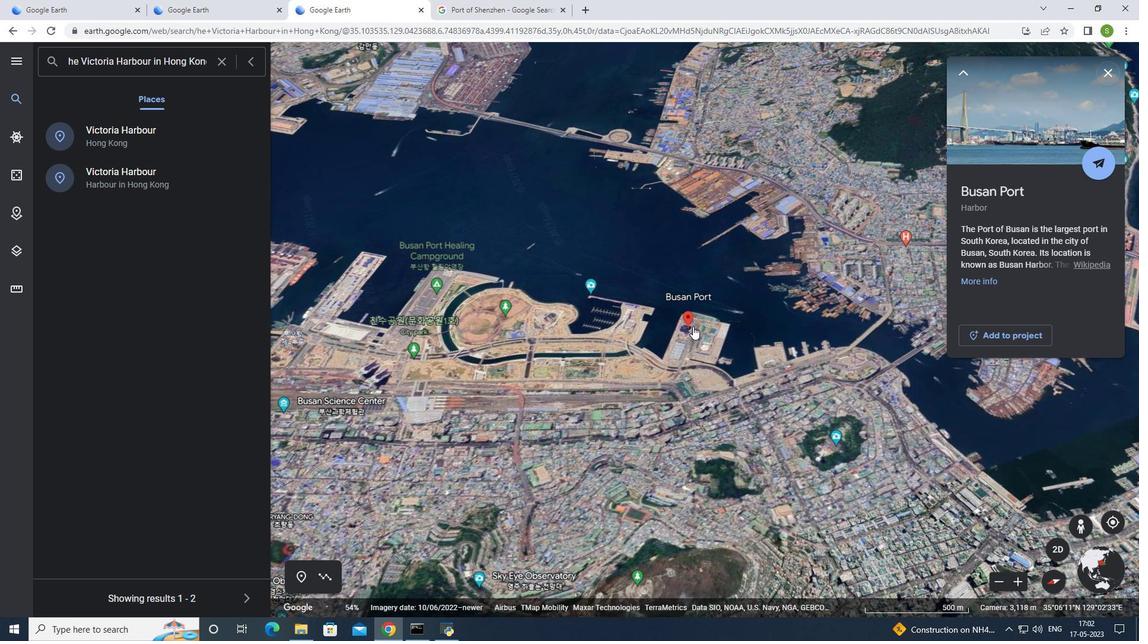 
Action: Mouse scrolled (693, 327) with delta (0, 0)
Screenshot: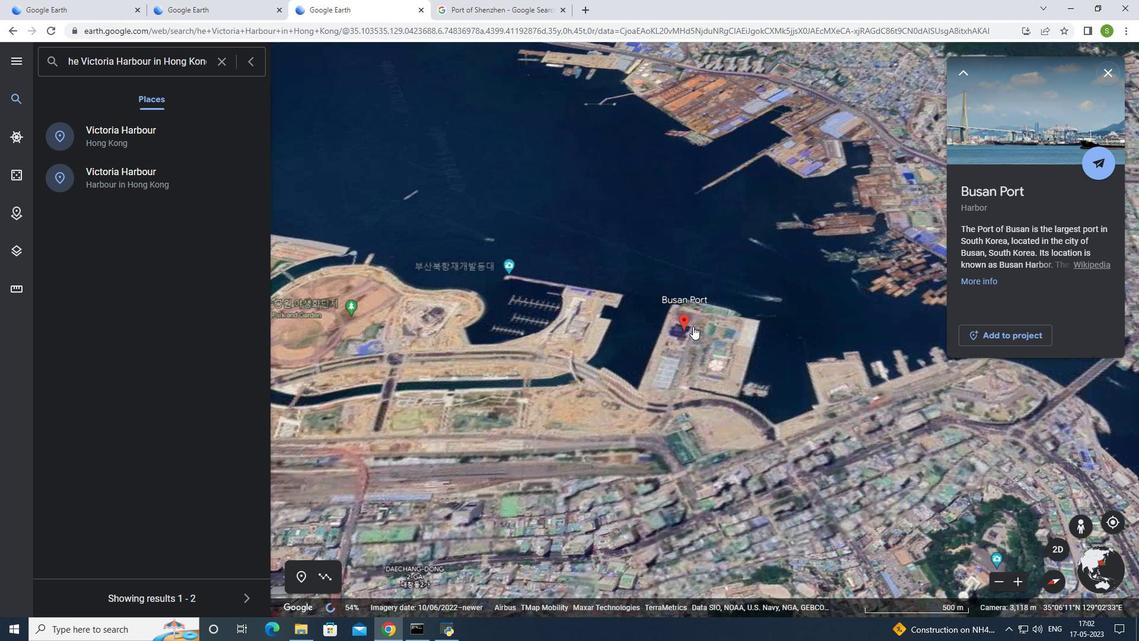 
Action: Mouse scrolled (693, 327) with delta (0, 0)
Screenshot: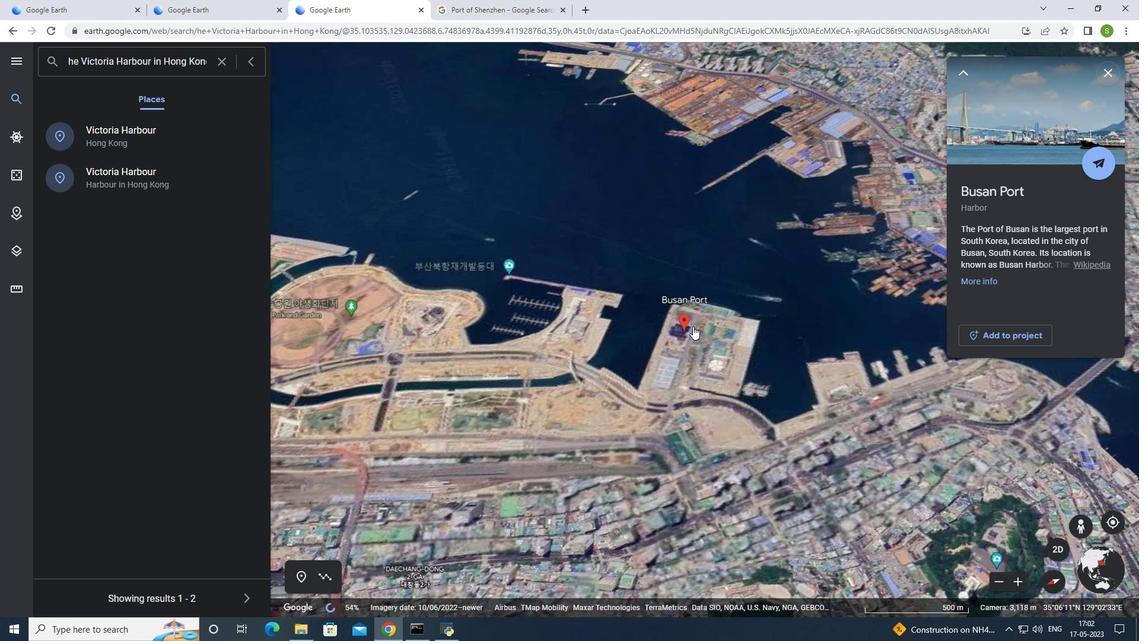 
Action: Mouse scrolled (693, 327) with delta (0, 0)
Screenshot: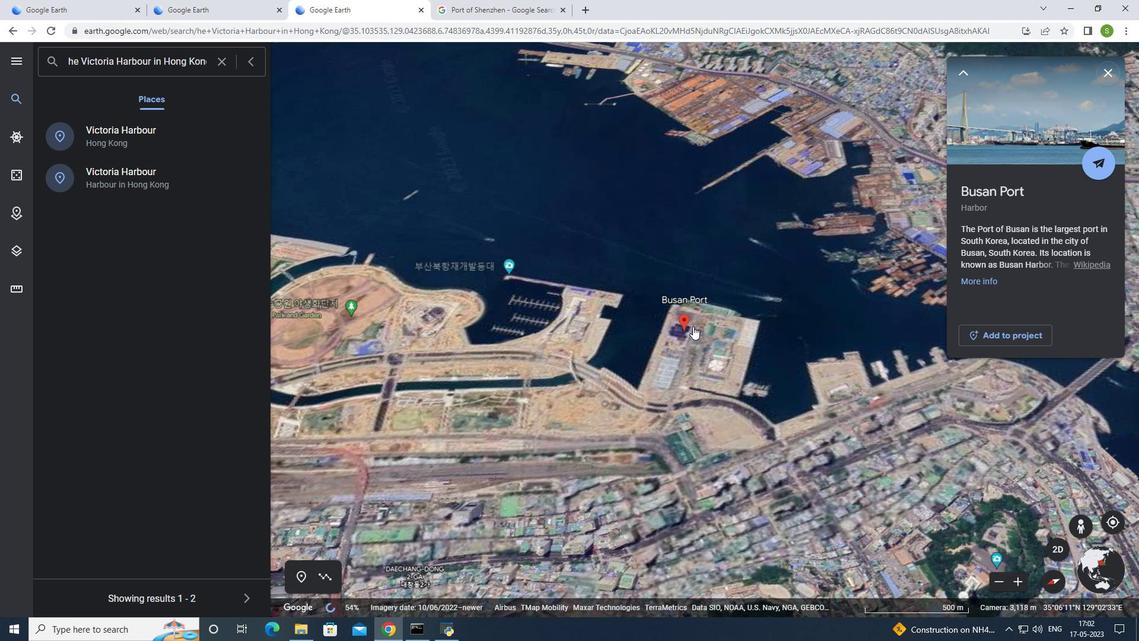 
Action: Mouse scrolled (693, 325) with delta (0, 0)
Screenshot: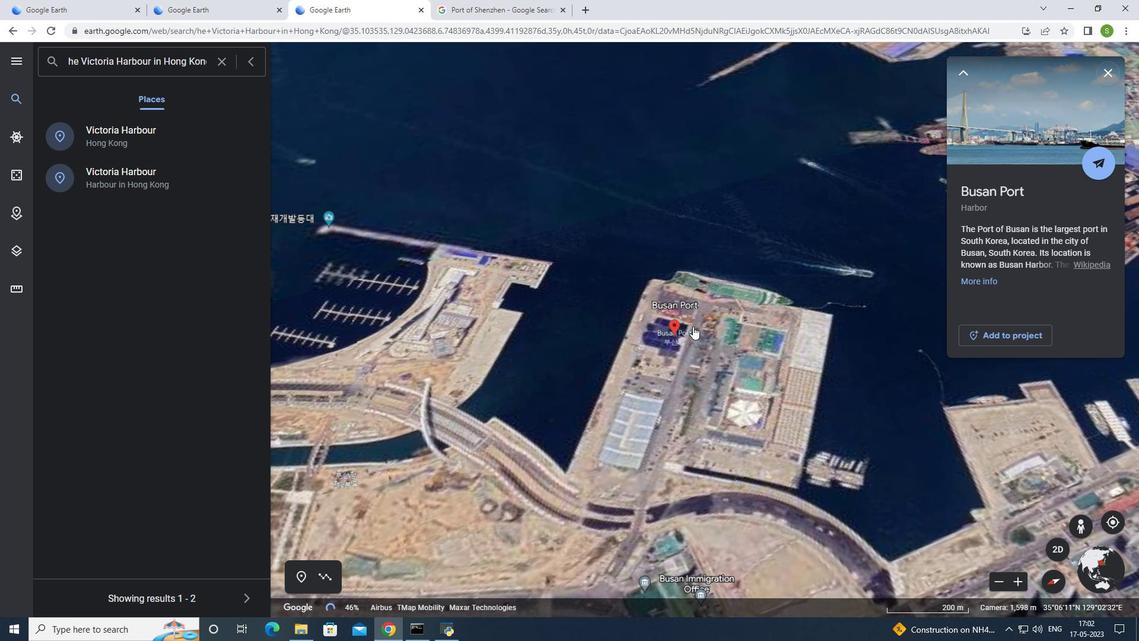 
Action: Mouse scrolled (693, 325) with delta (0, 0)
Screenshot: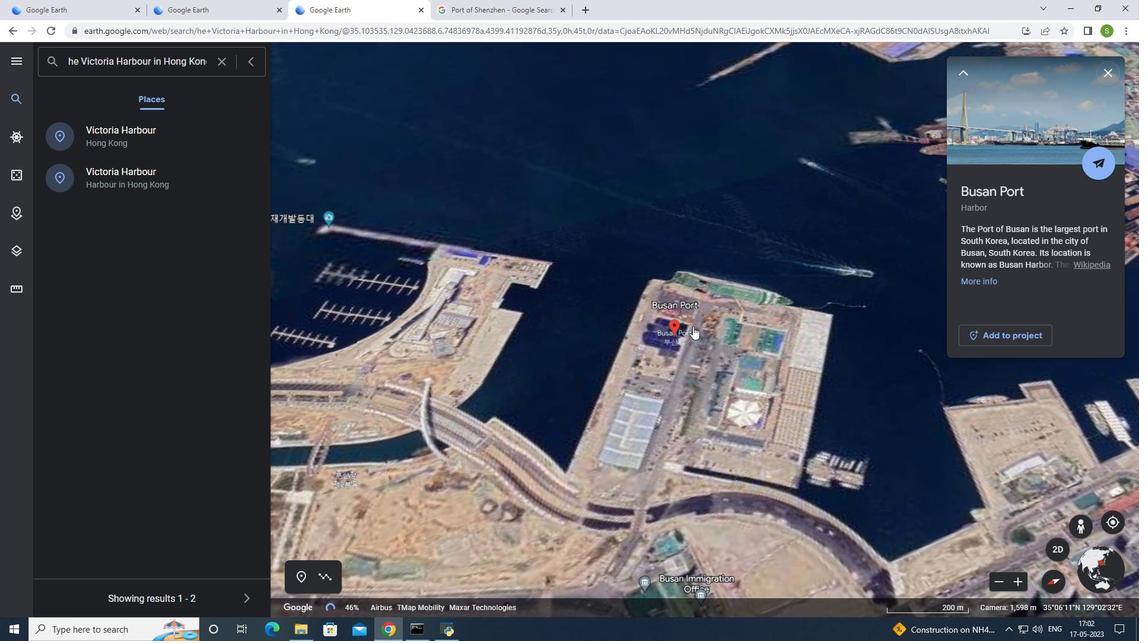 
Action: Mouse scrolled (693, 325) with delta (0, 0)
Screenshot: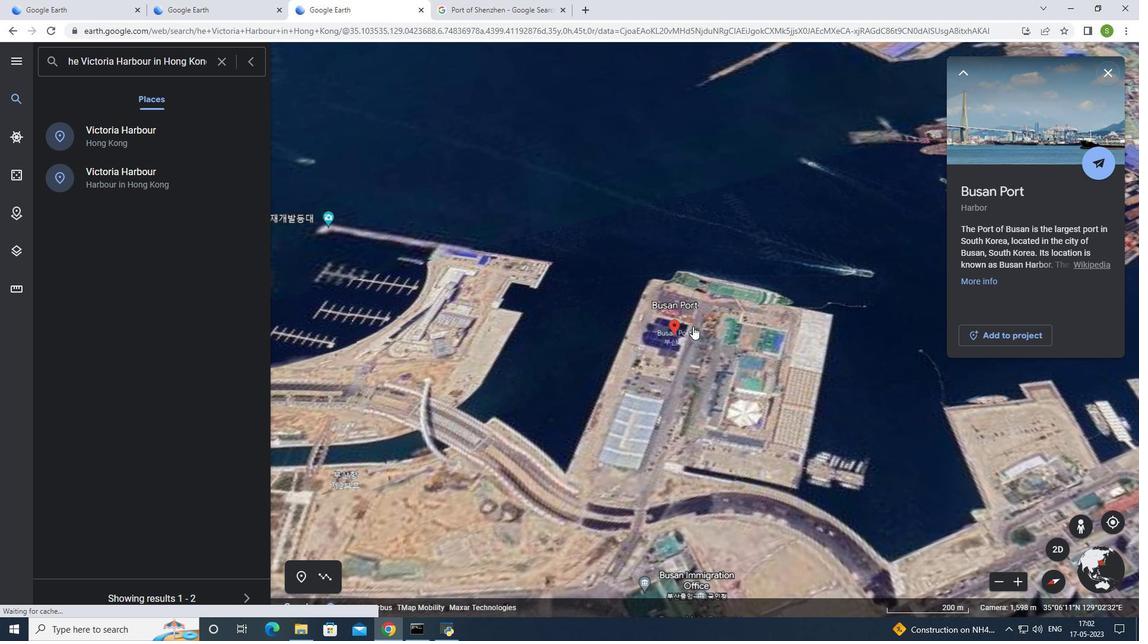
Action: Mouse moved to (124, 138)
Screenshot: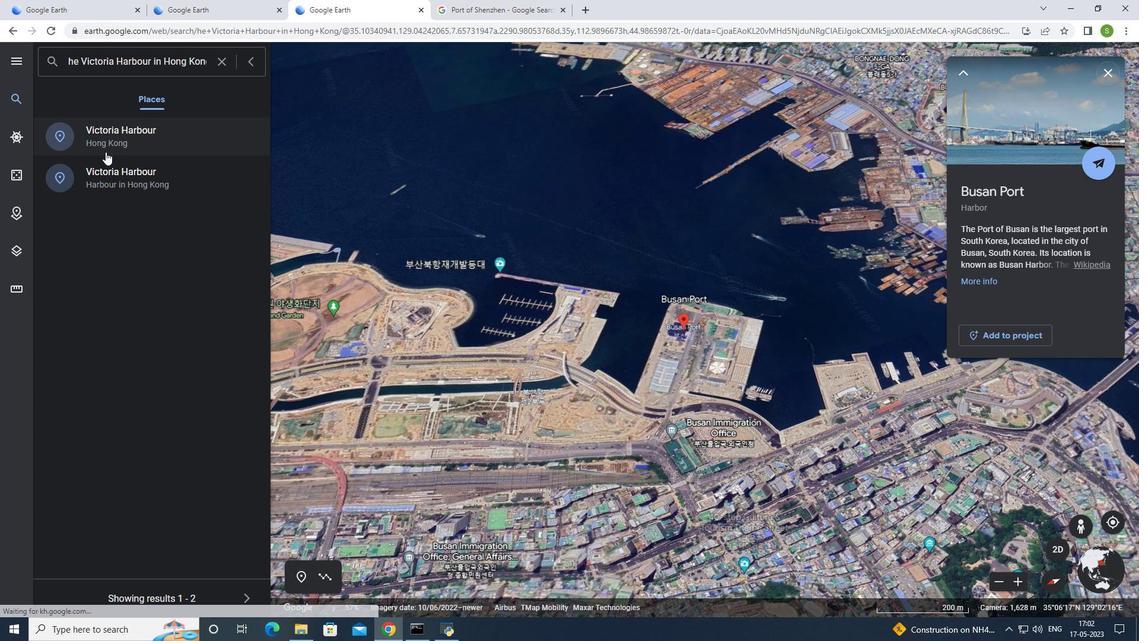 
Action: Mouse pressed left at (124, 138)
Screenshot: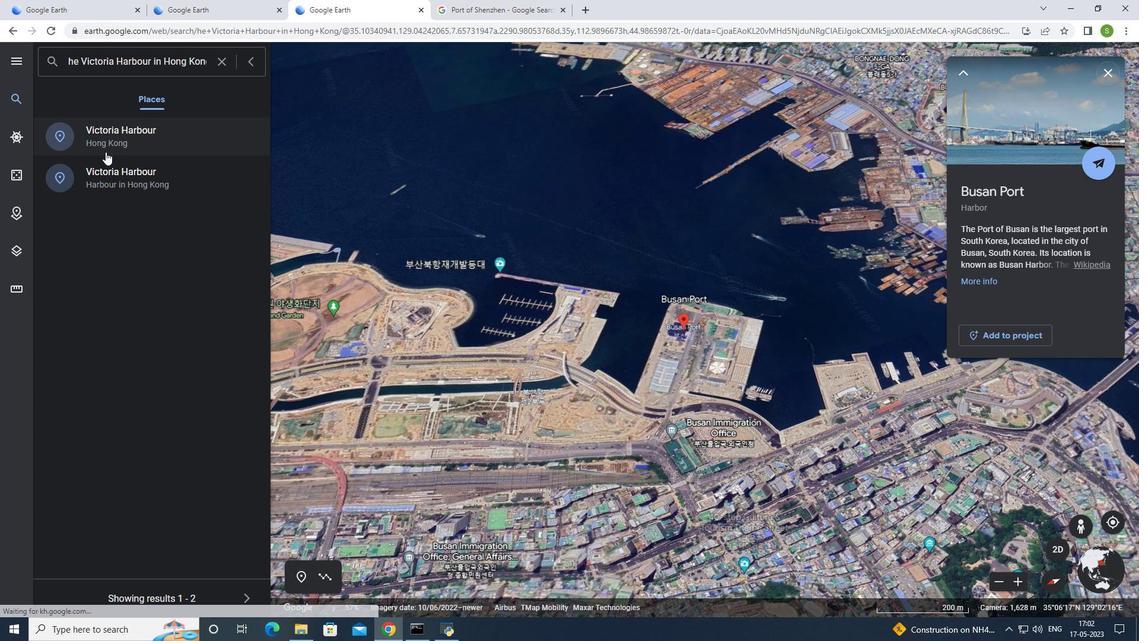 
Action: Mouse moved to (712, 434)
Screenshot: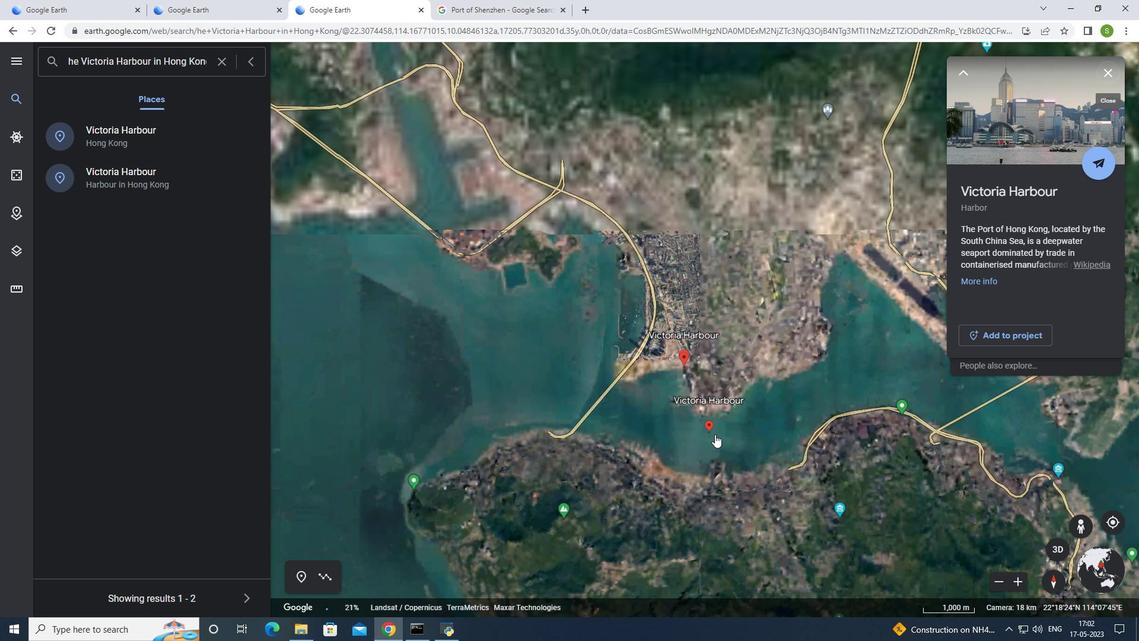 
Action: Mouse scrolled (712, 435) with delta (0, 0)
Screenshot: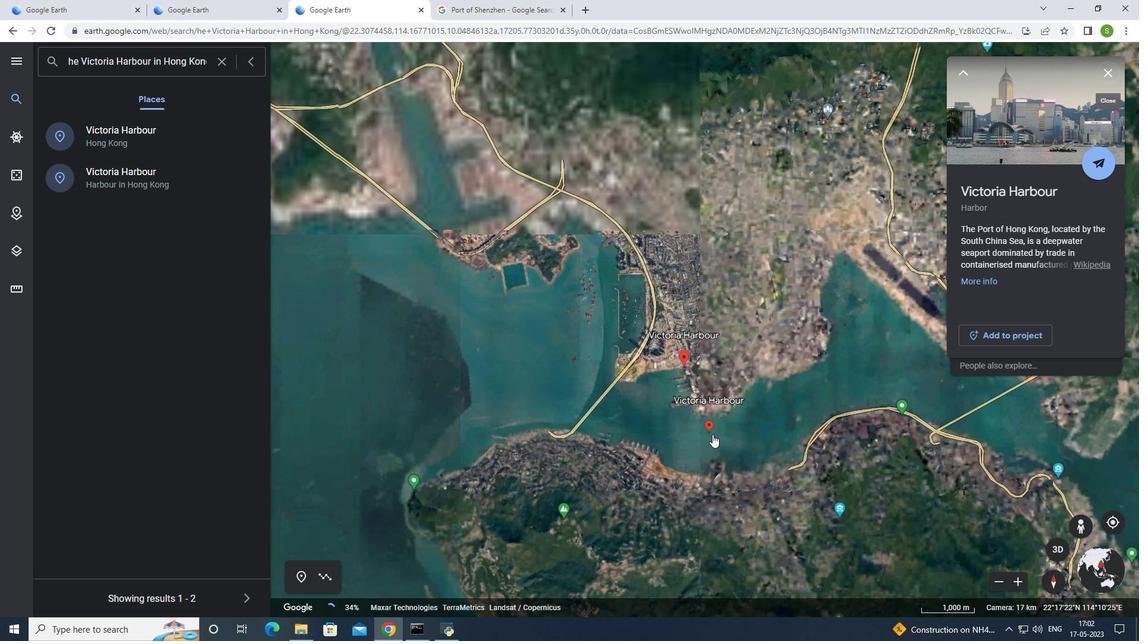 
Action: Mouse scrolled (712, 435) with delta (0, 0)
Screenshot: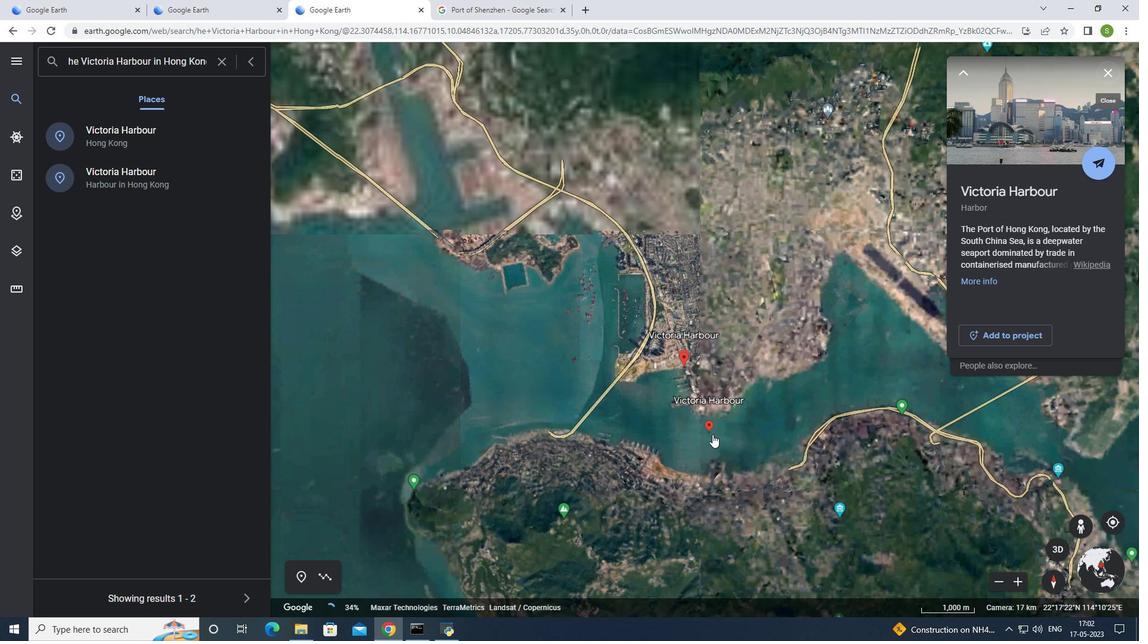 
Action: Mouse scrolled (712, 435) with delta (0, 0)
Screenshot: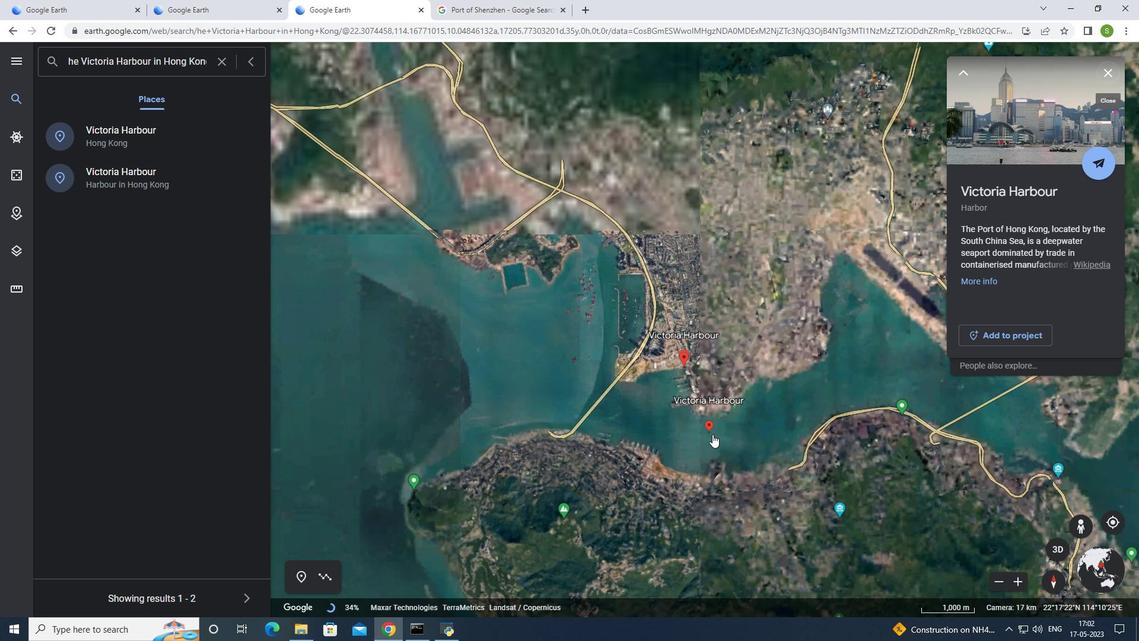 
Action: Mouse scrolled (712, 435) with delta (0, 0)
Screenshot: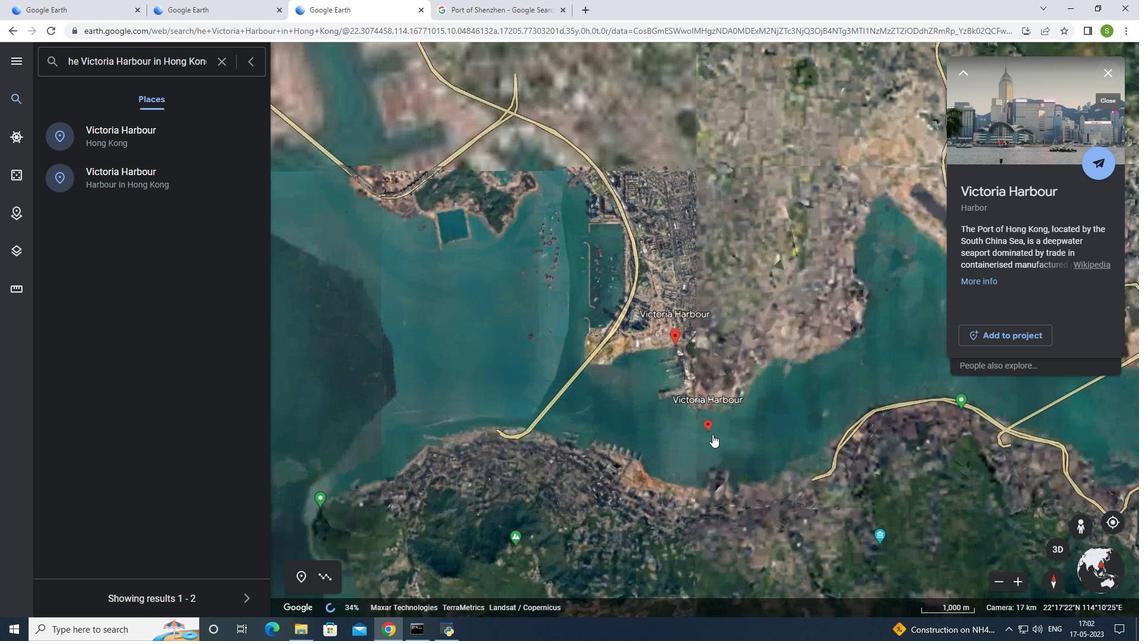 
Action: Mouse scrolled (712, 435) with delta (0, 0)
Screenshot: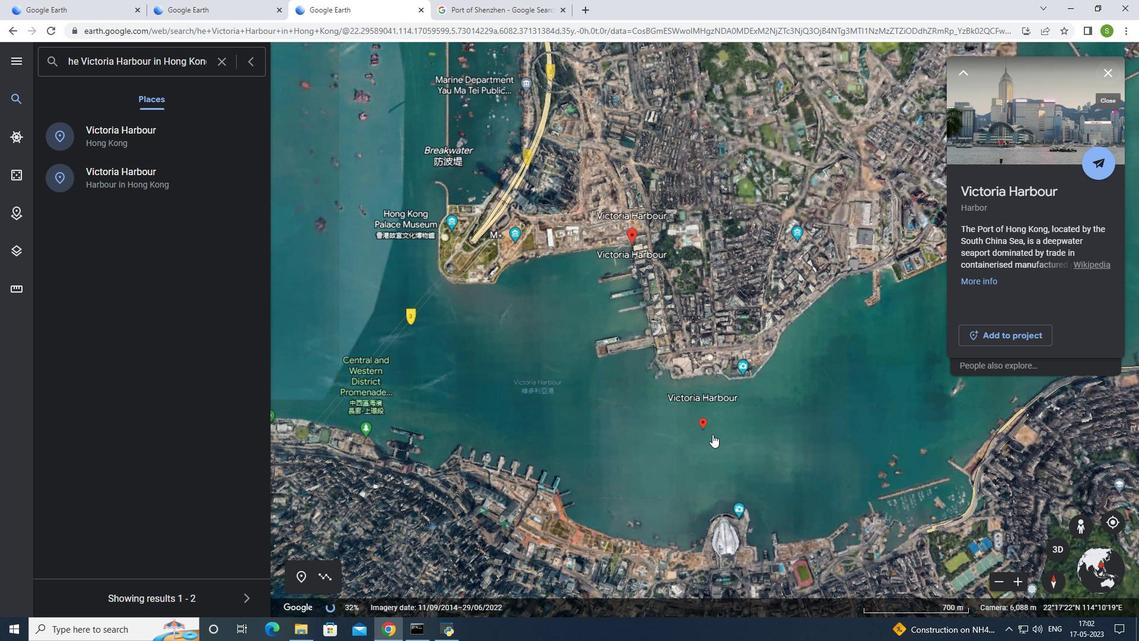 
Action: Mouse scrolled (712, 435) with delta (0, 0)
Screenshot: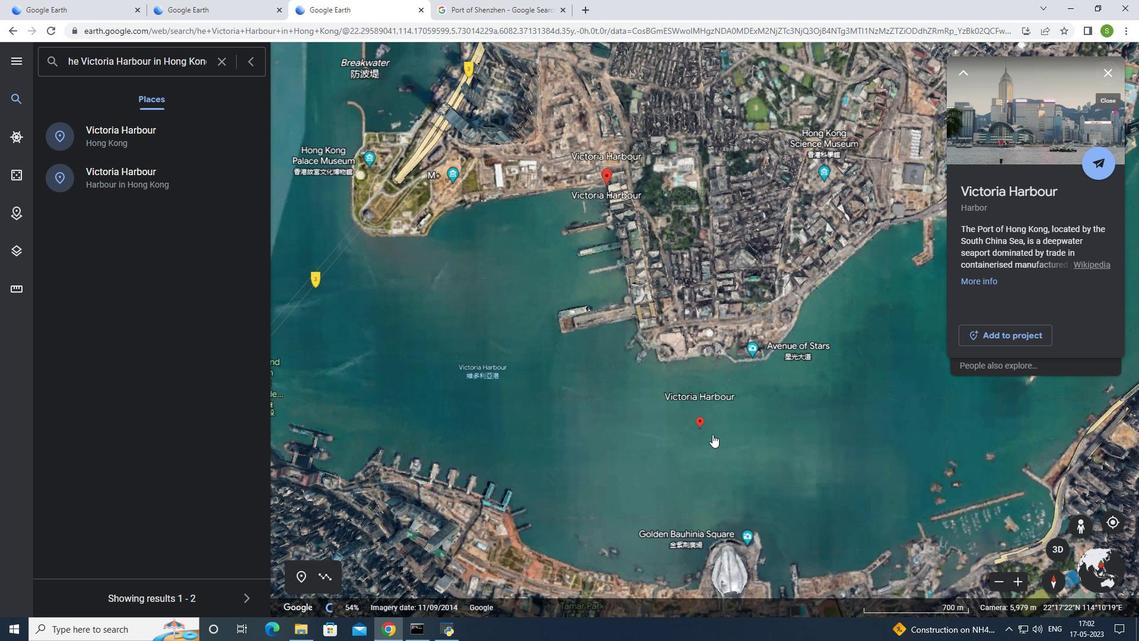 
Action: Mouse scrolled (712, 433) with delta (0, 0)
Screenshot: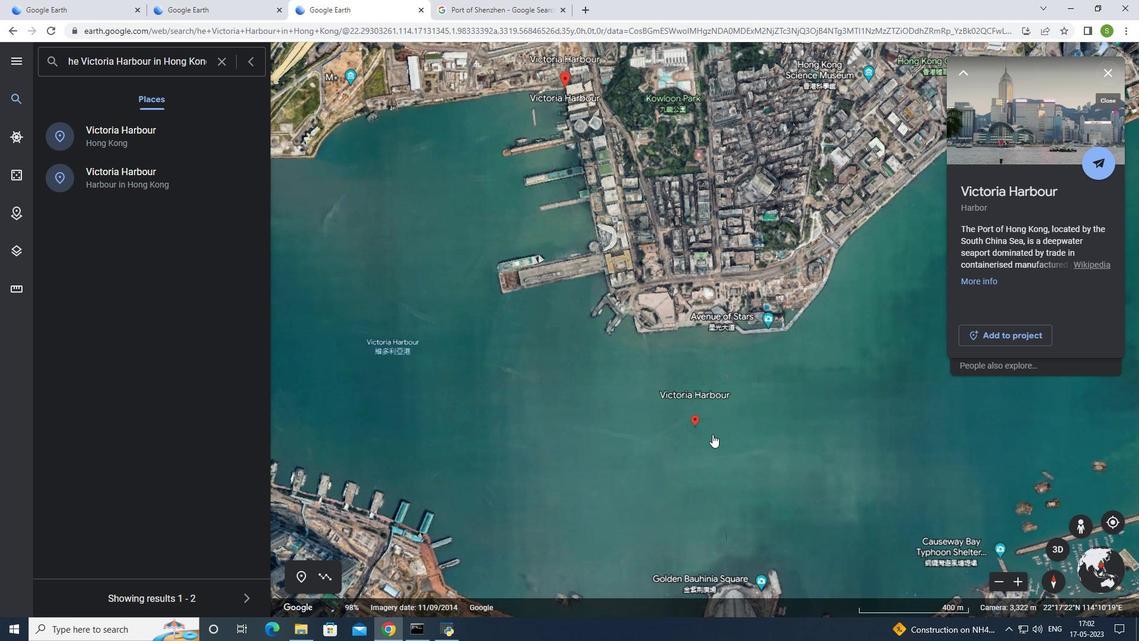 
Action: Mouse moved to (594, 185)
Screenshot: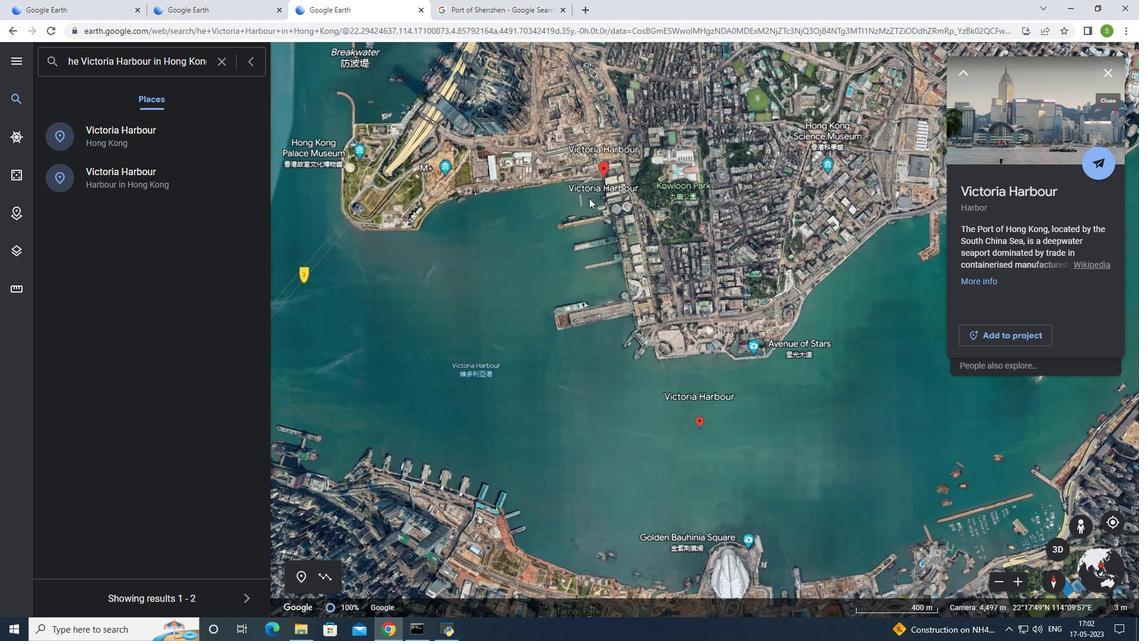 
Action: Mouse scrolled (594, 185) with delta (0, 0)
Screenshot: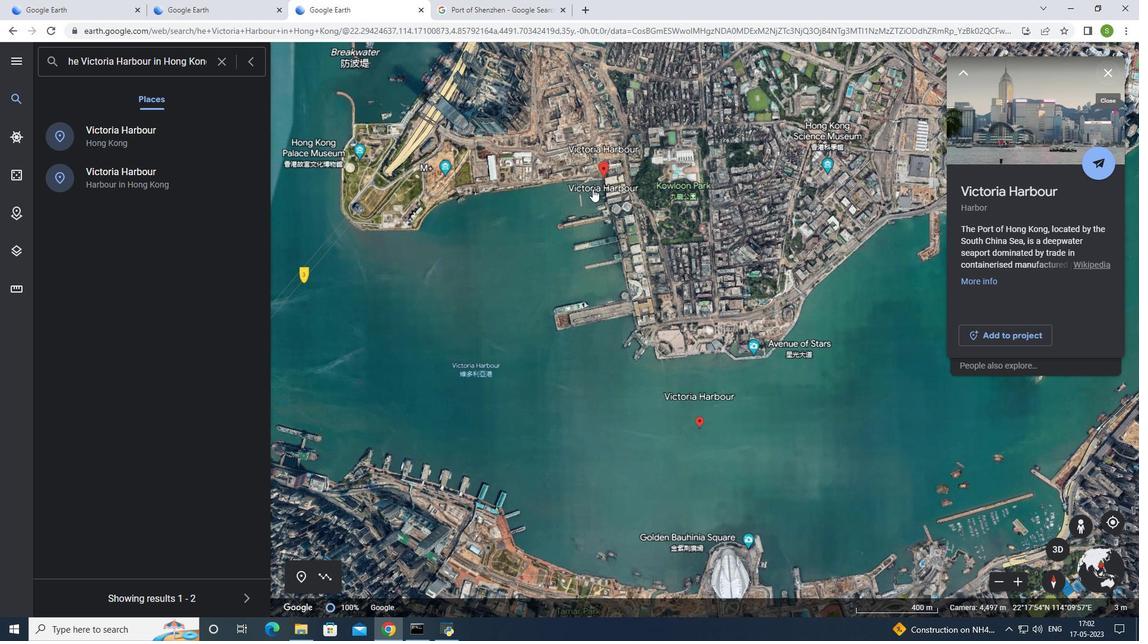 
Action: Mouse scrolled (594, 185) with delta (0, 0)
Screenshot: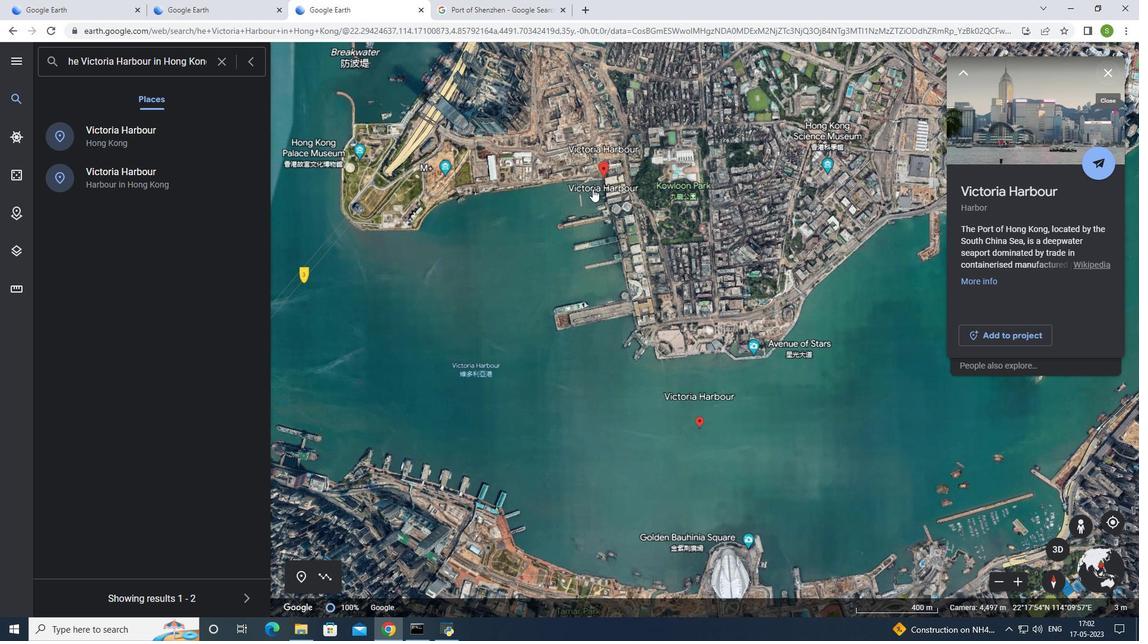 
Action: Mouse scrolled (594, 185) with delta (0, 0)
Screenshot: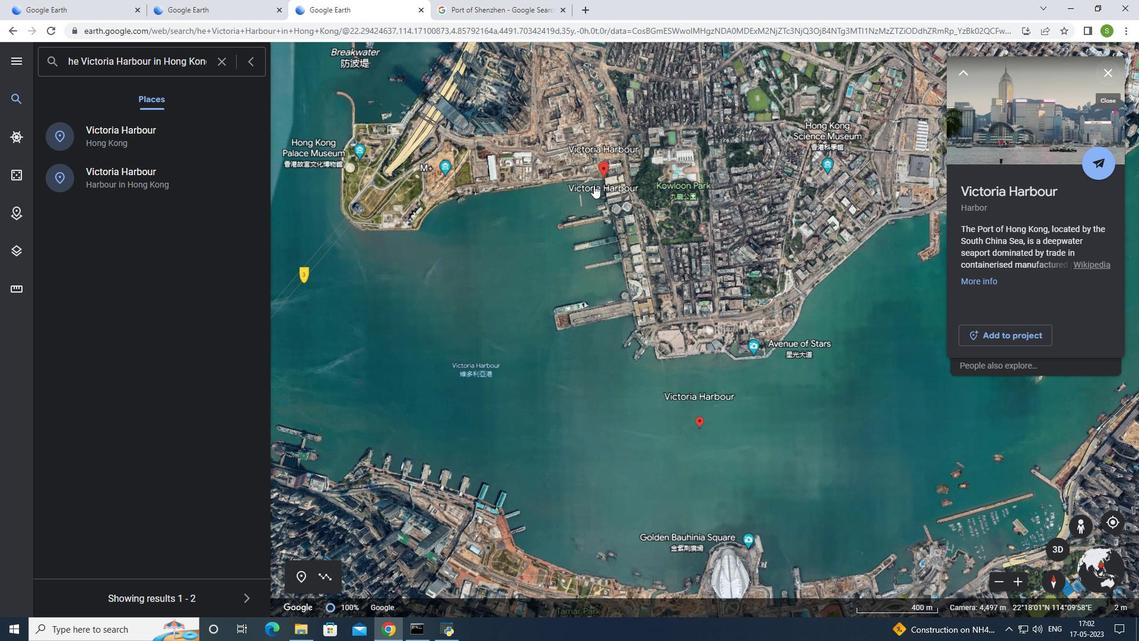 
Action: Mouse scrolled (594, 185) with delta (0, 0)
Screenshot: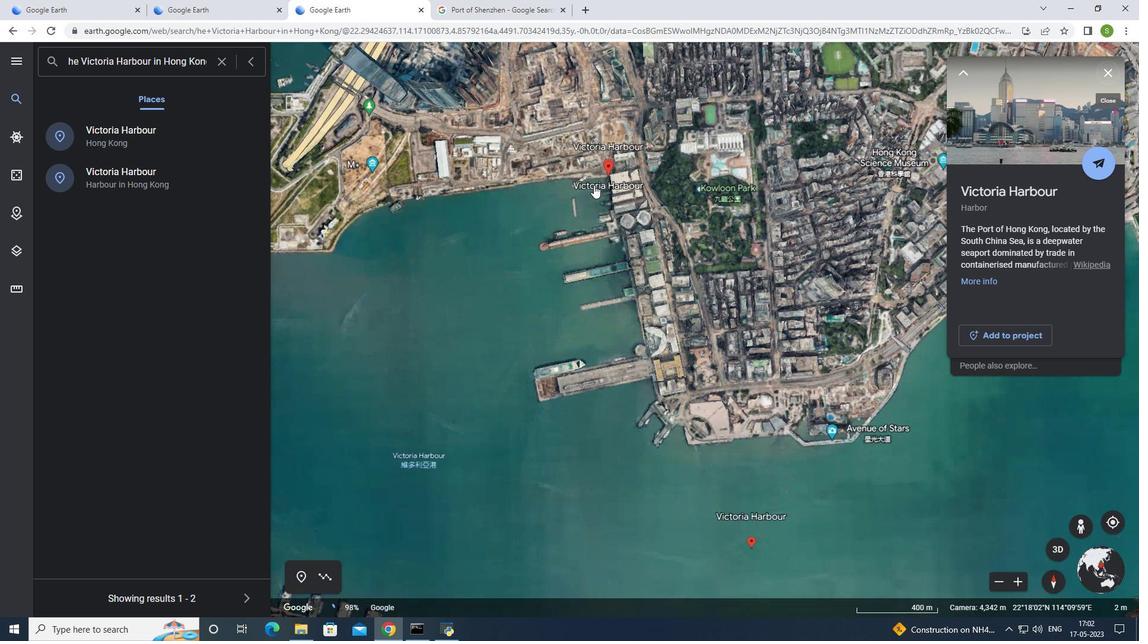 
Action: Mouse scrolled (594, 185) with delta (0, 0)
Screenshot: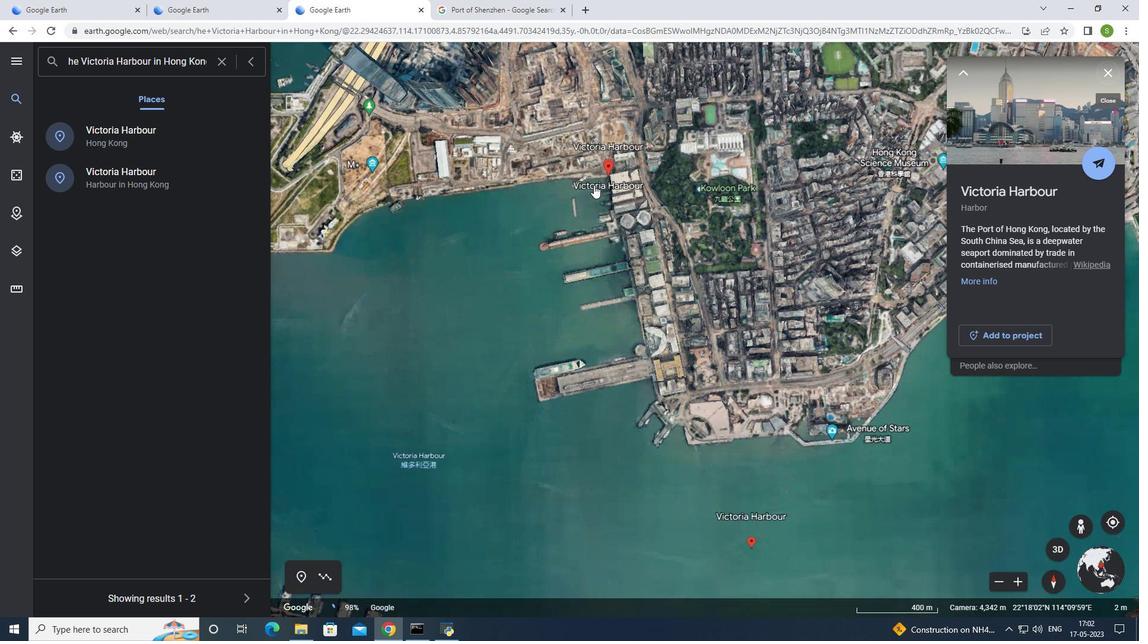 
Action: Mouse scrolled (594, 185) with delta (0, 0)
Screenshot: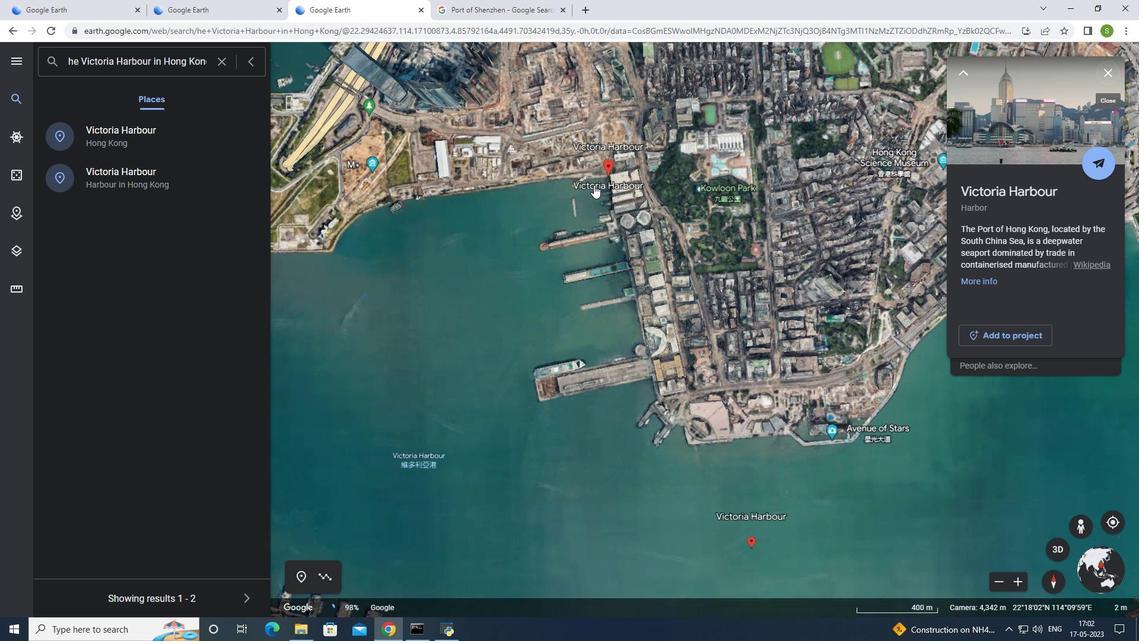 
Action: Mouse moved to (602, 188)
Screenshot: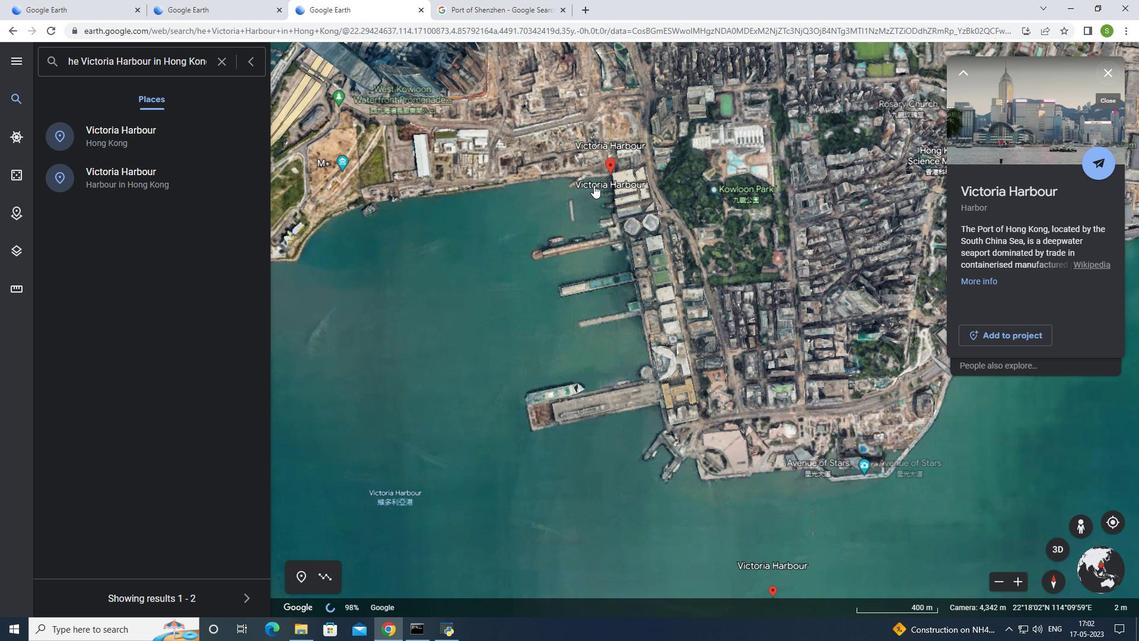 
Action: Mouse scrolled (602, 189) with delta (0, 0)
Screenshot: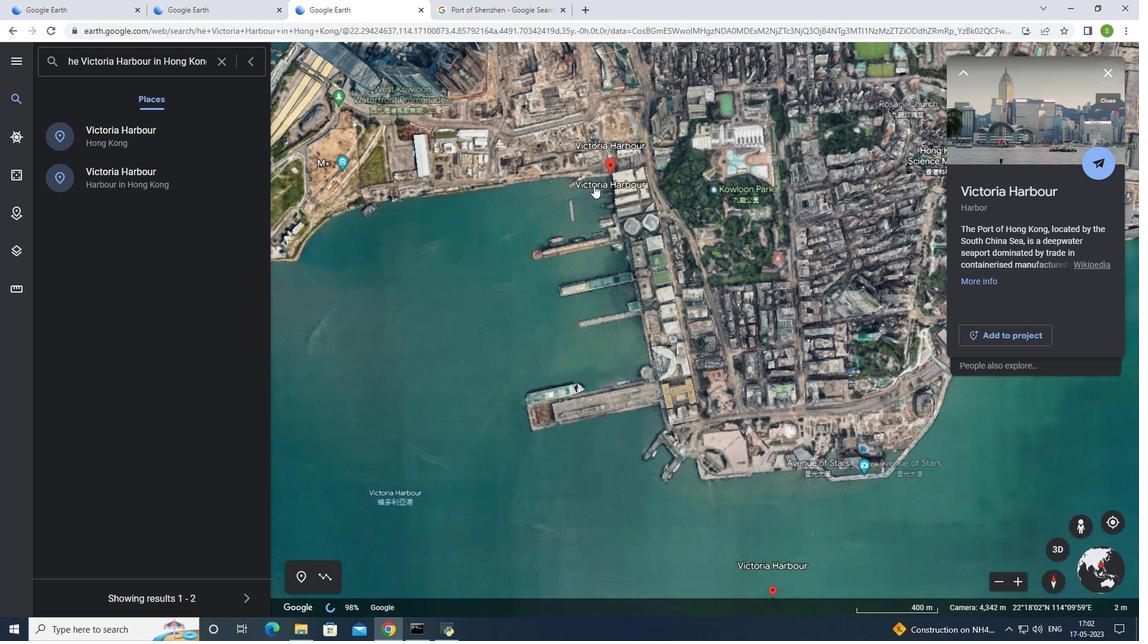 
Action: Mouse scrolled (602, 189) with delta (0, 0)
Screenshot: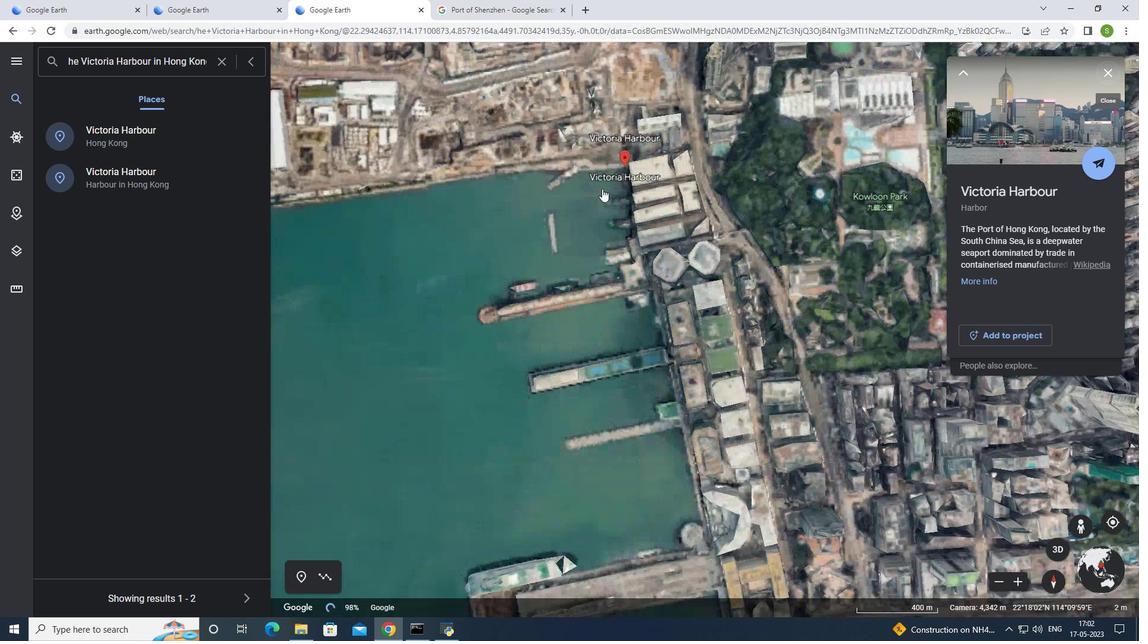 
Action: Mouse scrolled (602, 189) with delta (0, 0)
Screenshot: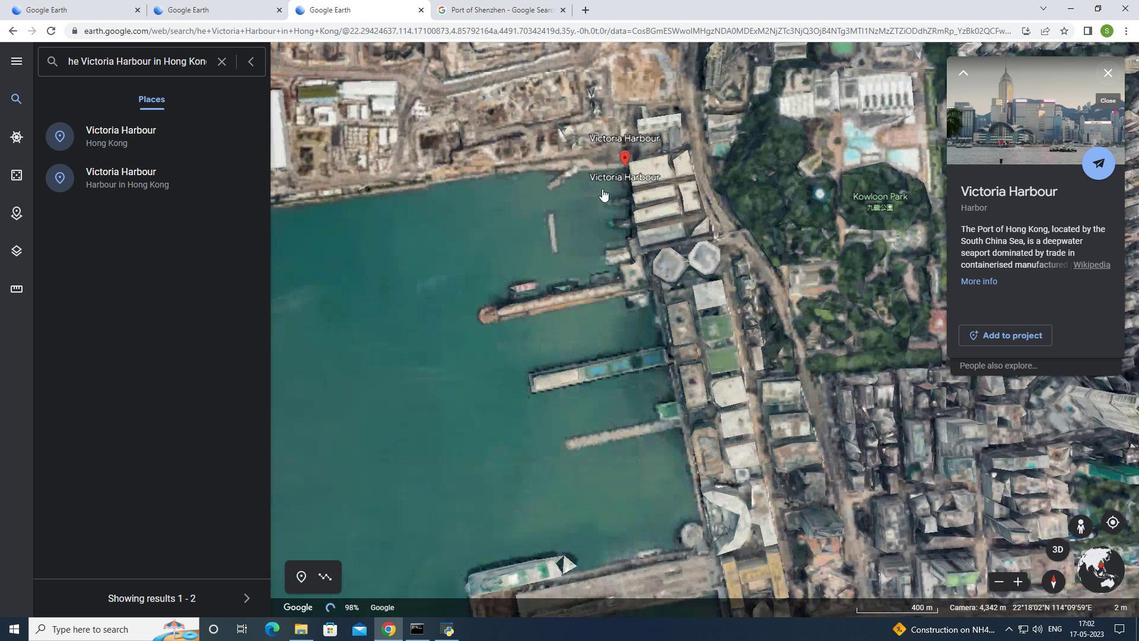 
Action: Mouse moved to (623, 196)
Screenshot: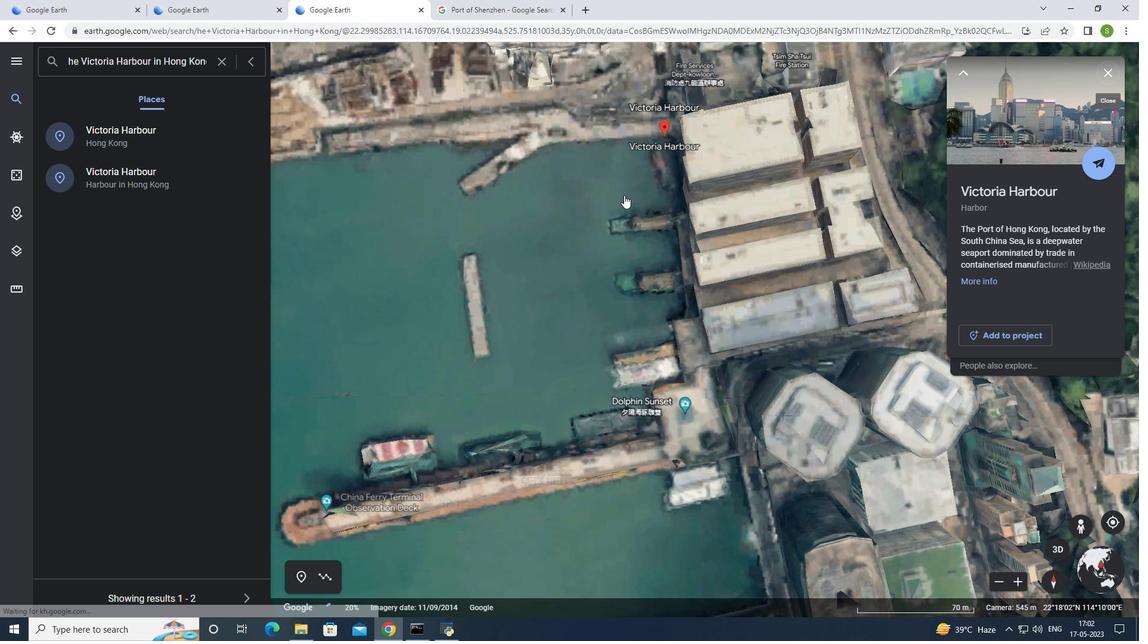 
Action: Mouse scrolled (623, 195) with delta (0, 0)
Screenshot: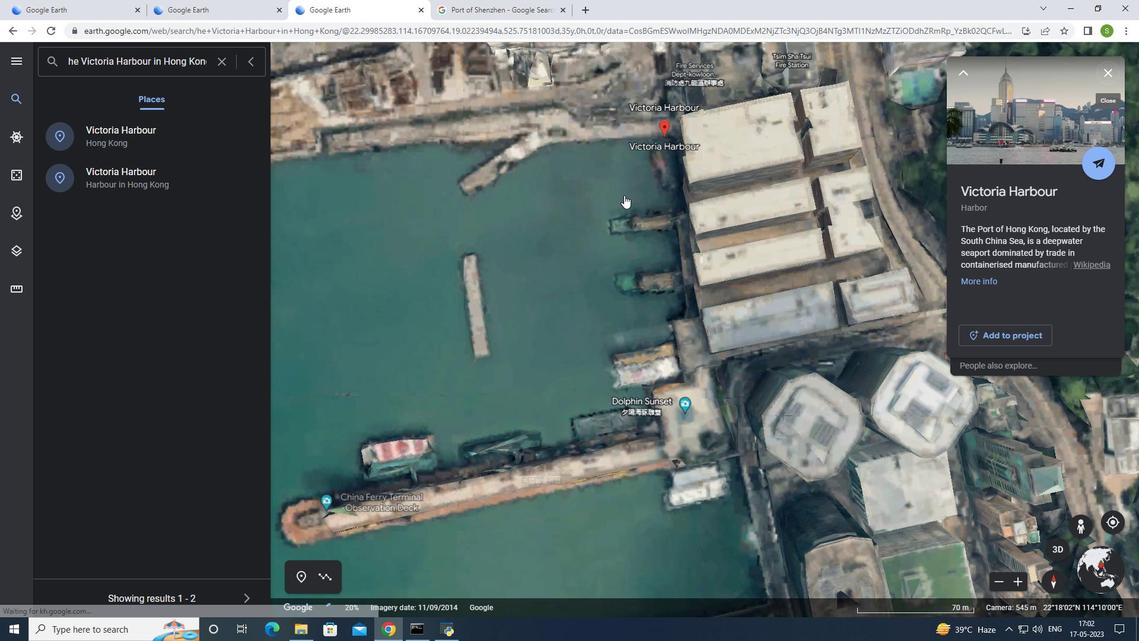 
Action: Mouse moved to (616, 204)
Screenshot: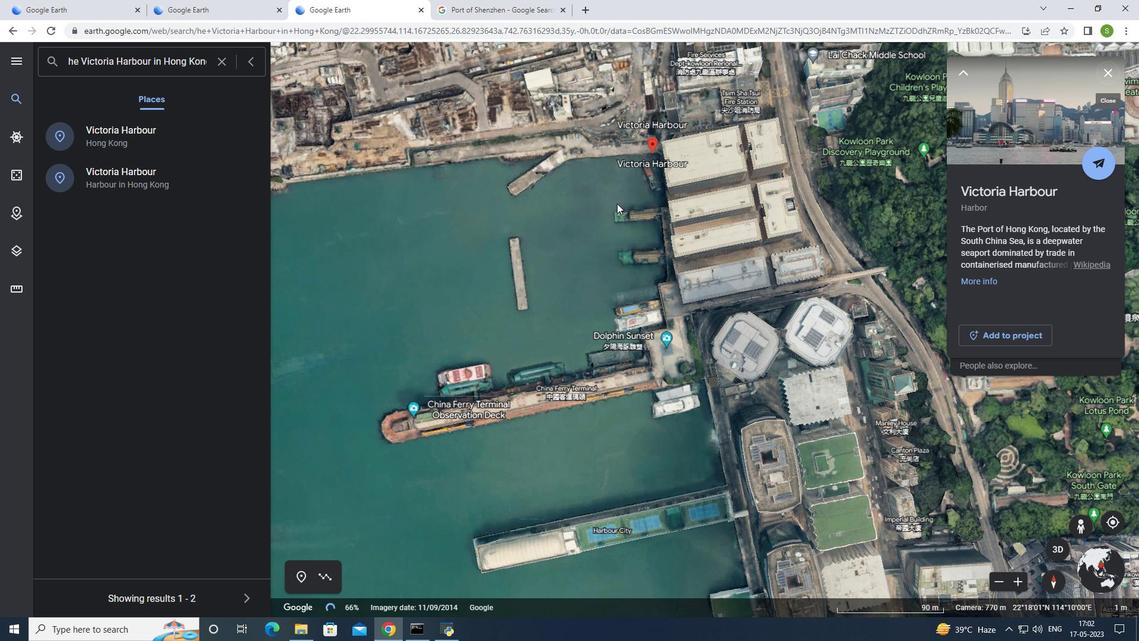 
